 Task: Find a place to stay in Arrentela, Portugal, from June 8 to June 12 for 2 guests, with a price range of ₹8000 to ₹40000, 1 bedroom, 1 bed, and self check-in option.
Action: Mouse moved to (510, 66)
Screenshot: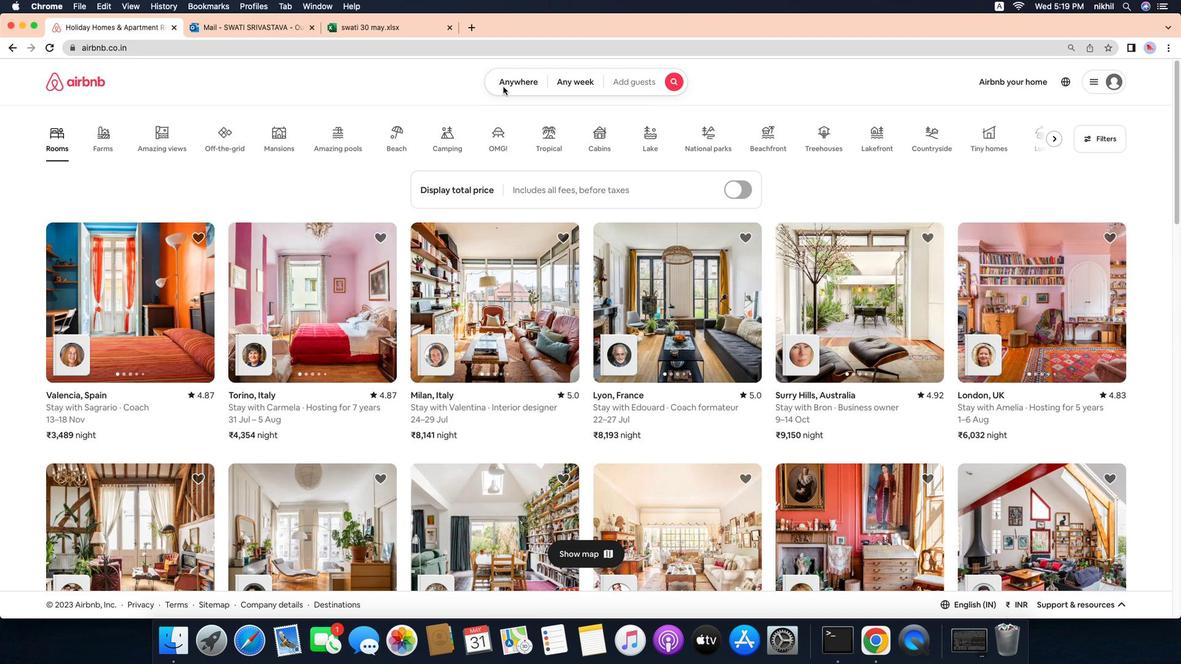 
Action: Mouse pressed left at (510, 66)
Screenshot: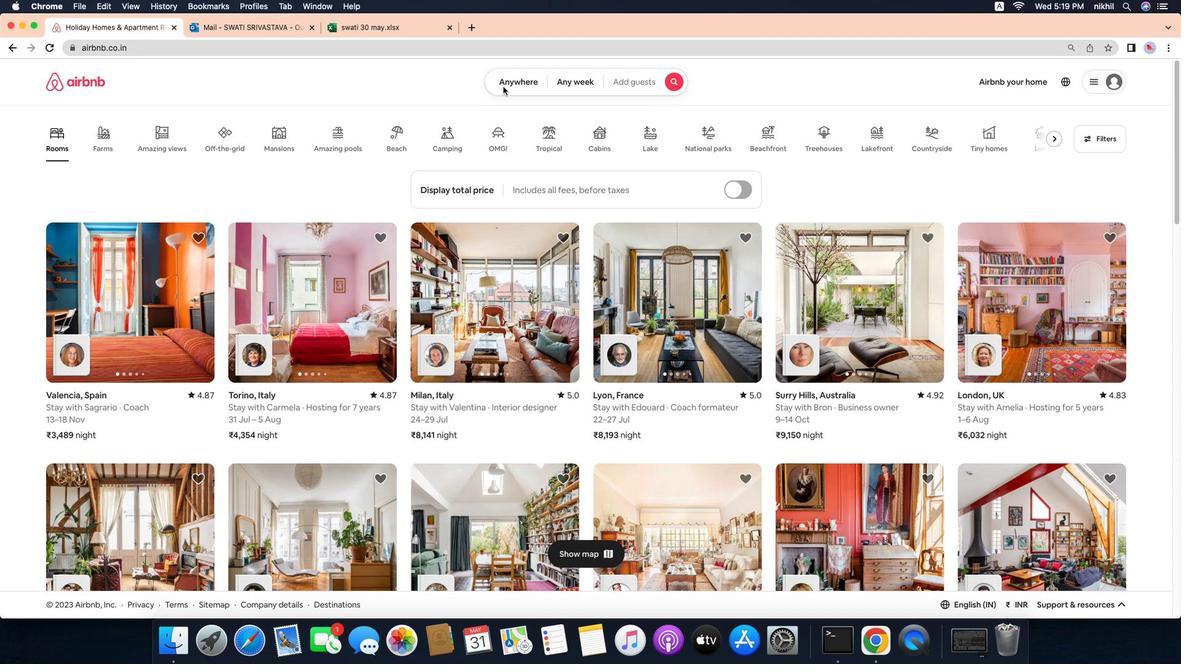 
Action: Mouse moved to (521, 62)
Screenshot: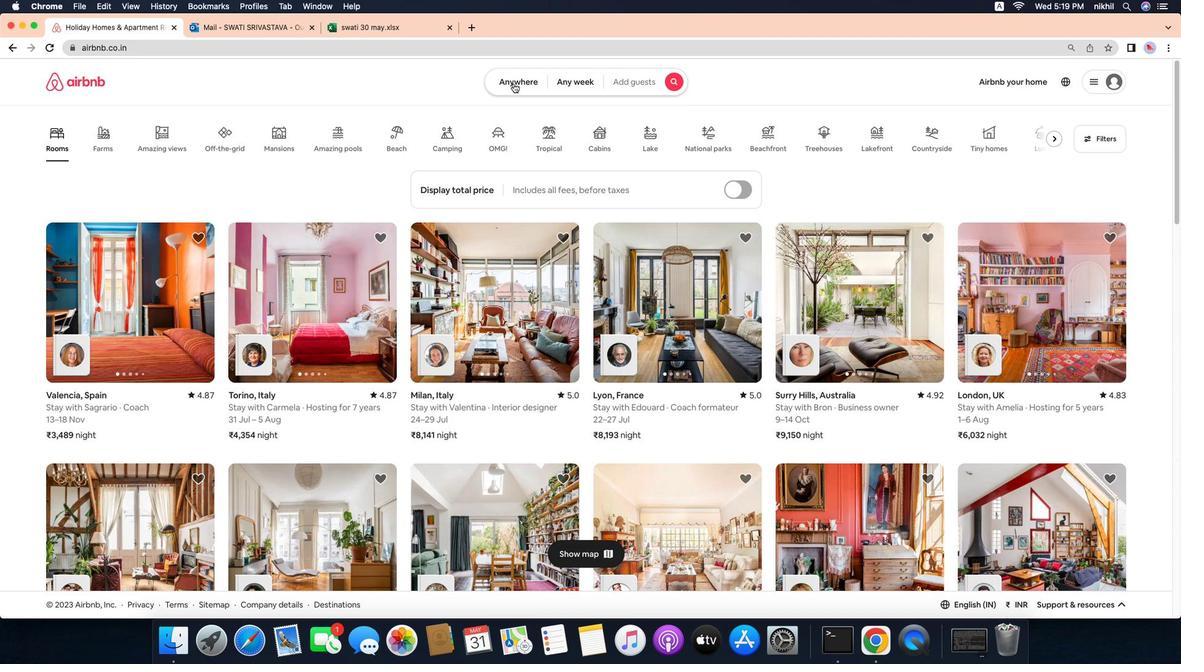 
Action: Mouse pressed left at (521, 62)
Screenshot: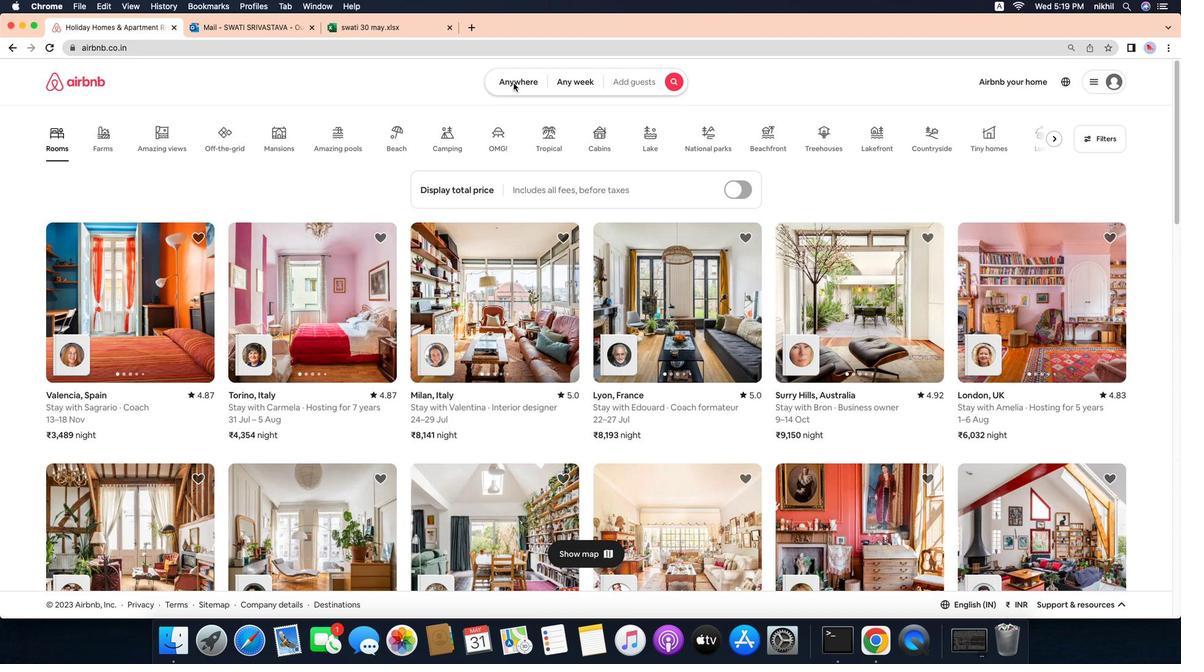 
Action: Mouse moved to (448, 105)
Screenshot: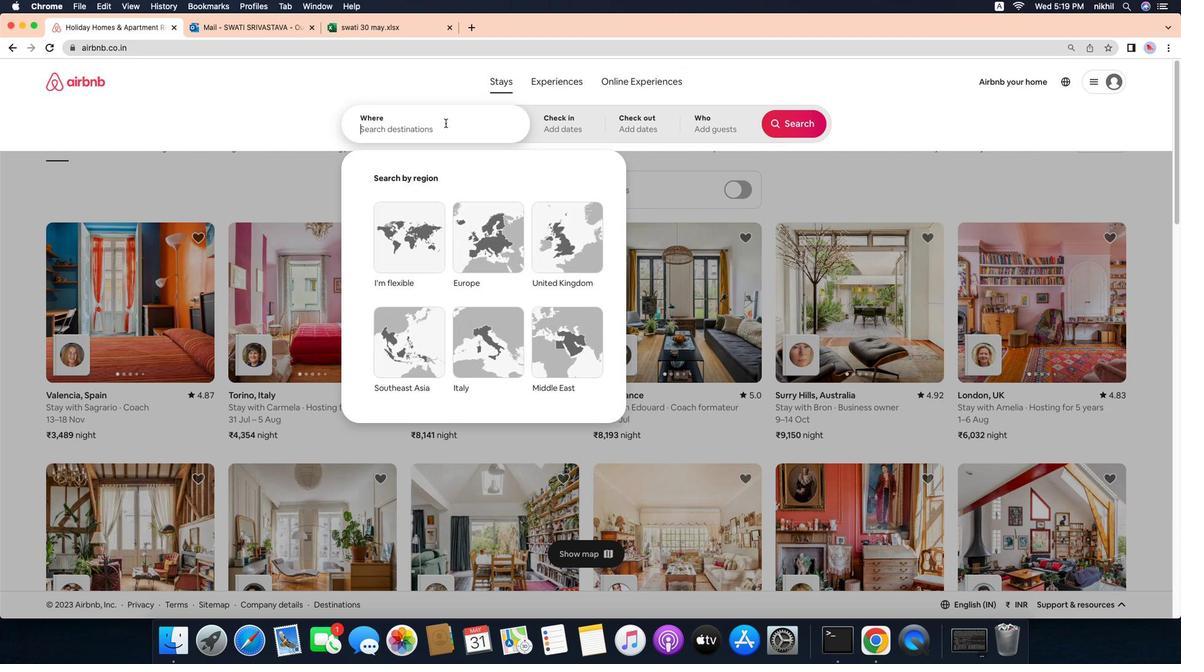 
Action: Mouse pressed left at (448, 105)
Screenshot: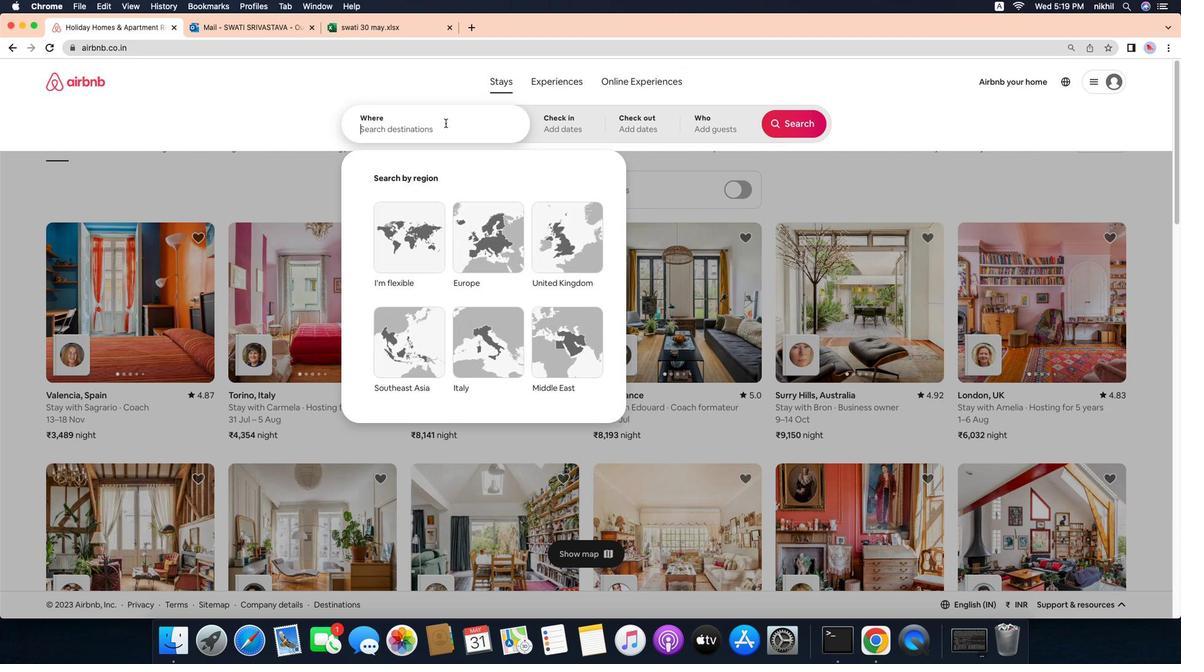 
Action: Key pressed Key.caps_lock'A'Key.caps_lock'r''r''e''n''t''e''l''a'
Screenshot: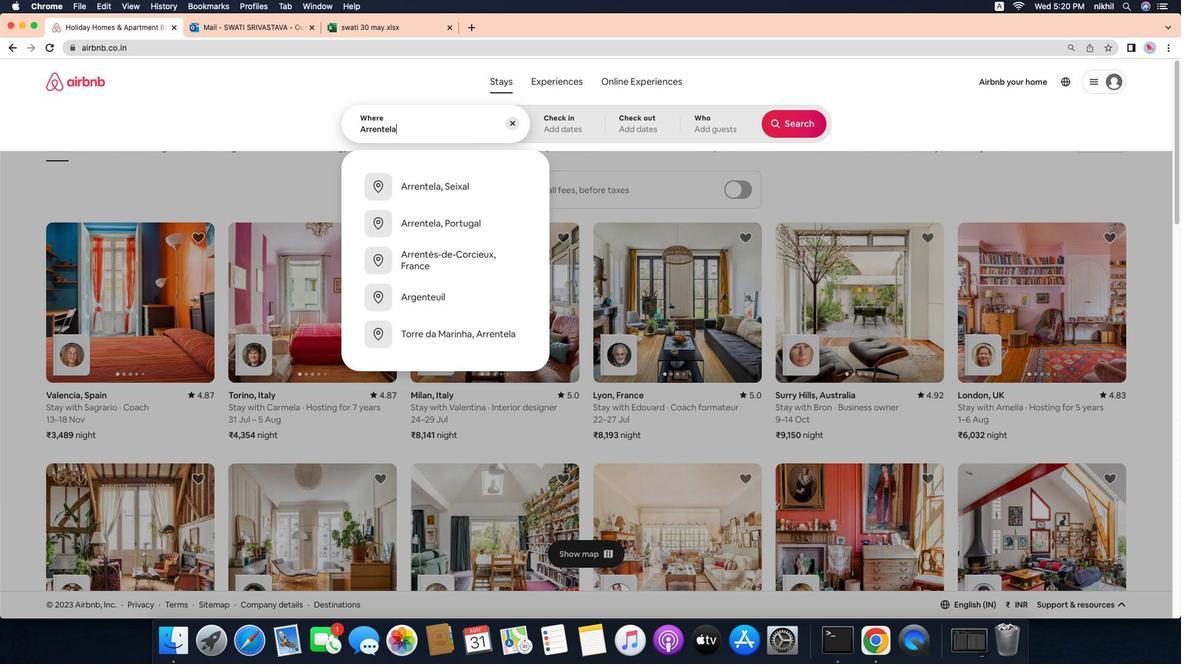 
Action: Mouse moved to (480, 207)
Screenshot: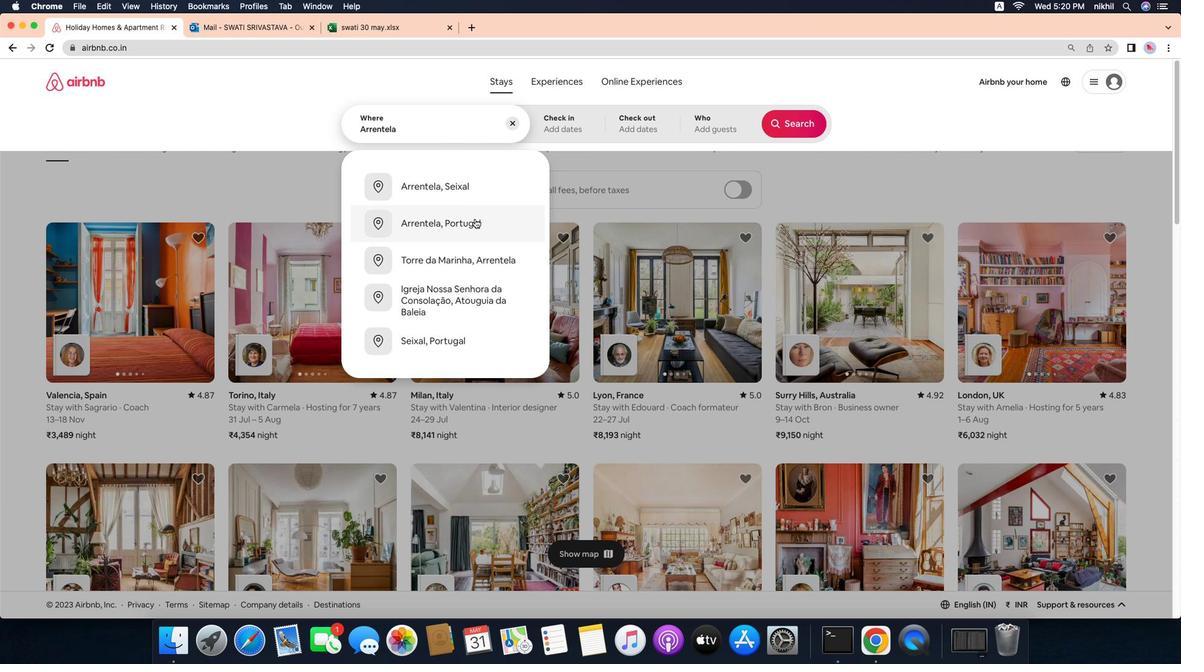 
Action: Mouse pressed left at (480, 207)
Screenshot: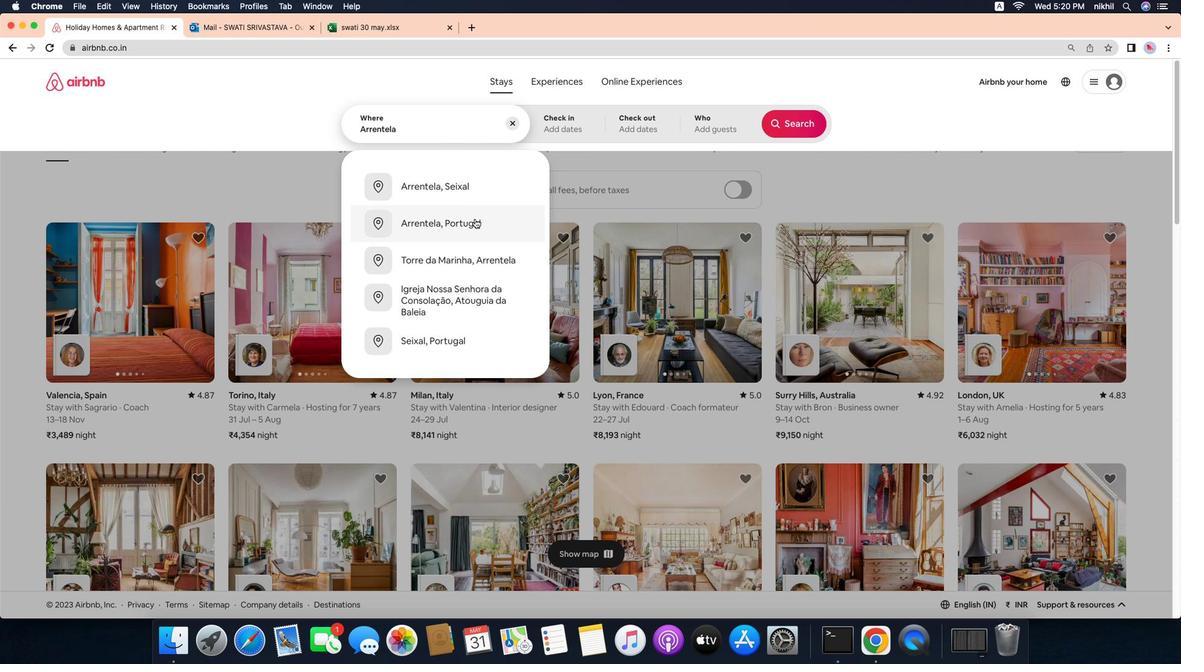 
Action: Mouse moved to (748, 292)
Screenshot: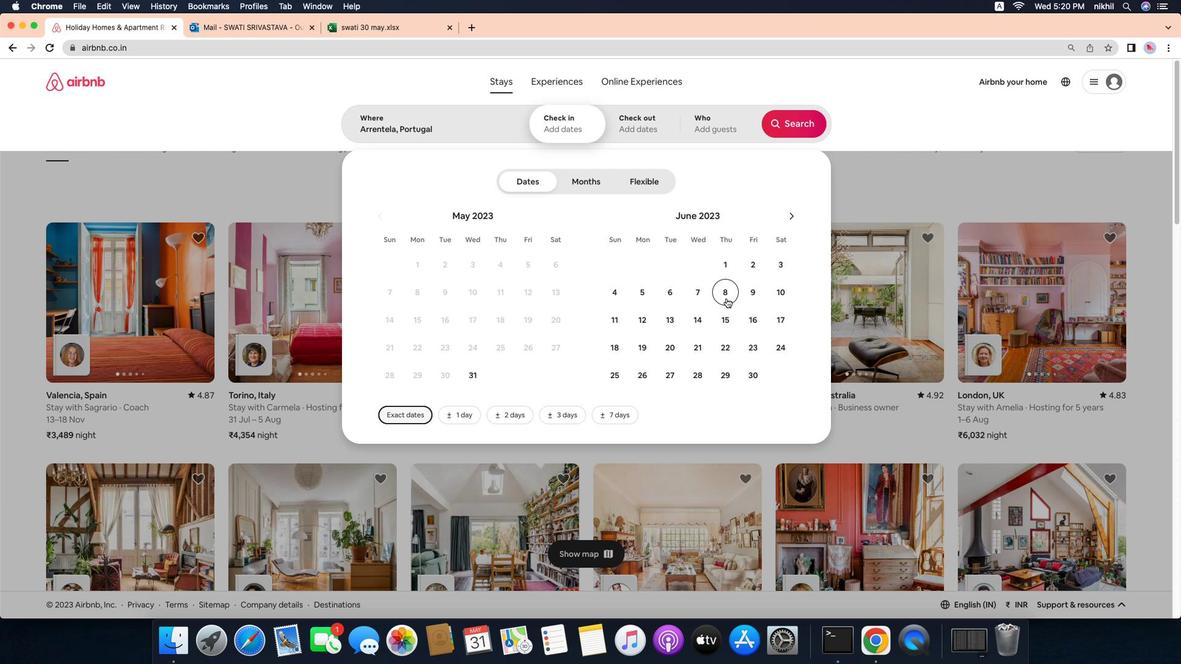 
Action: Mouse pressed left at (748, 292)
Screenshot: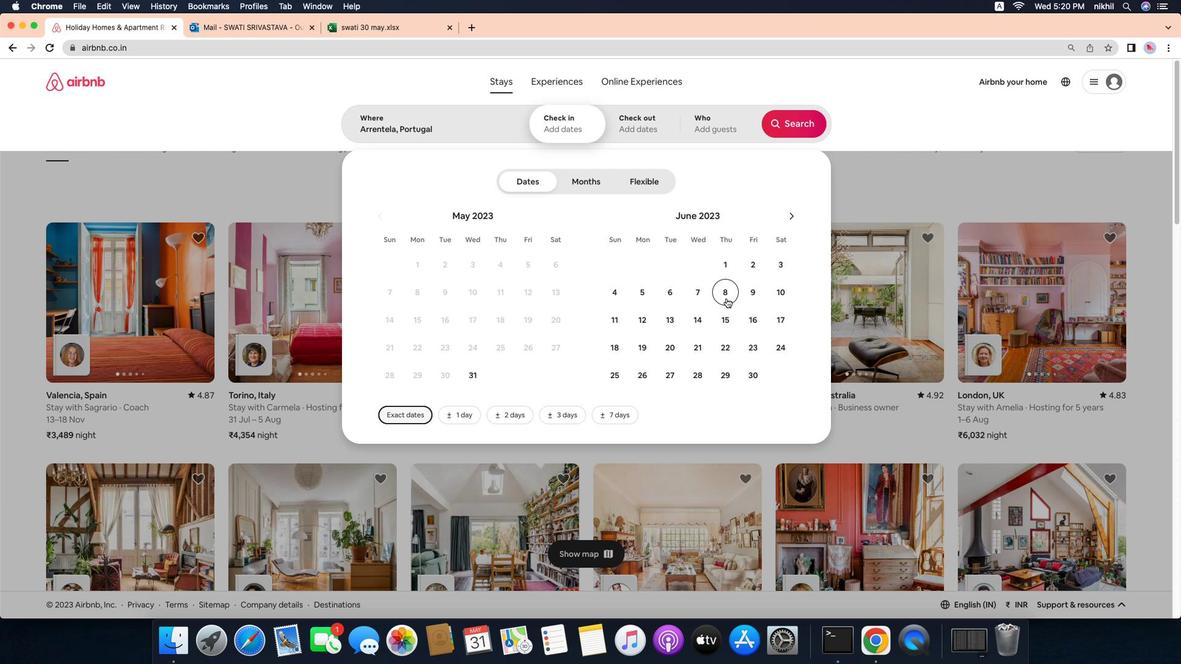
Action: Mouse moved to (655, 316)
Screenshot: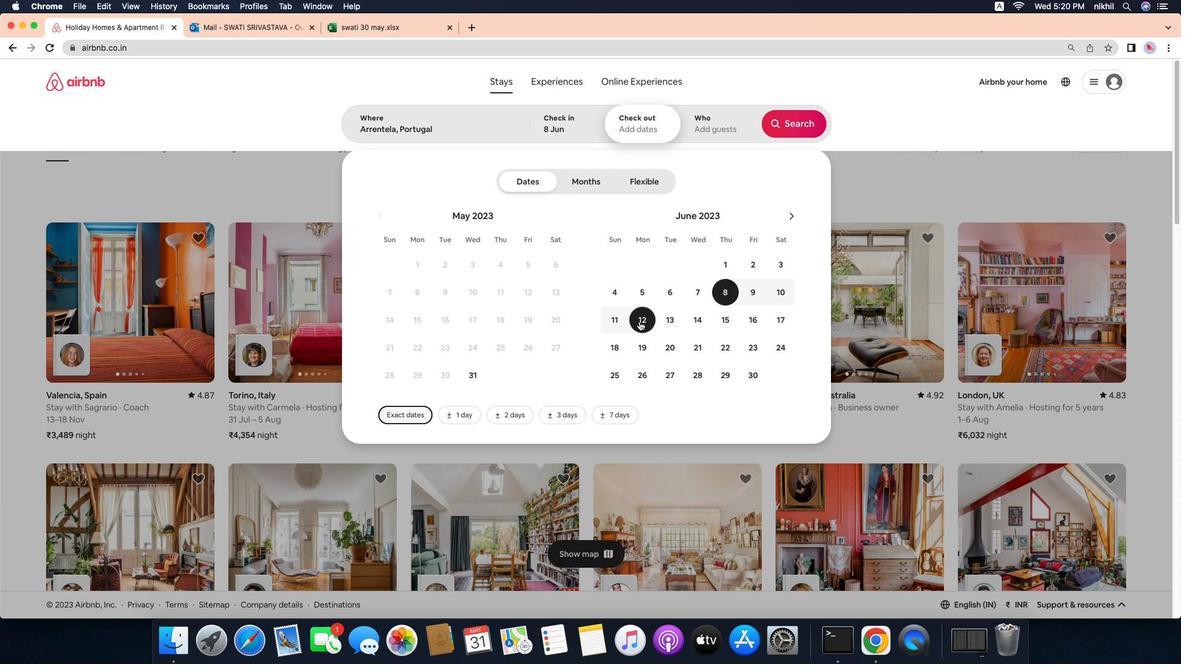 
Action: Mouse pressed left at (655, 316)
Screenshot: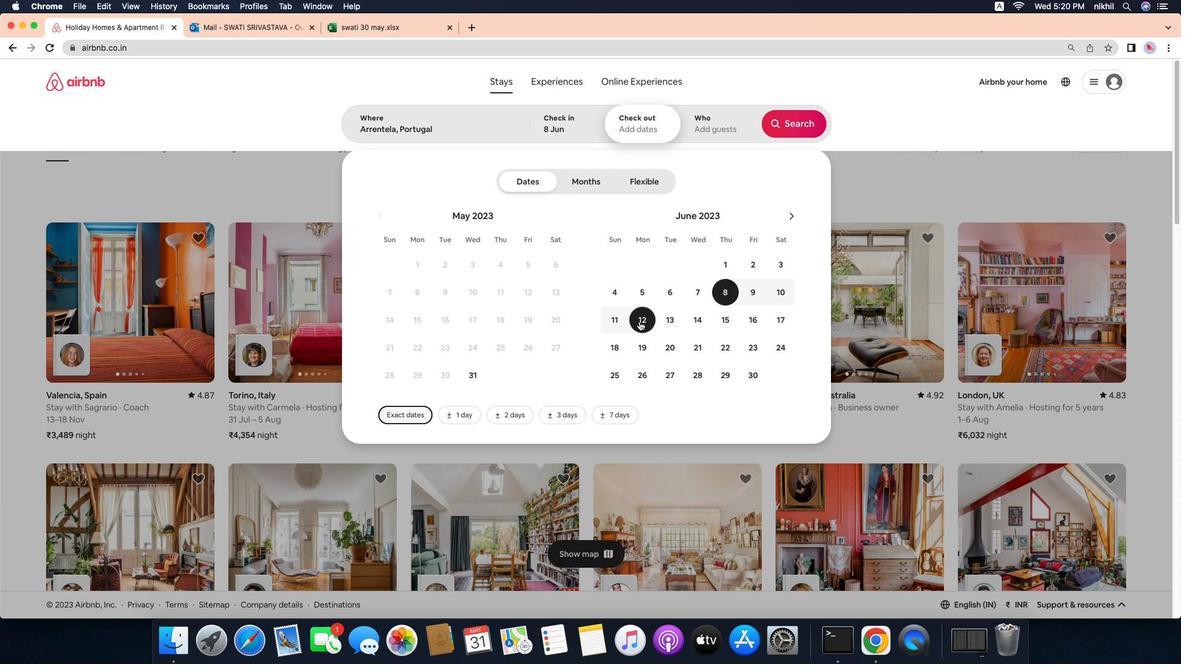
Action: Mouse moved to (733, 107)
Screenshot: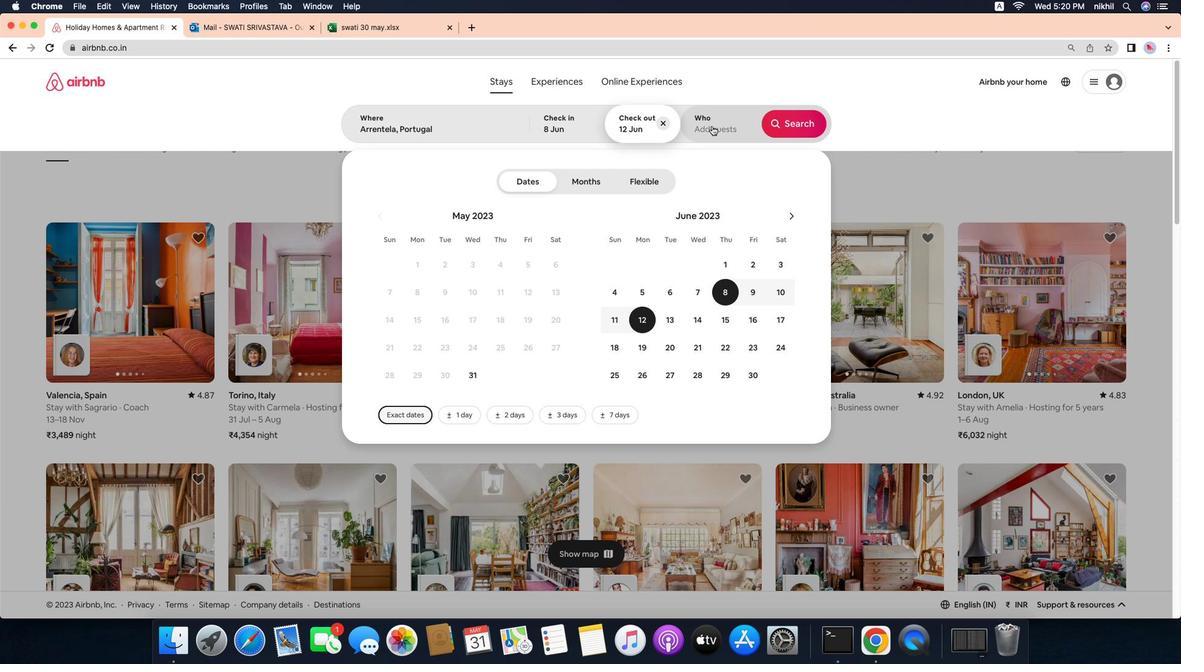 
Action: Mouse pressed left at (733, 107)
Screenshot: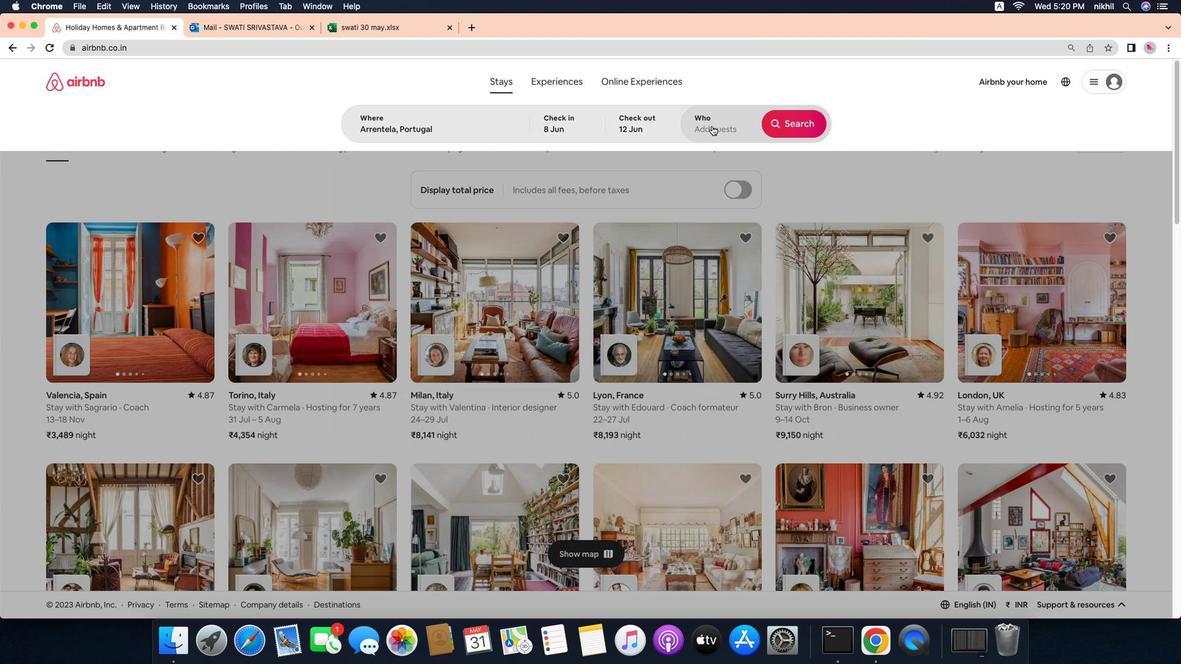 
Action: Mouse moved to (819, 168)
Screenshot: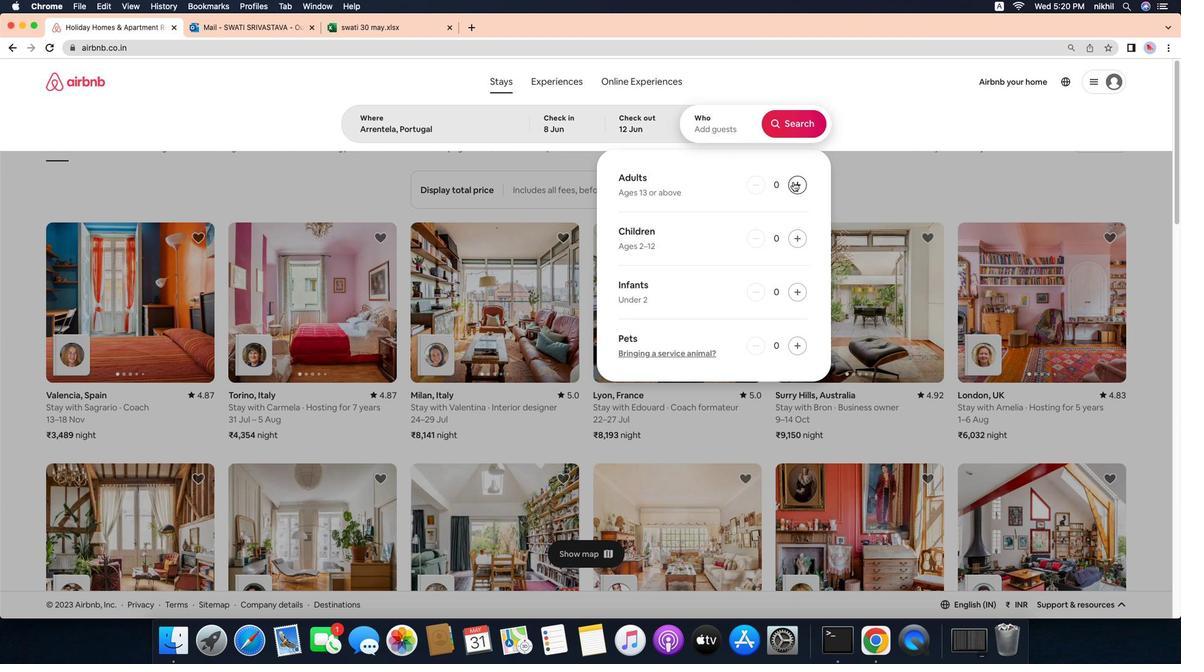 
Action: Mouse pressed left at (819, 168)
Screenshot: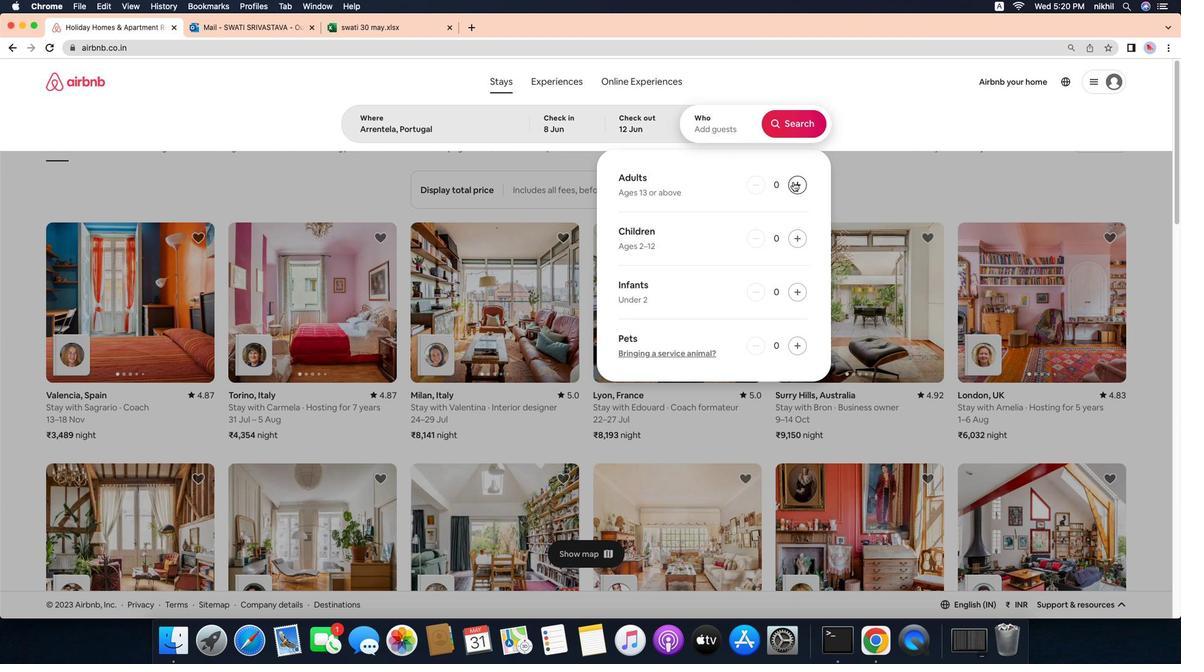 
Action: Mouse pressed left at (819, 168)
Screenshot: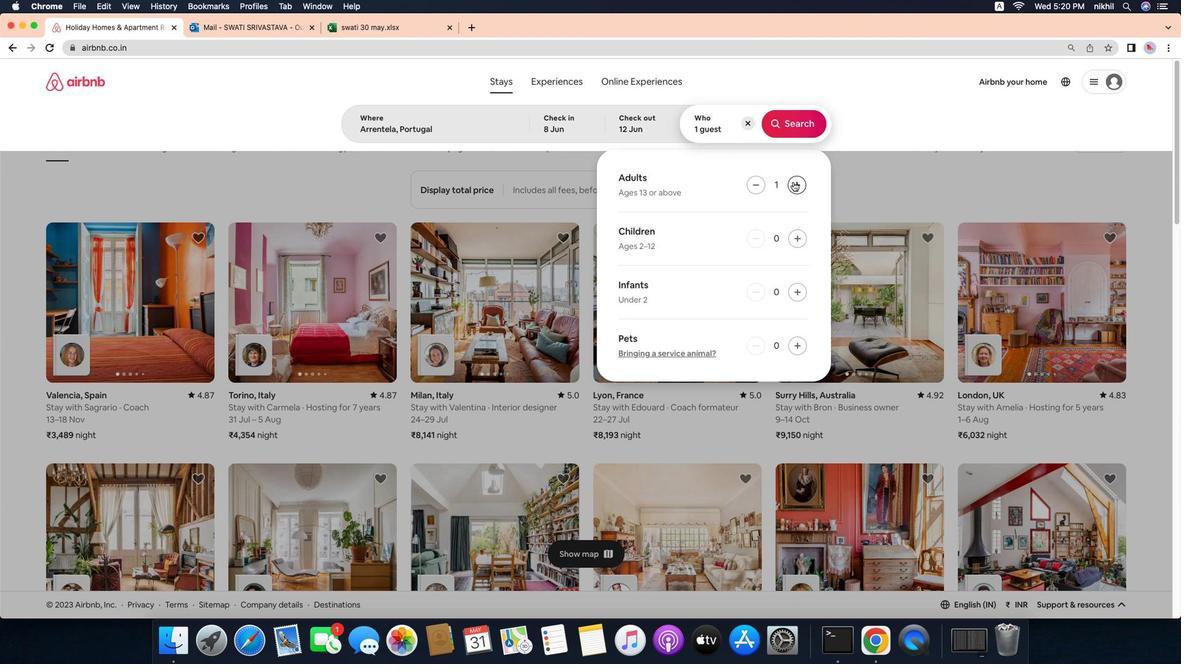 
Action: Mouse moved to (817, 107)
Screenshot: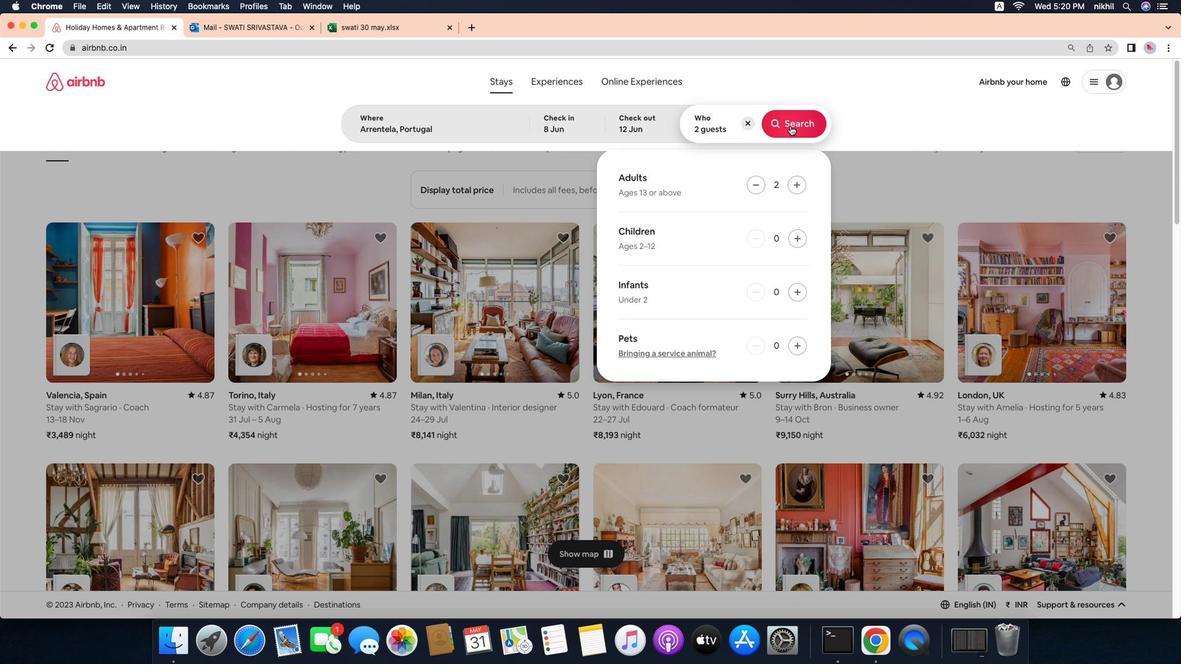 
Action: Mouse pressed left at (817, 107)
Screenshot: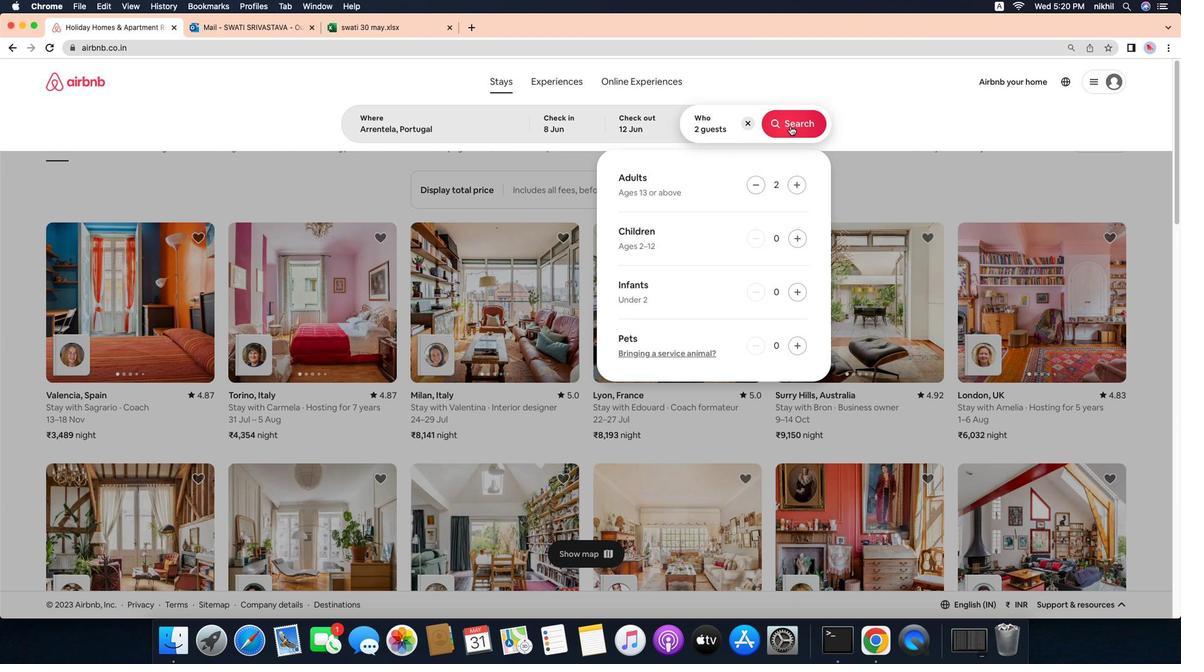 
Action: Mouse moved to (1175, 112)
Screenshot: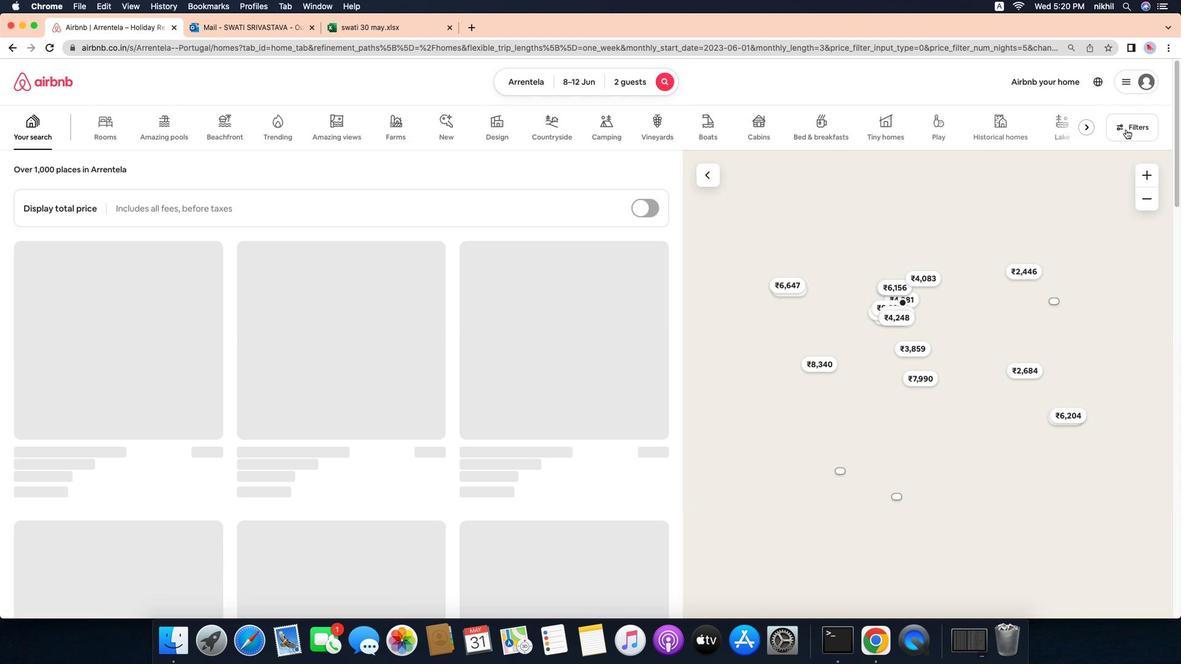 
Action: Mouse pressed left at (1175, 112)
Screenshot: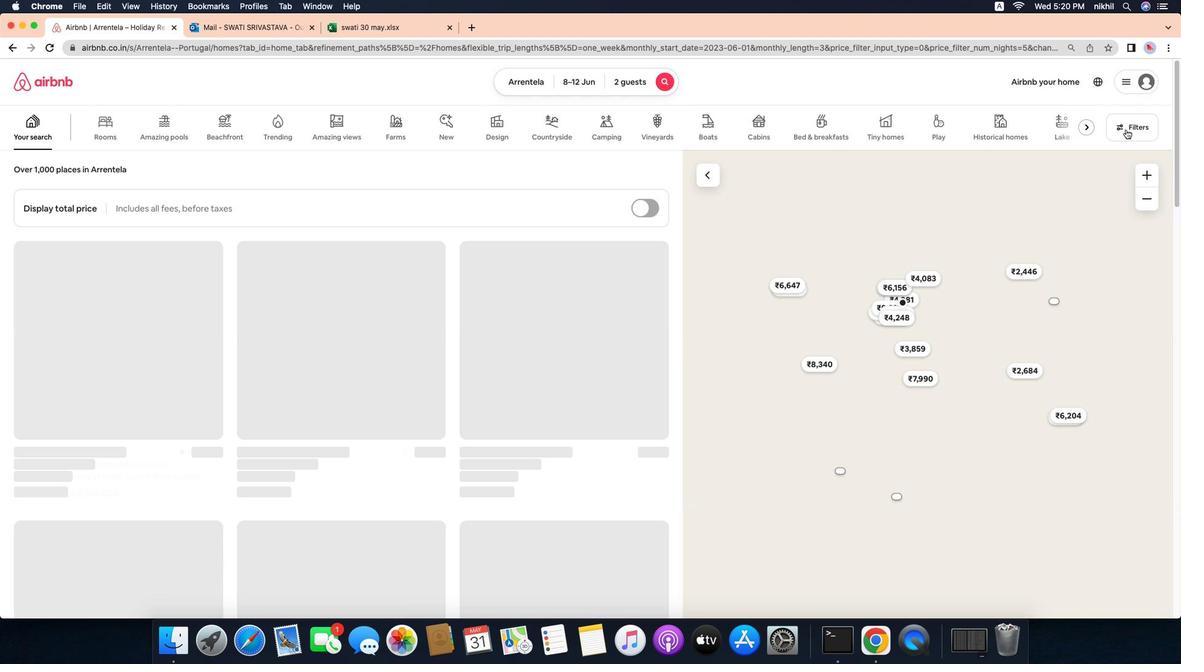 
Action: Mouse moved to (487, 411)
Screenshot: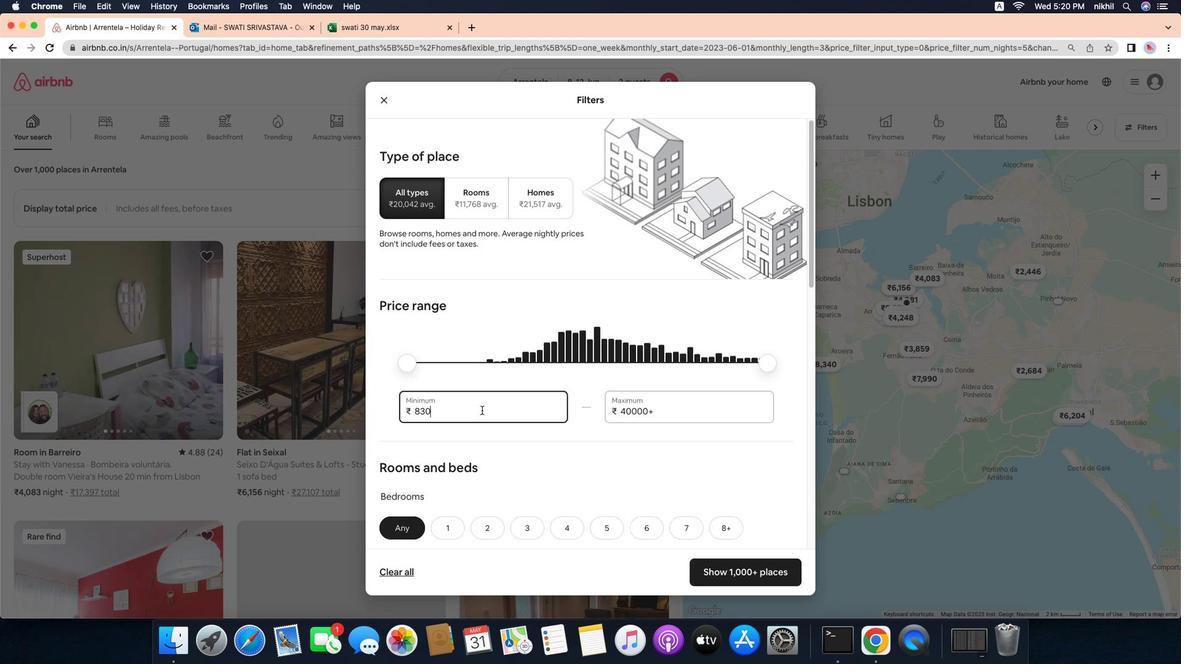 
Action: Mouse pressed left at (487, 411)
Screenshot: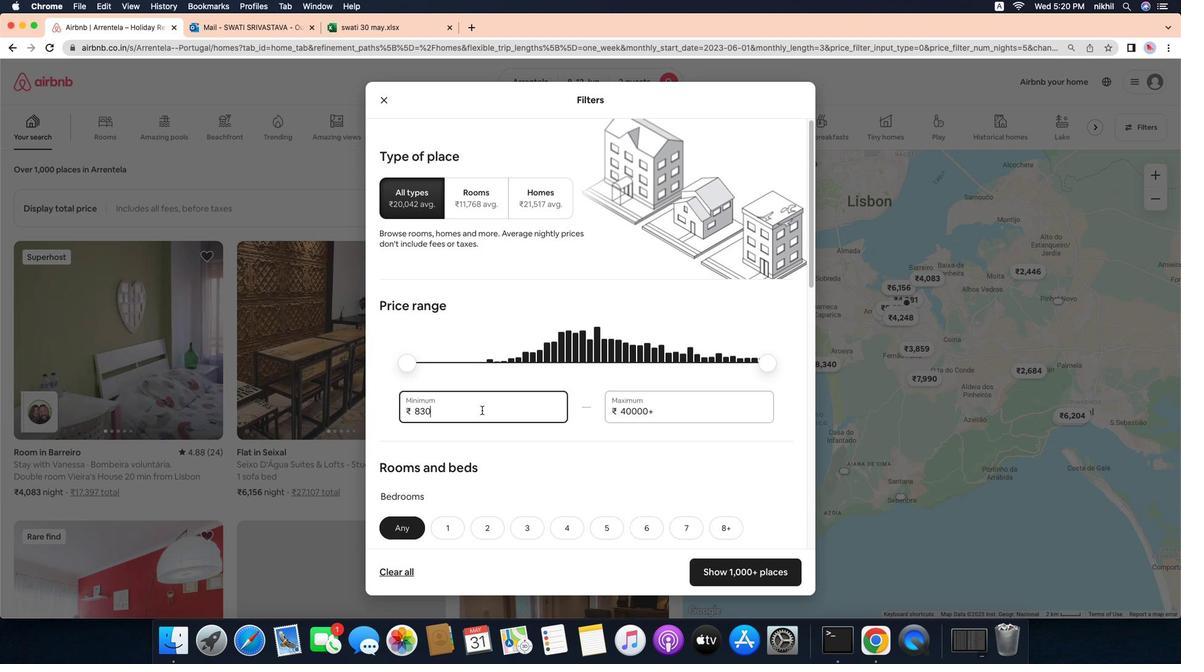 
Action: Mouse moved to (475, 405)
Screenshot: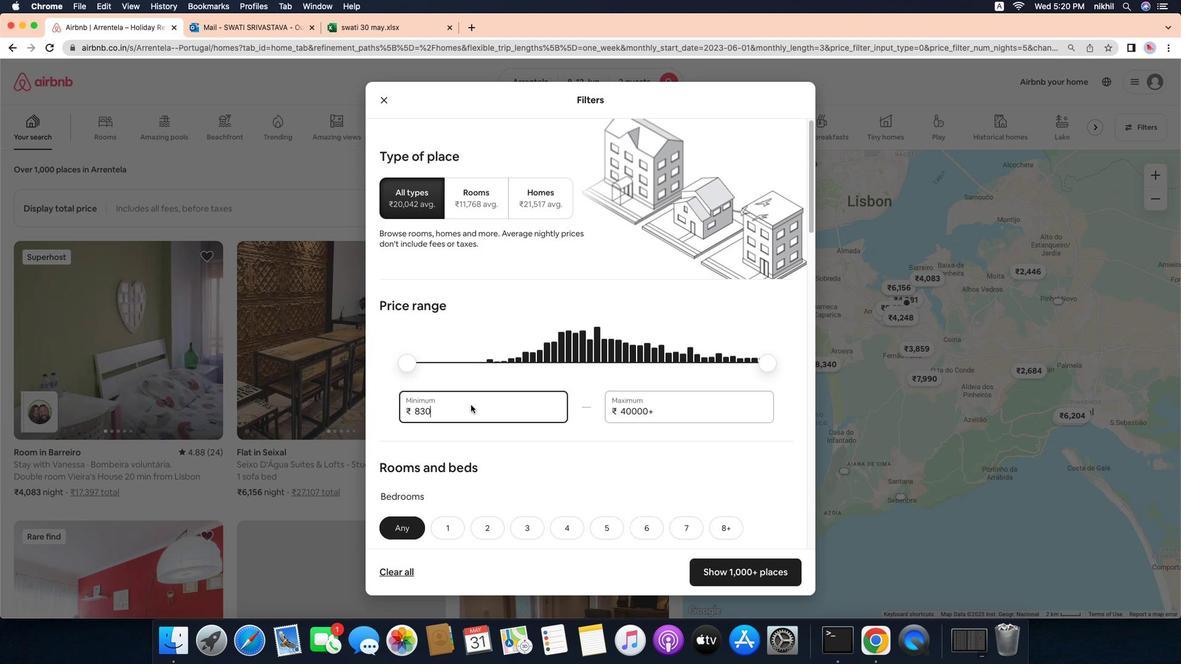 
Action: Key pressed Key.backspaceKey.backspaceKey.backspaceKey.backspace'8''0''0''0'
Screenshot: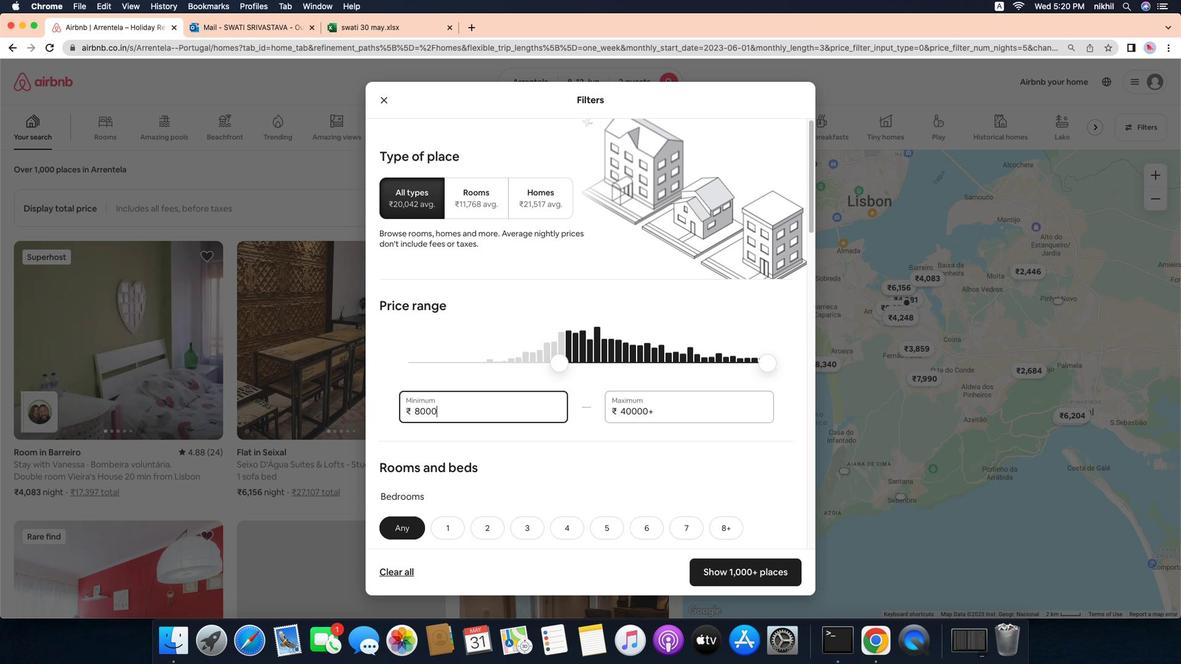 
Action: Mouse moved to (670, 411)
Screenshot: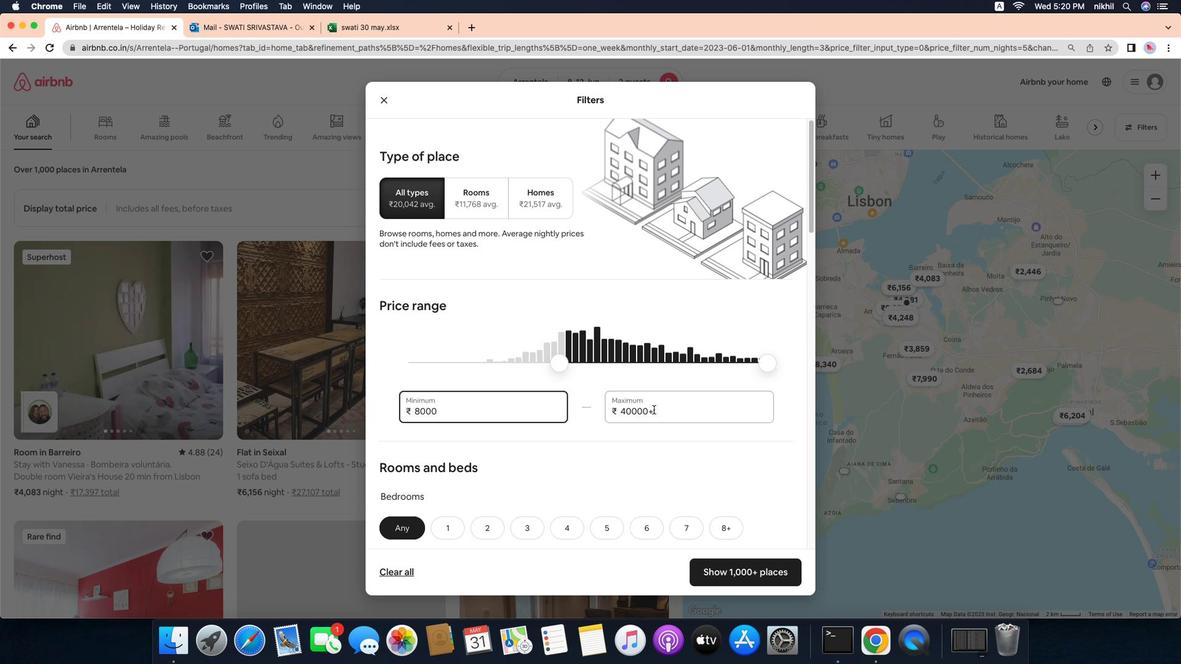 
Action: Mouse pressed left at (670, 411)
Screenshot: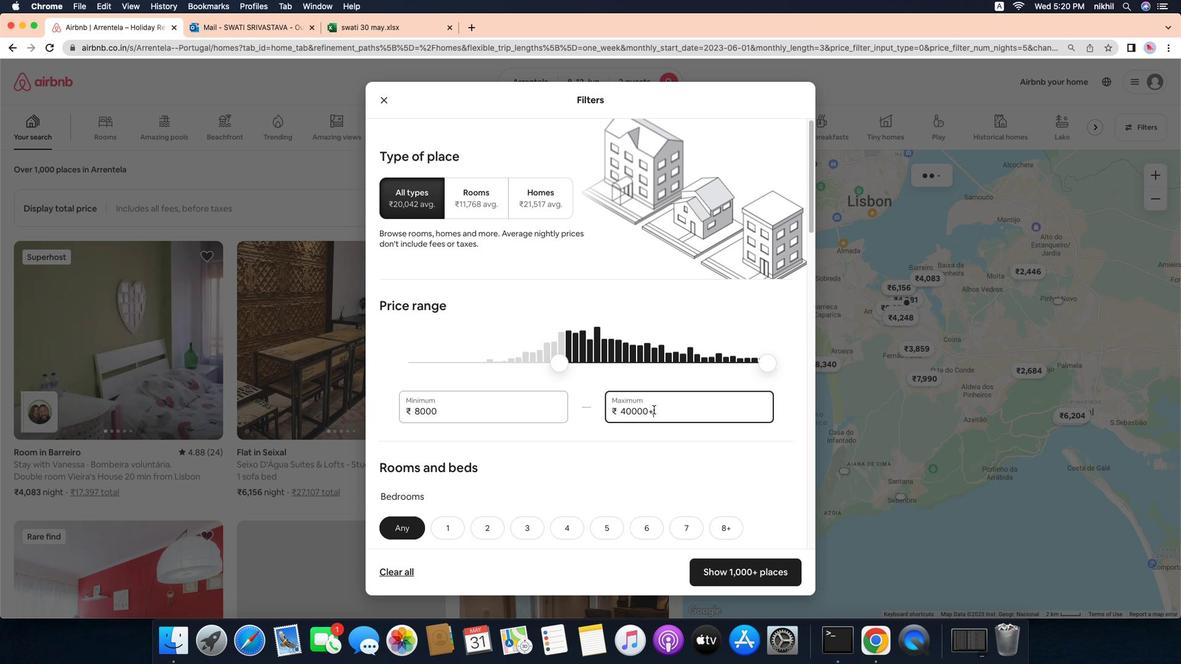 
Action: Key pressed Key.backspaceKey.backspaceKey.backspaceKey.backspaceKey.backspaceKey.backspace'1''6''0''0''0'
Screenshot: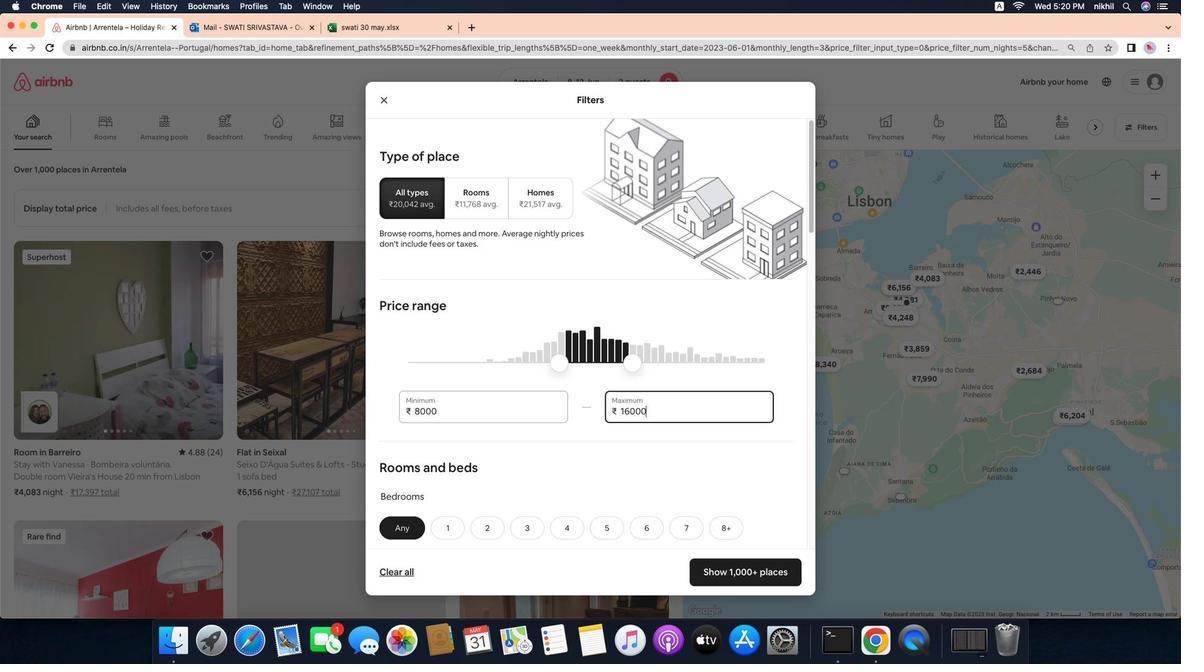
Action: Mouse moved to (614, 416)
Screenshot: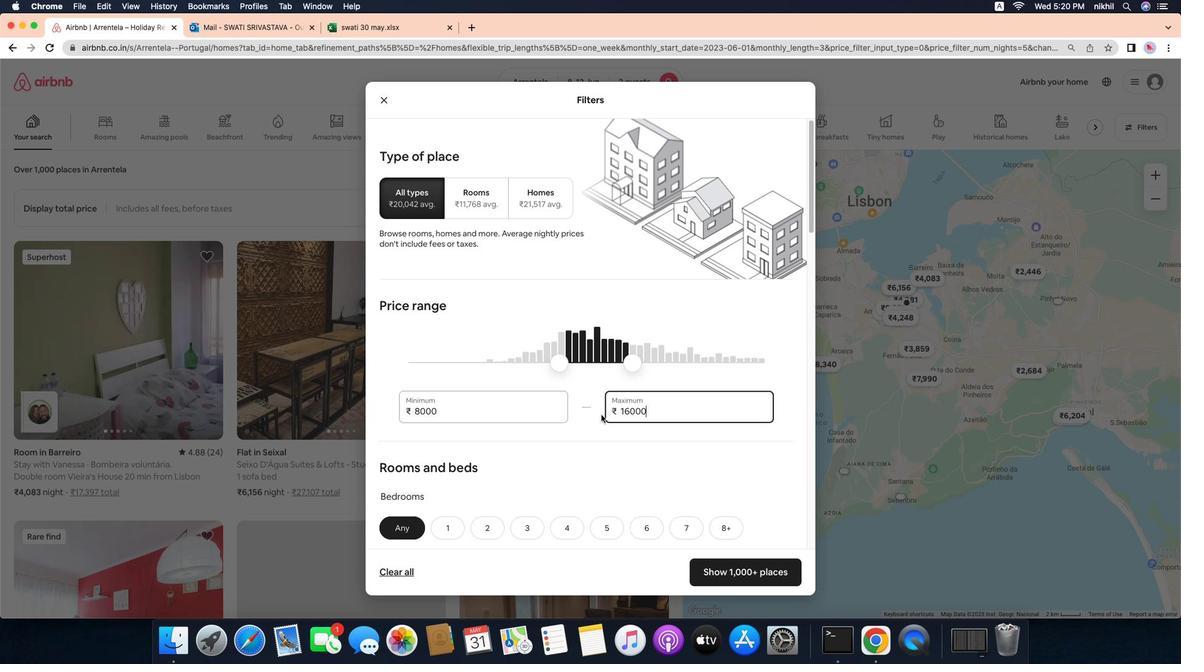 
Action: Mouse scrolled (614, 416) with delta (-25, -26)
Screenshot: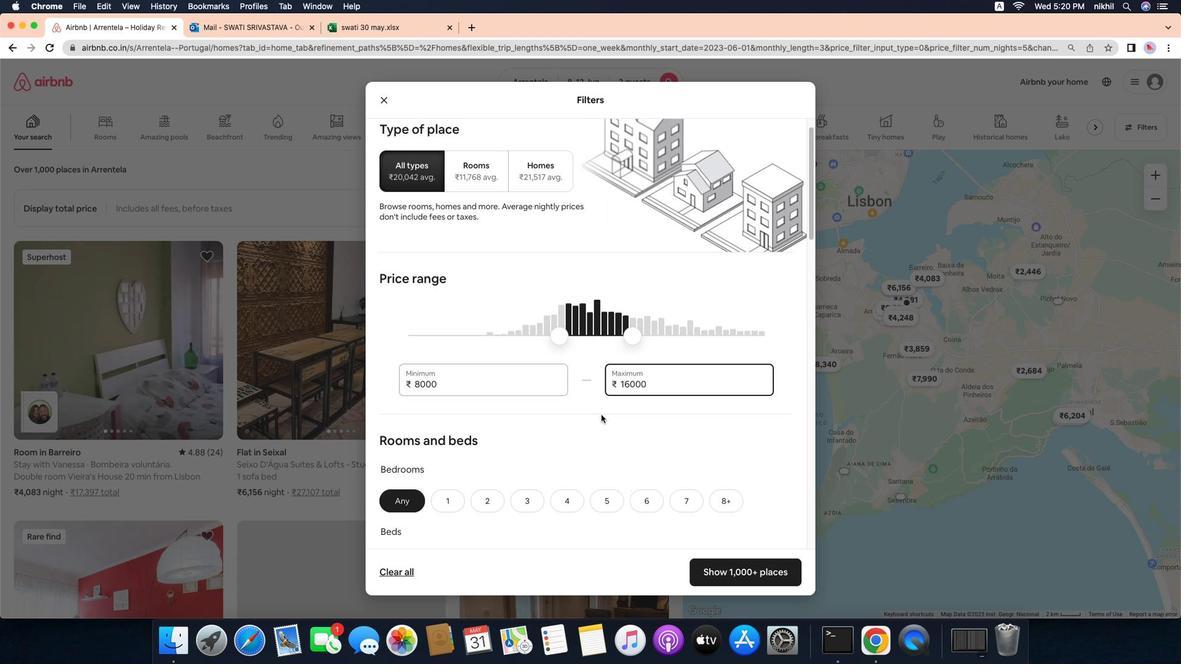 
Action: Mouse scrolled (614, 416) with delta (-25, -26)
Screenshot: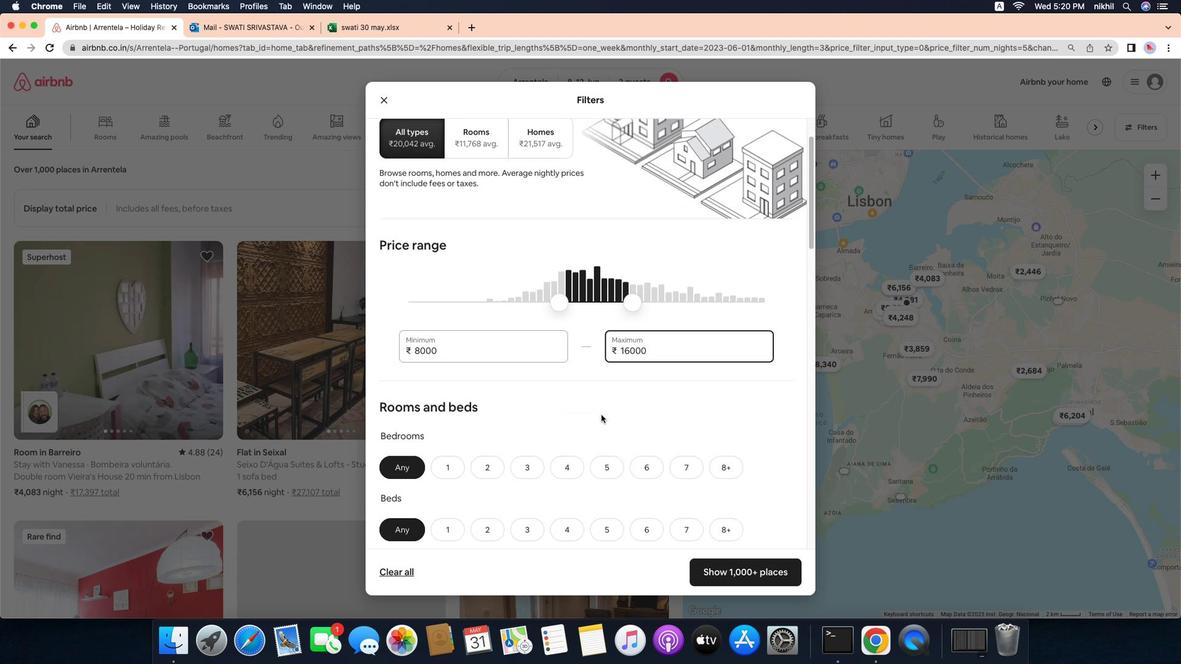 
Action: Mouse scrolled (614, 416) with delta (-25, -27)
Screenshot: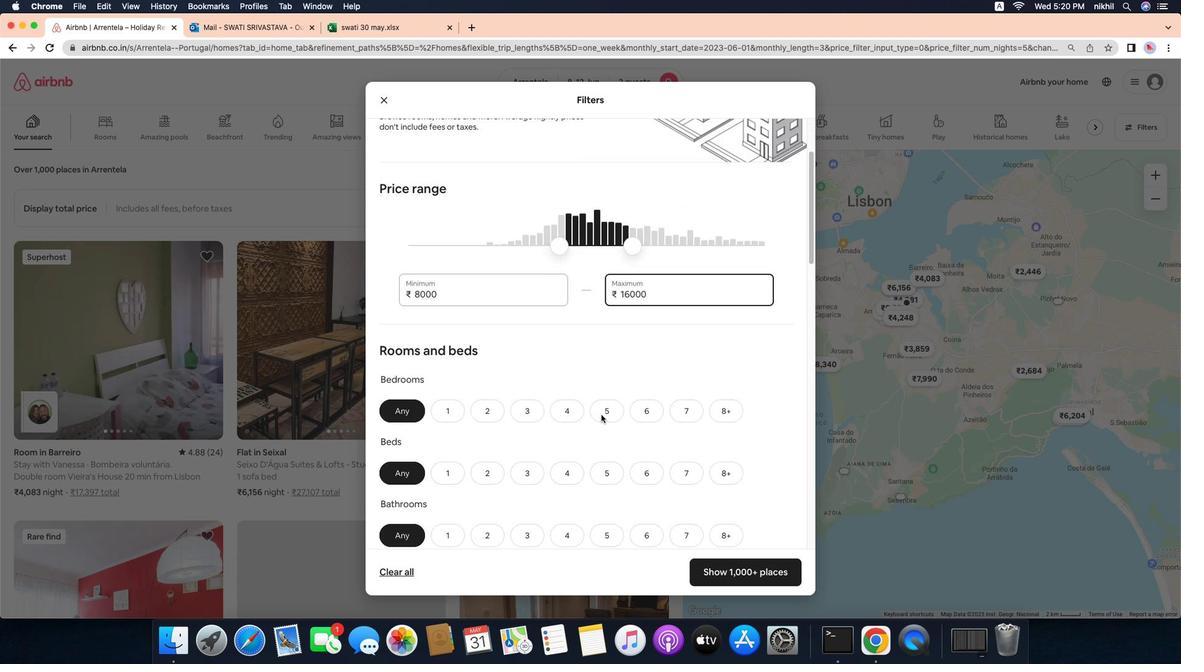 
Action: Mouse scrolled (614, 416) with delta (-25, -28)
Screenshot: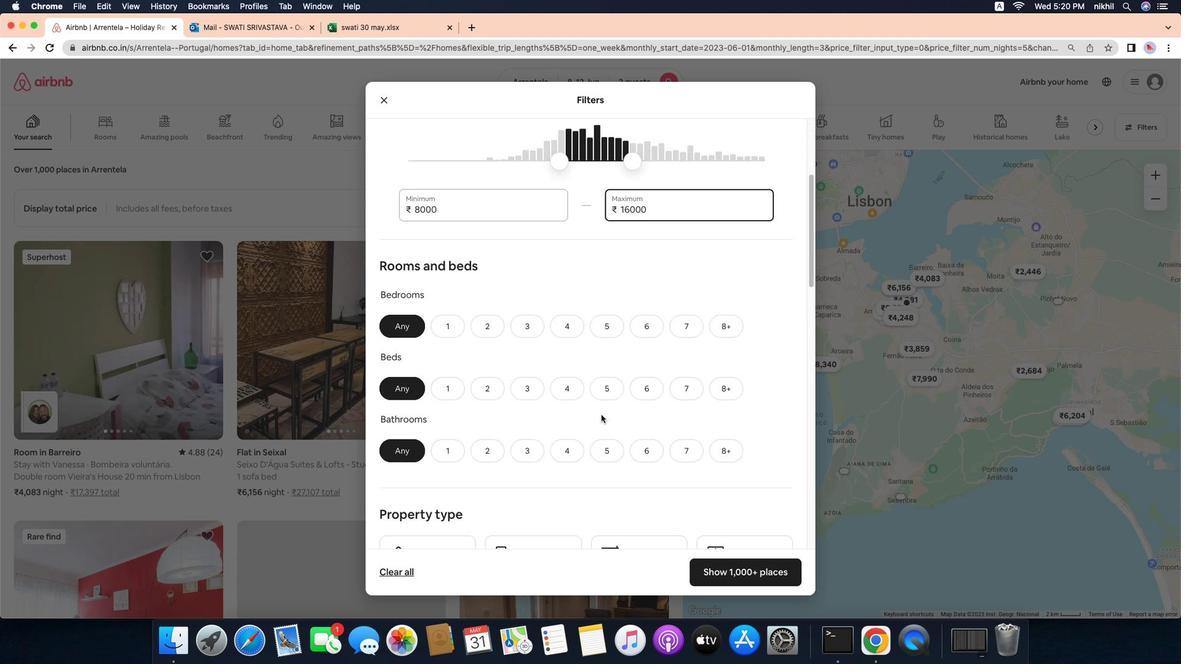 
Action: Mouse moved to (438, 302)
Screenshot: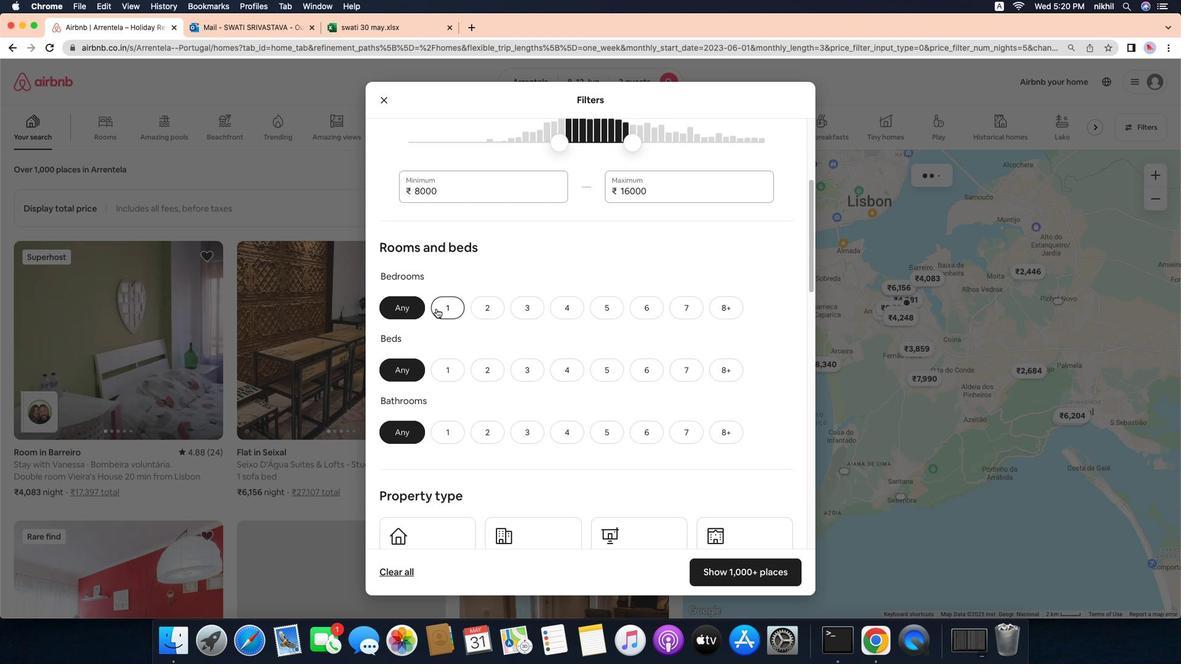 
Action: Mouse pressed left at (438, 302)
Screenshot: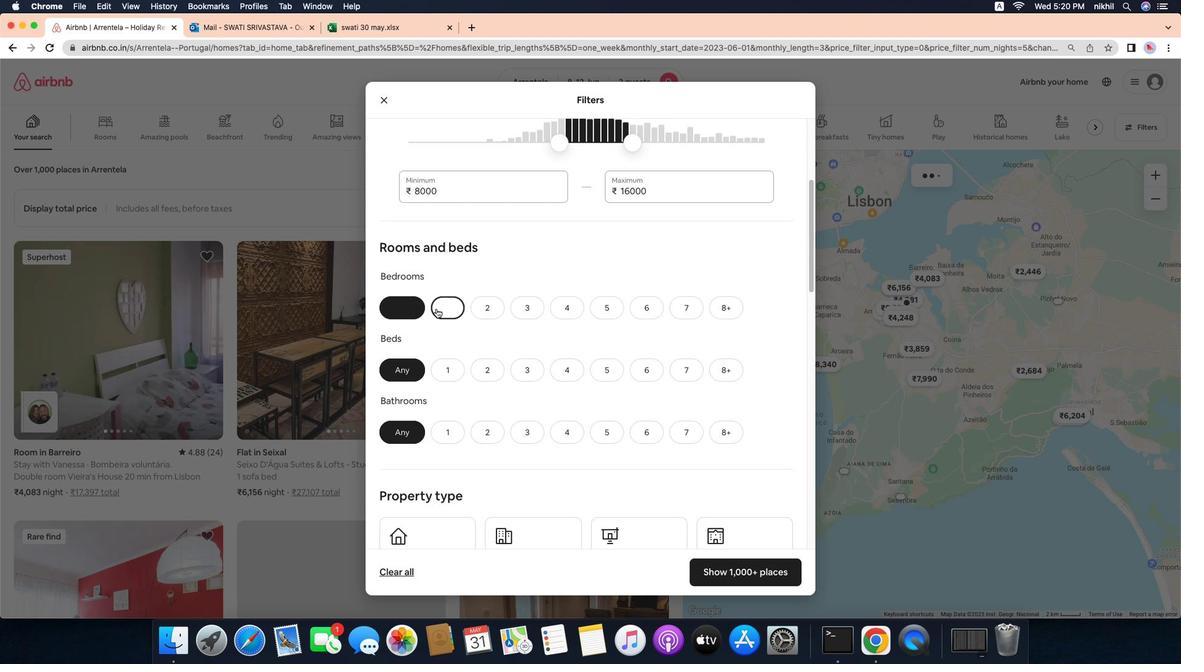 
Action: Mouse moved to (462, 366)
Screenshot: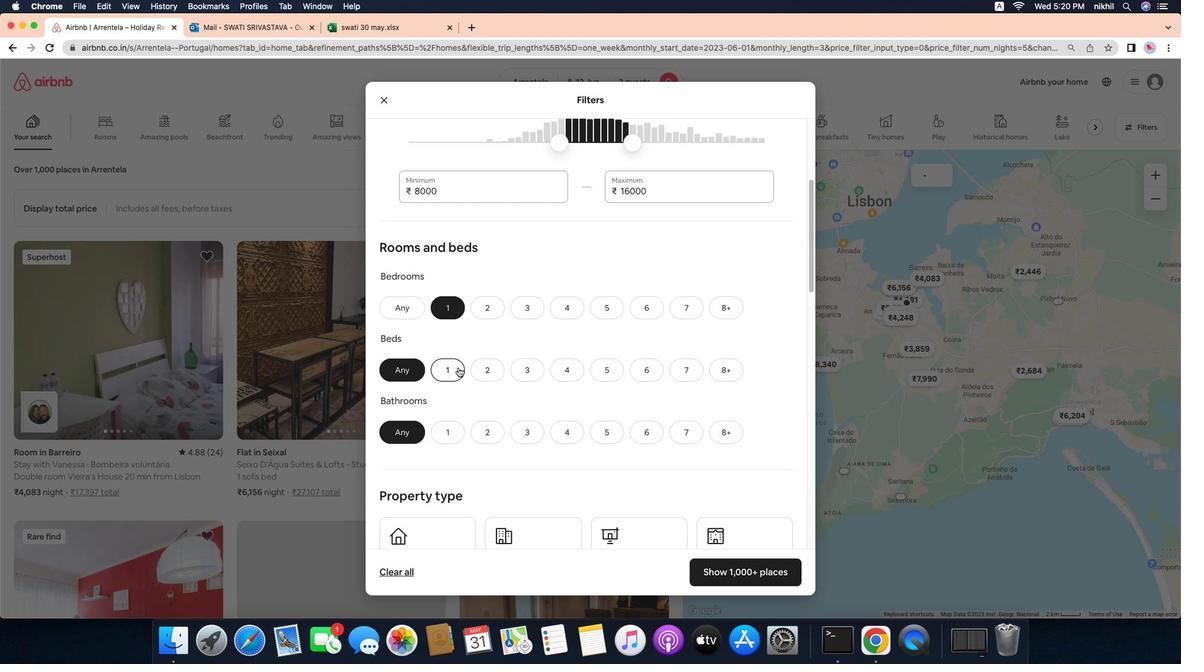 
Action: Mouse pressed left at (462, 366)
Screenshot: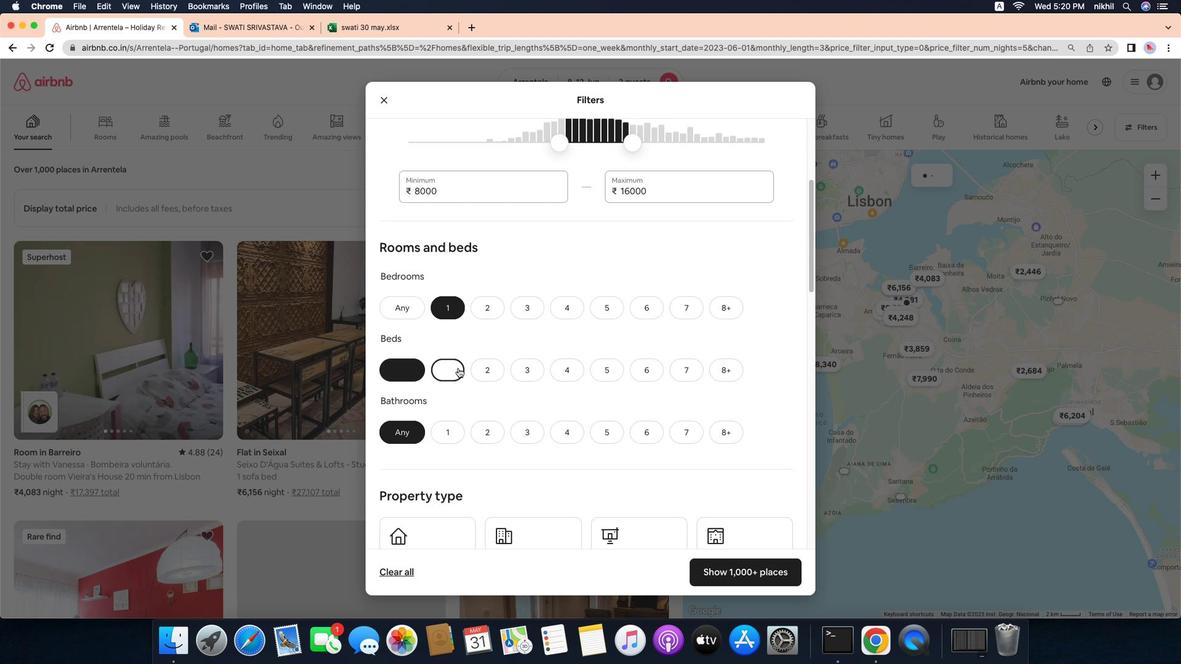 
Action: Mouse moved to (457, 437)
Screenshot: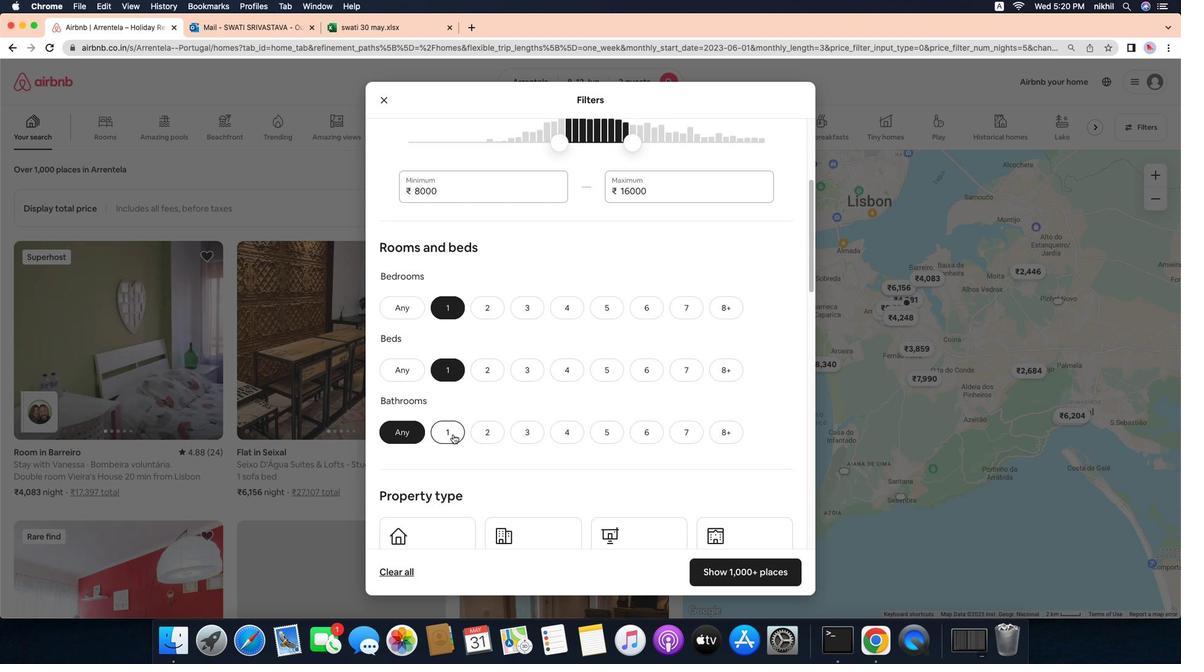 
Action: Mouse pressed left at (457, 437)
Screenshot: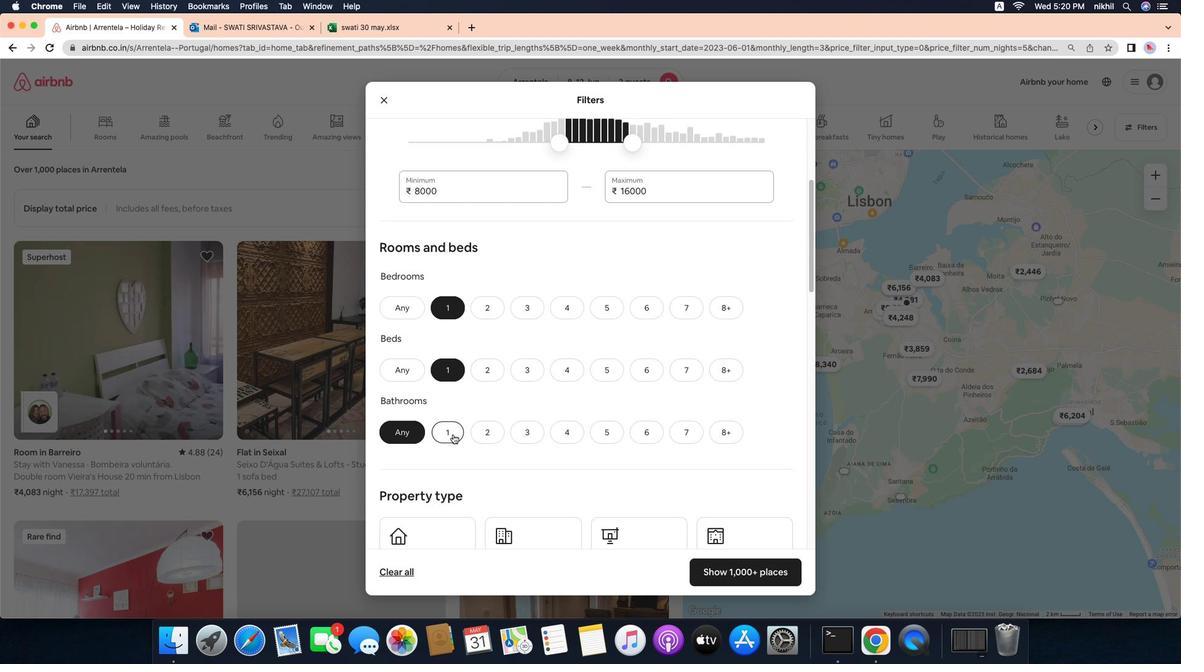 
Action: Mouse moved to (596, 436)
Screenshot: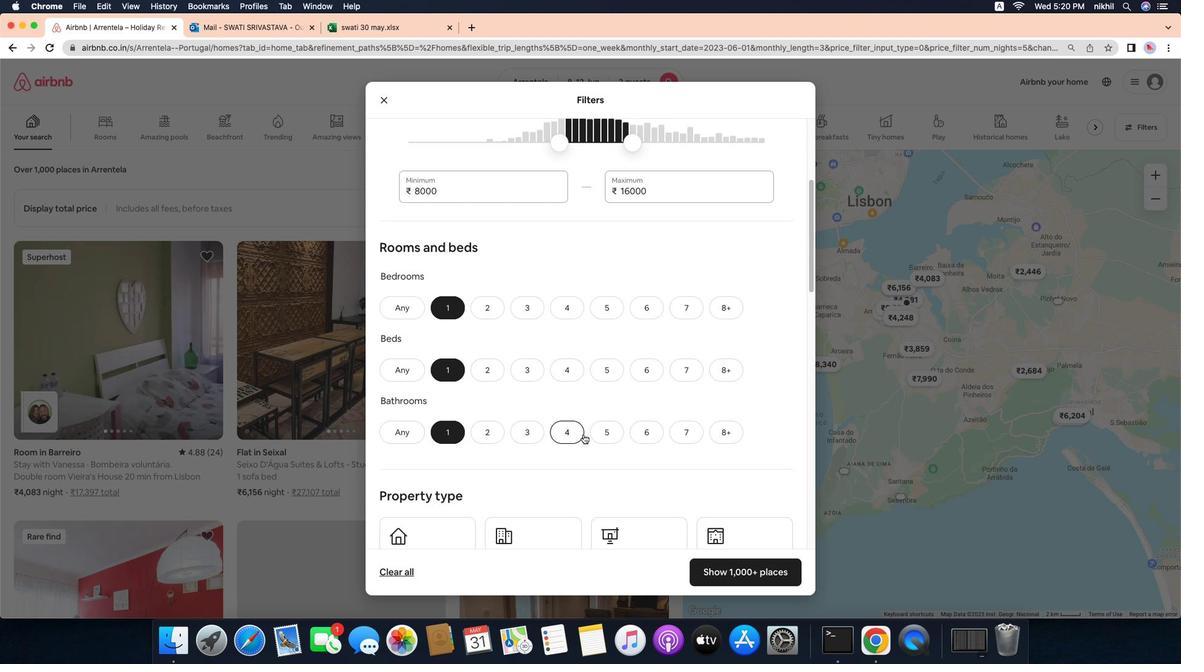 
Action: Mouse scrolled (596, 436) with delta (-25, -26)
Screenshot: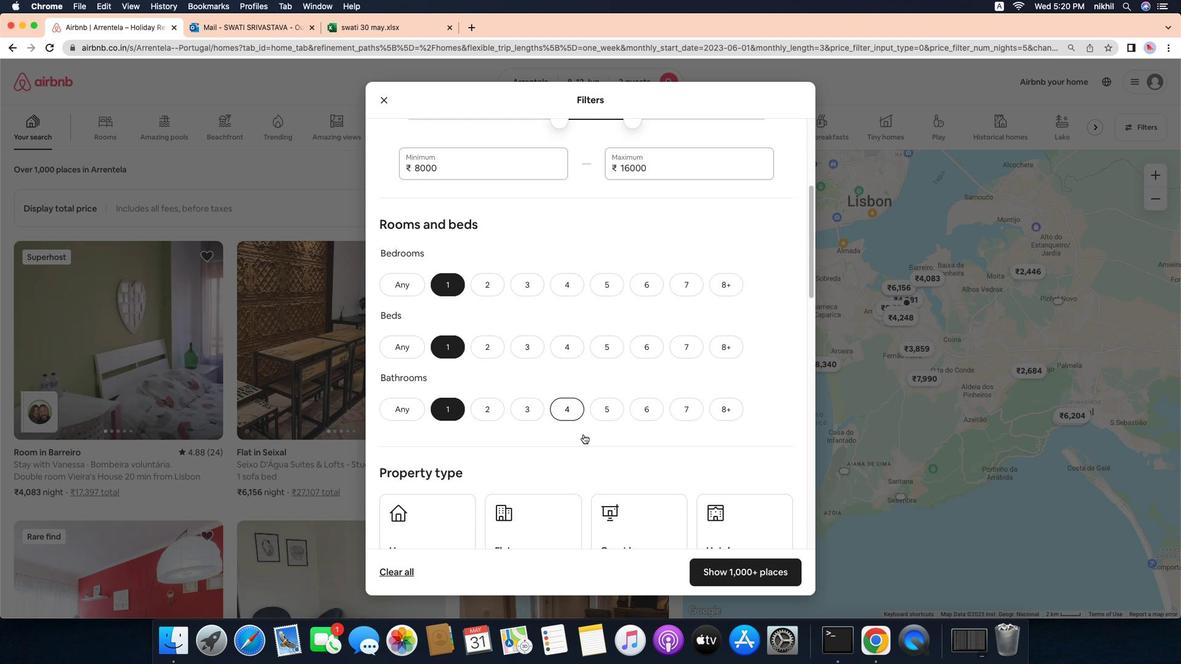 
Action: Mouse scrolled (596, 436) with delta (-25, -26)
Screenshot: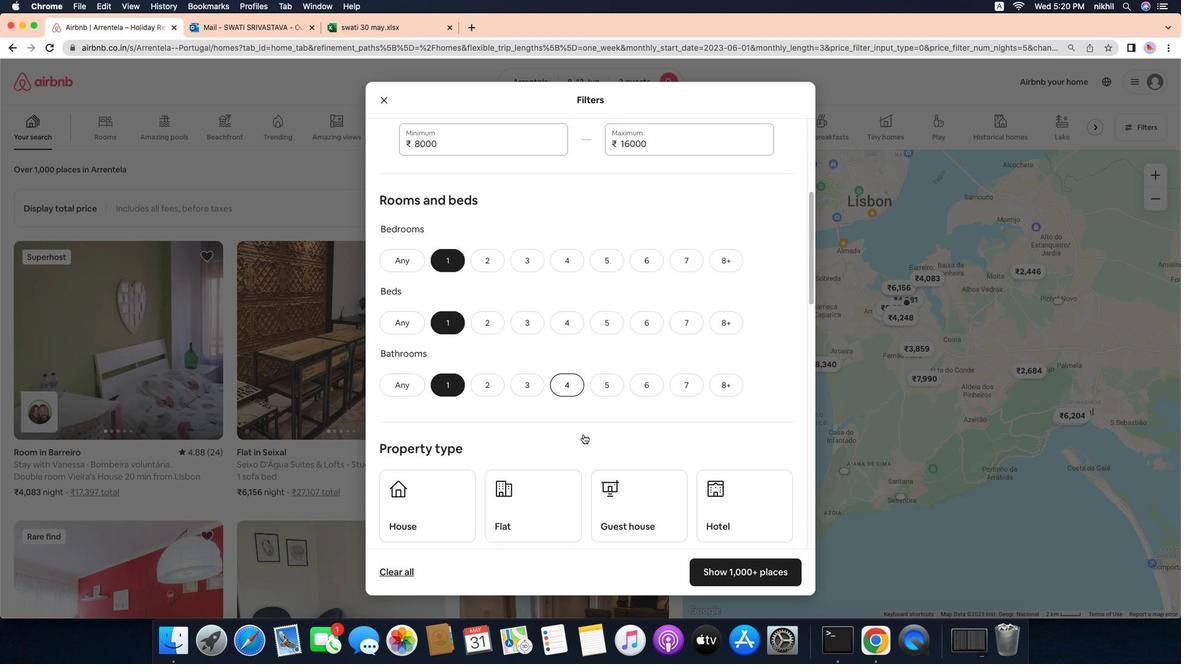 
Action: Mouse scrolled (596, 436) with delta (-25, -27)
Screenshot: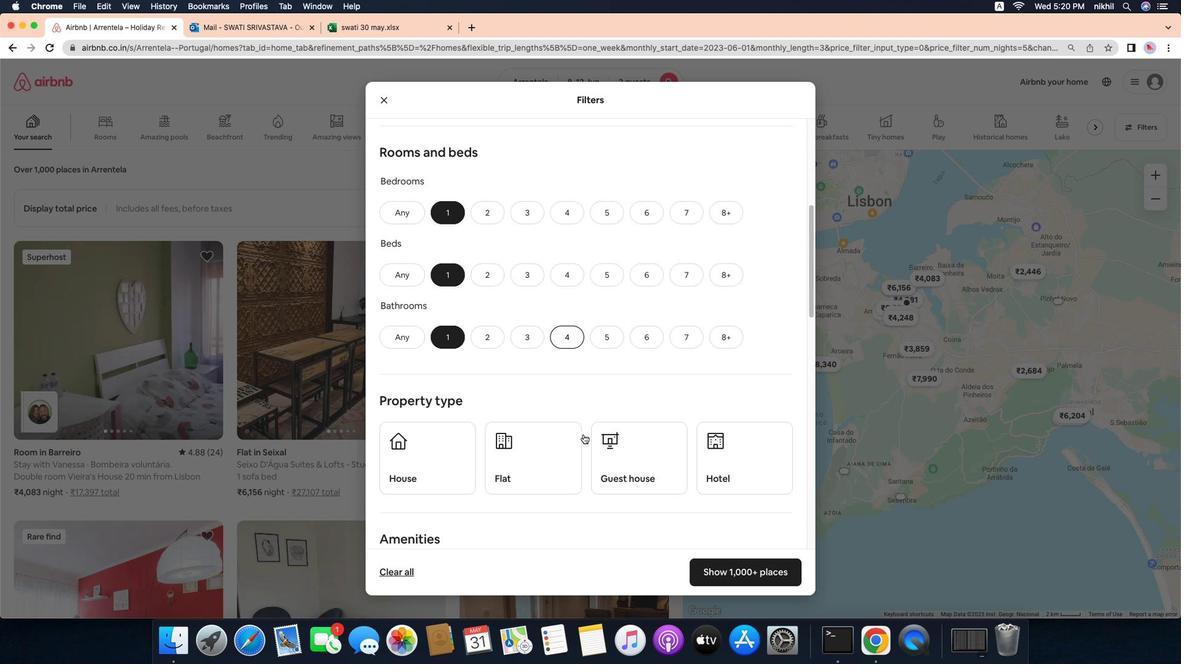 
Action: Mouse moved to (446, 453)
Screenshot: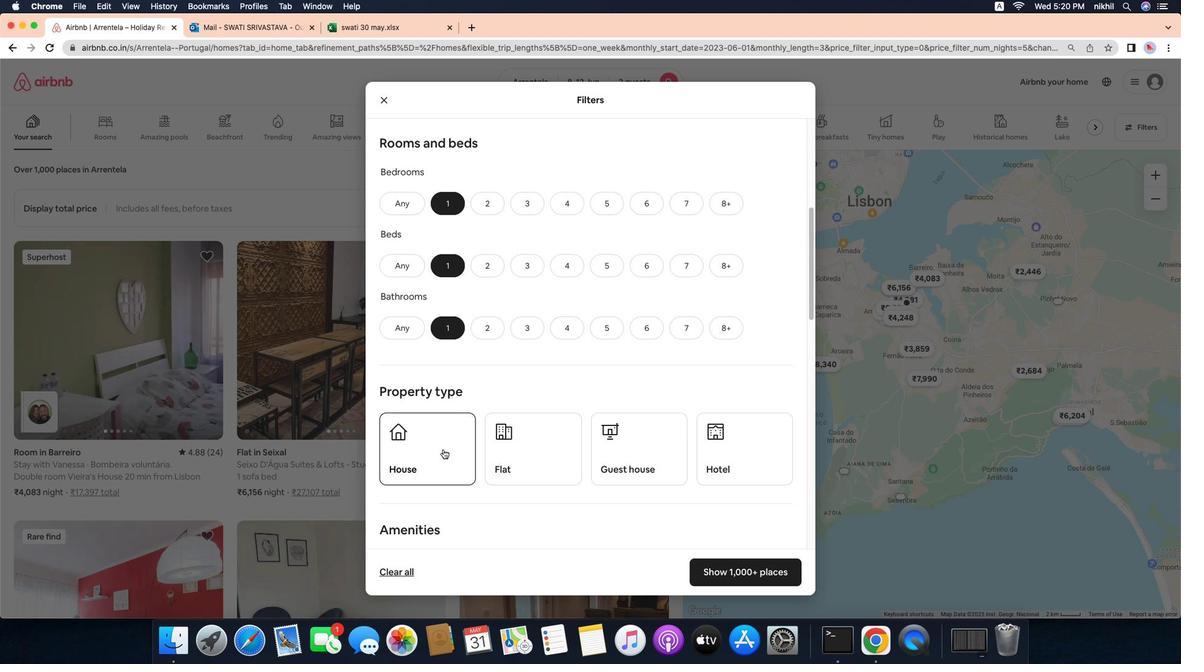 
Action: Mouse pressed left at (446, 453)
Screenshot: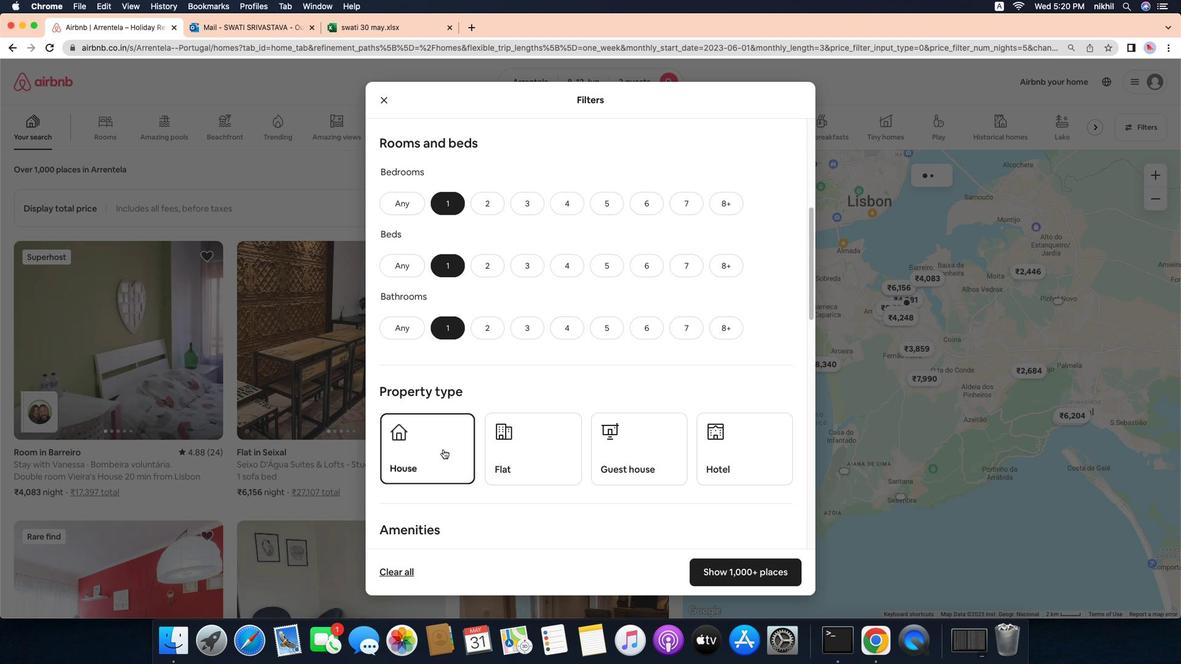 
Action: Mouse moved to (554, 459)
Screenshot: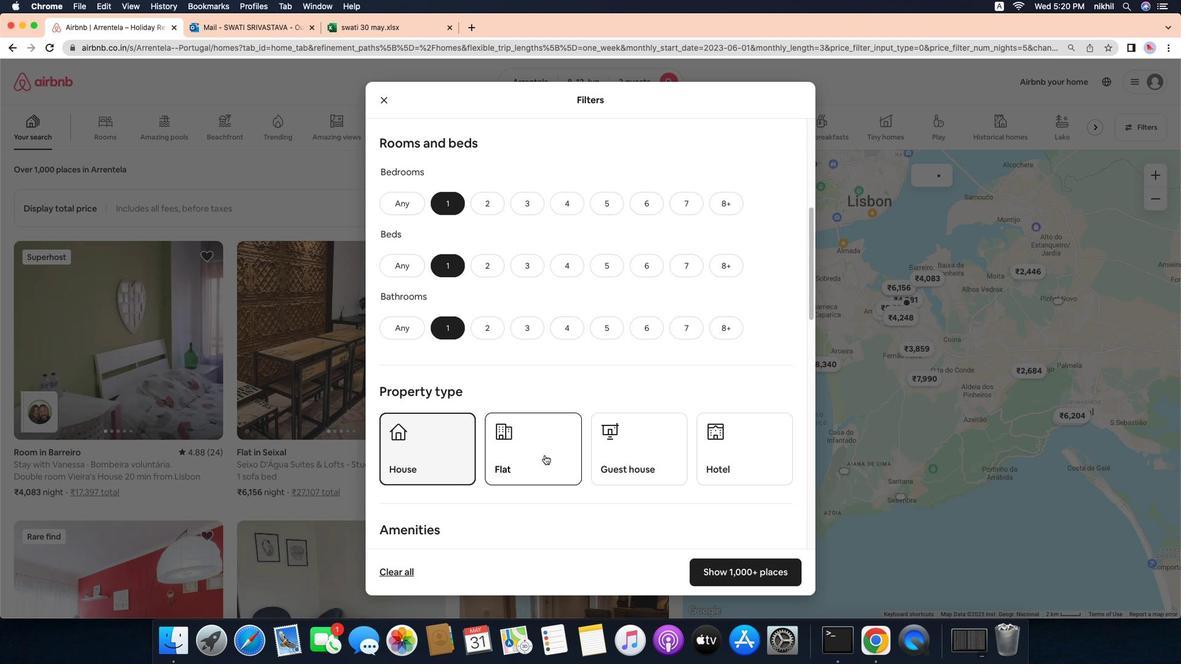 
Action: Mouse pressed left at (554, 459)
Screenshot: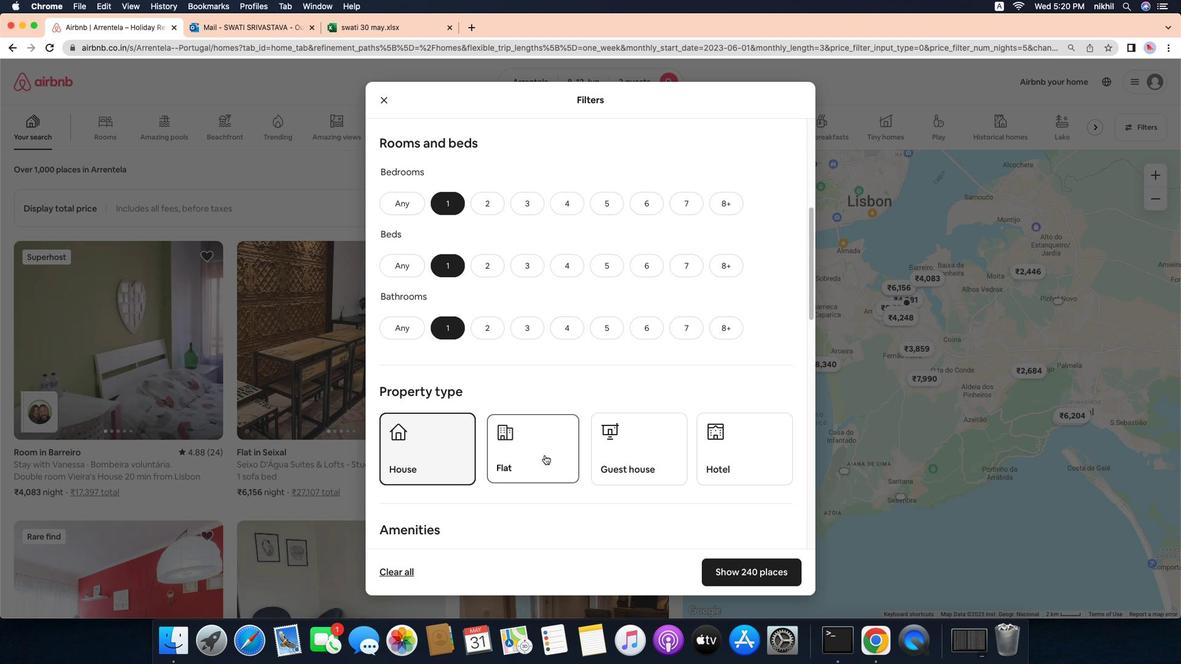 
Action: Mouse moved to (648, 462)
Screenshot: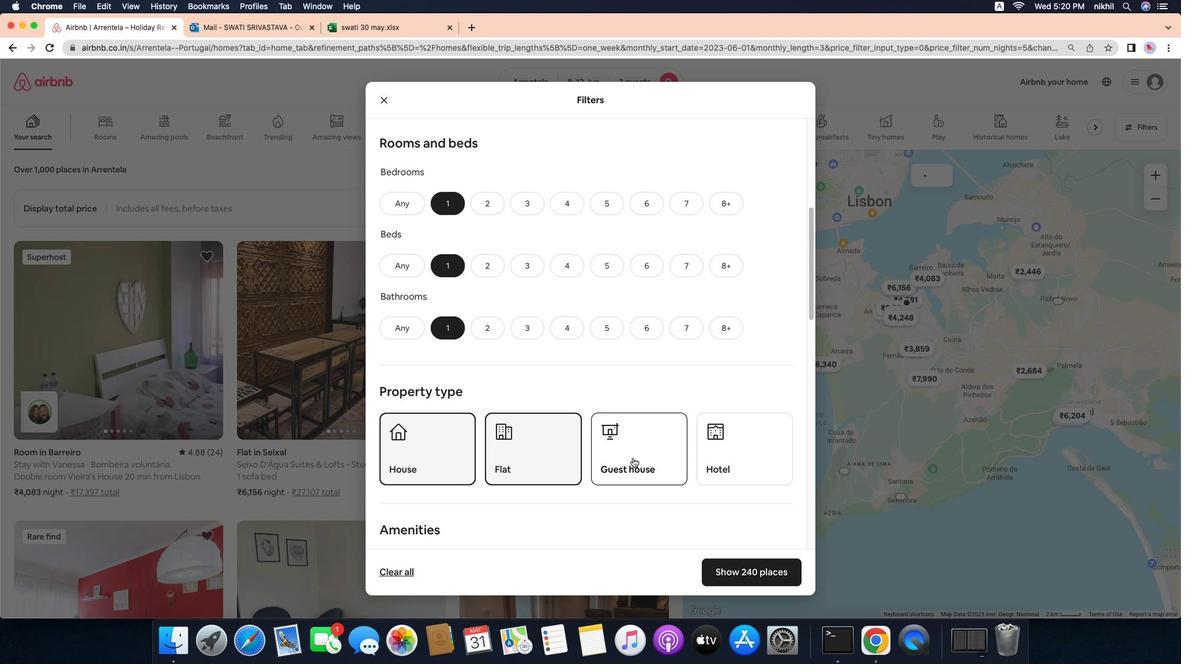 
Action: Mouse pressed left at (648, 462)
Screenshot: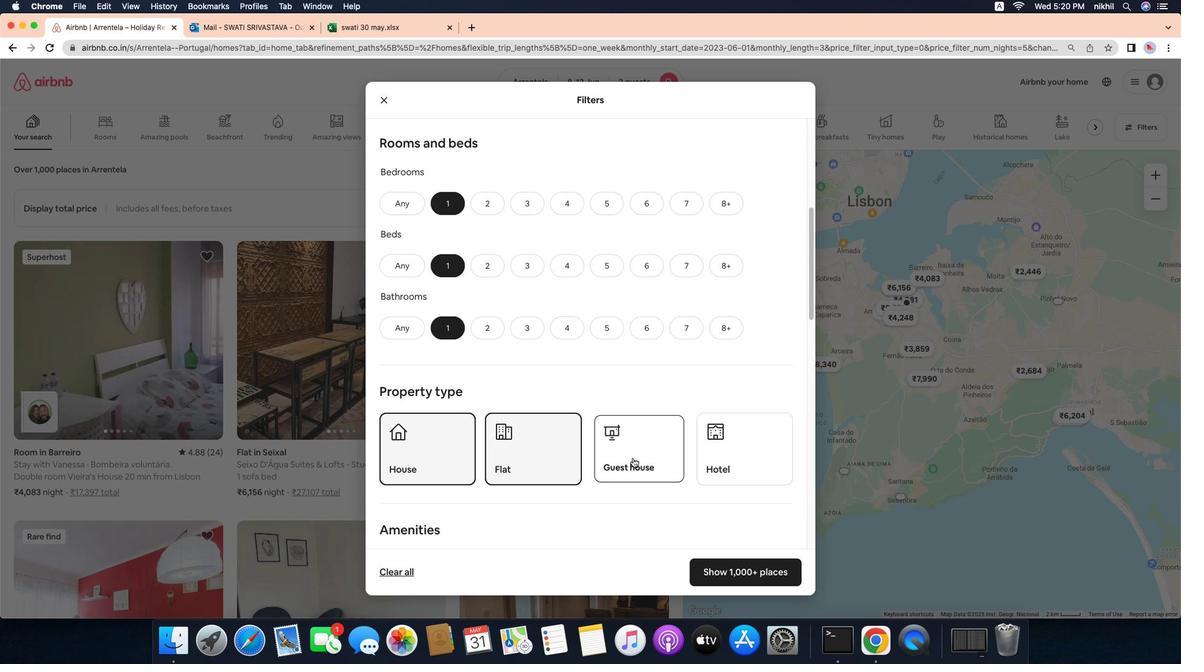 
Action: Mouse moved to (774, 458)
Screenshot: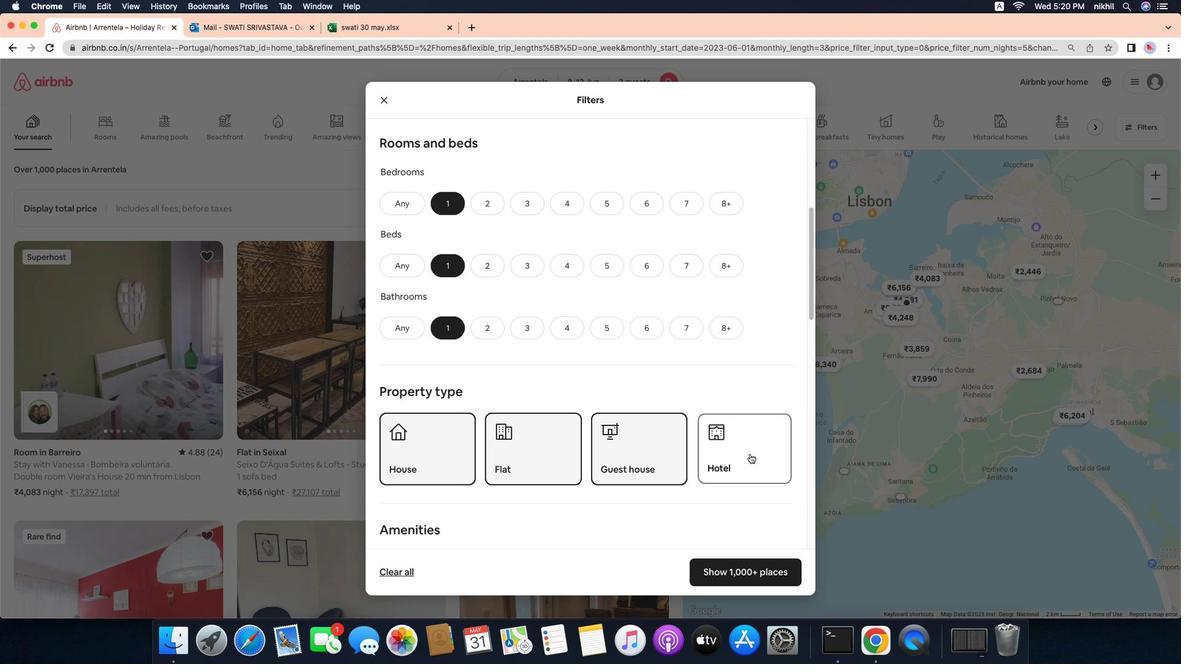 
Action: Mouse pressed left at (774, 458)
Screenshot: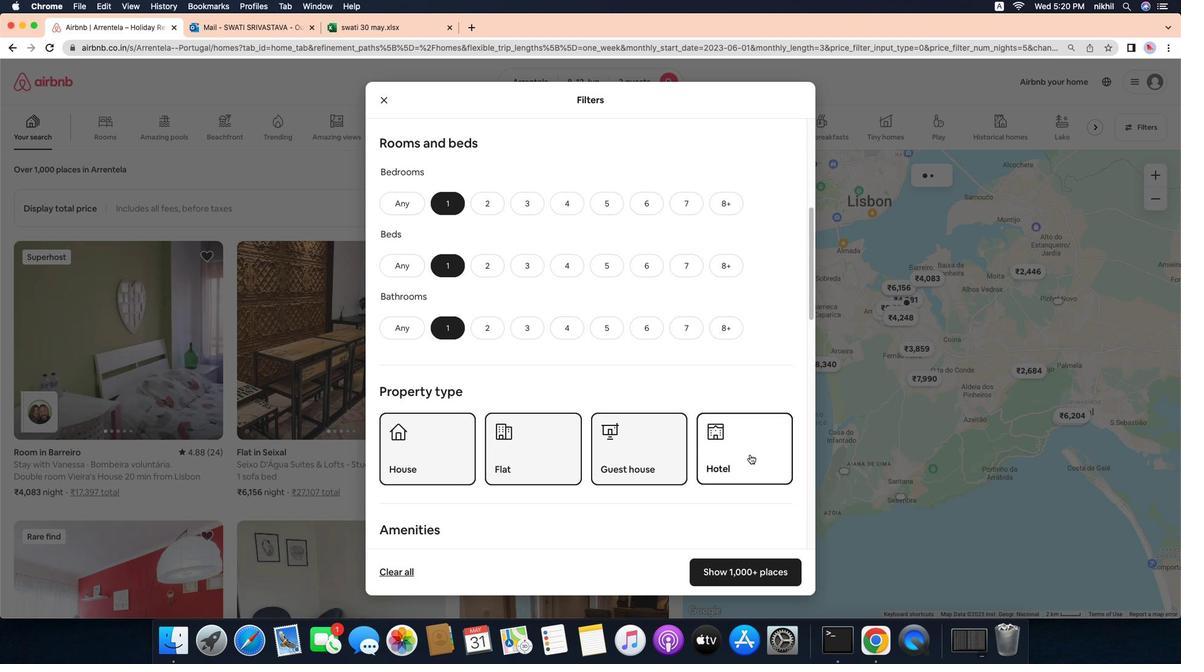 
Action: Mouse moved to (652, 463)
Screenshot: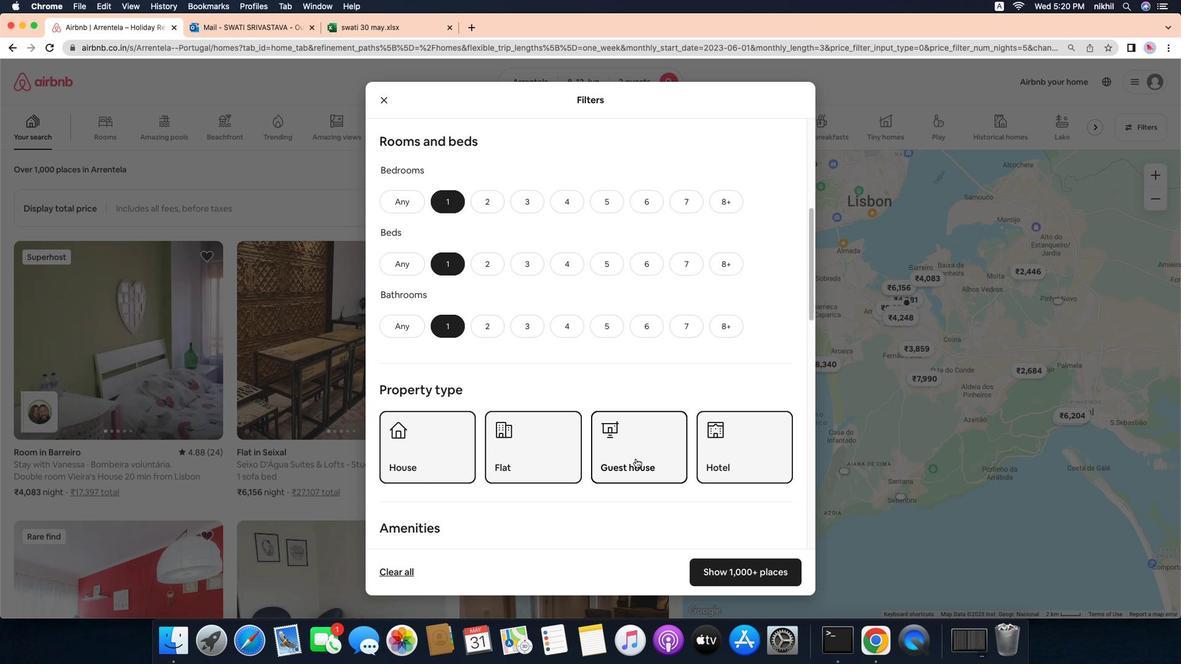 
Action: Mouse scrolled (652, 463) with delta (-25, -26)
Screenshot: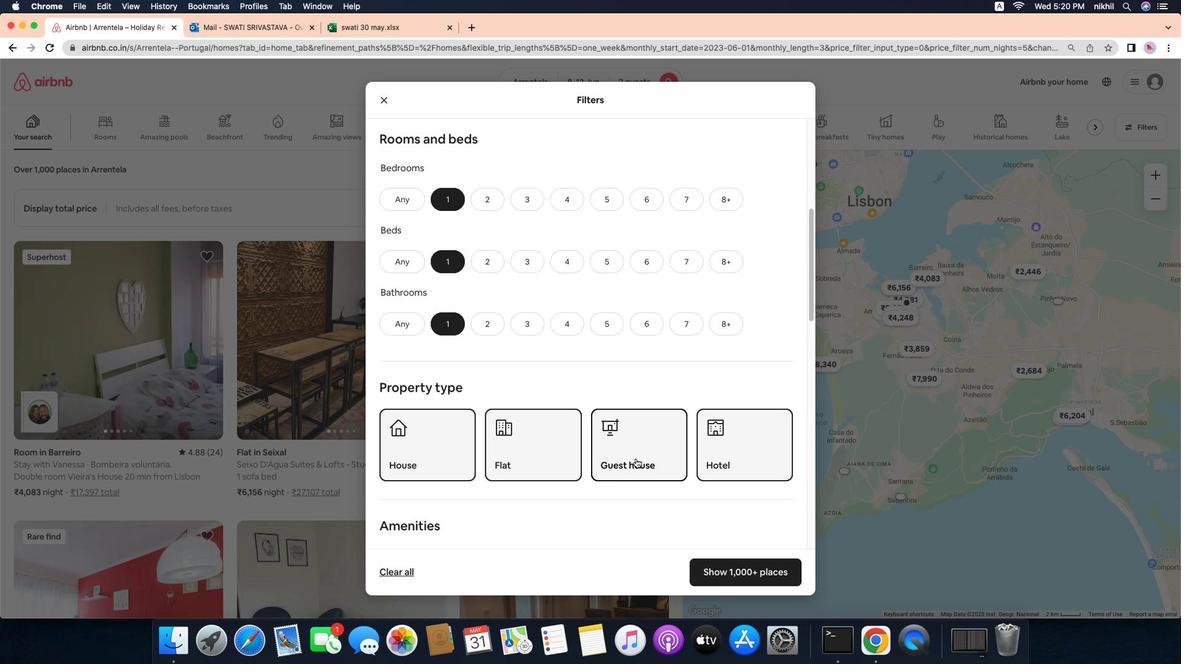 
Action: Mouse moved to (652, 462)
Screenshot: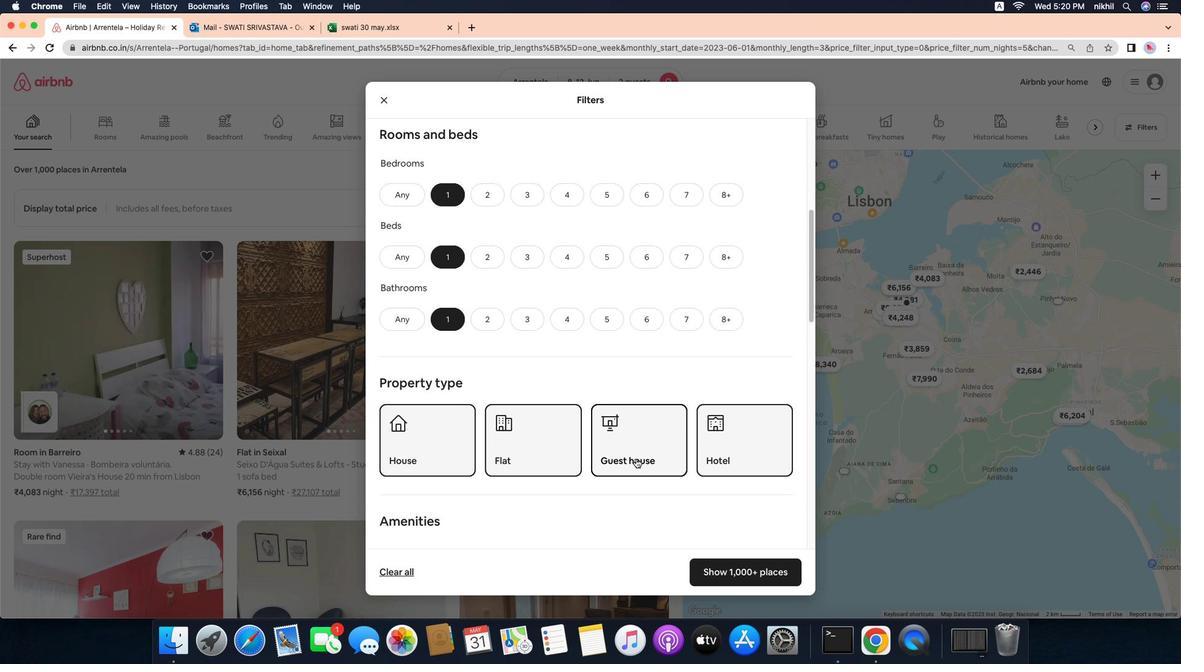 
Action: Mouse scrolled (652, 462) with delta (-25, -26)
Screenshot: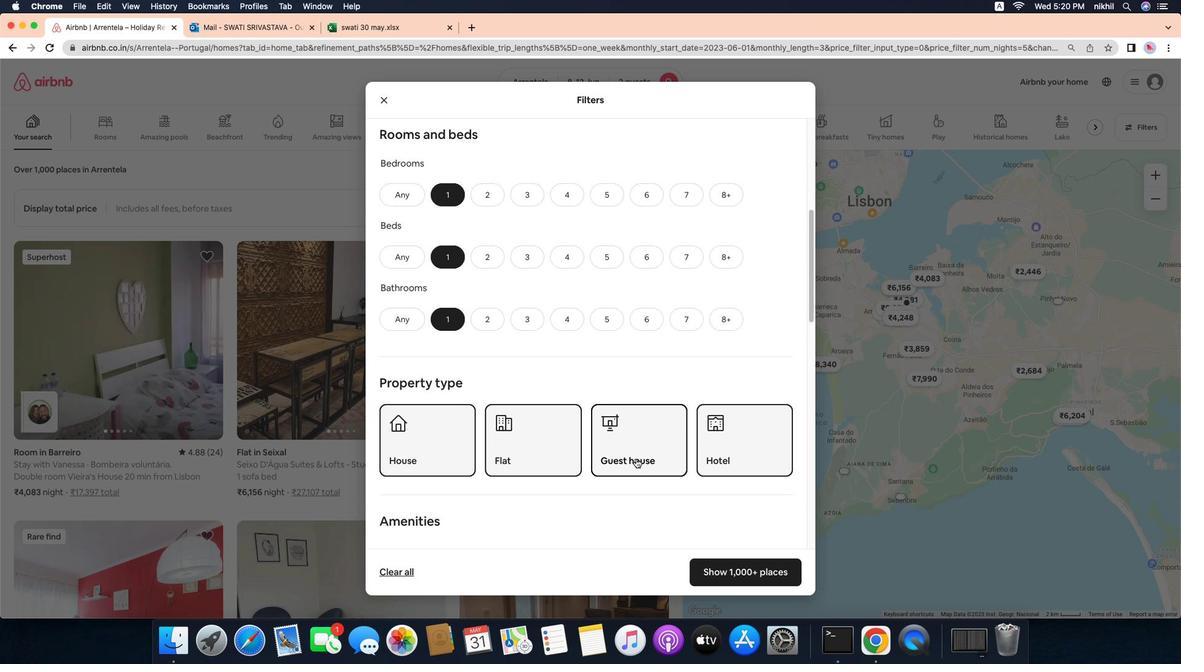 
Action: Mouse scrolled (652, 462) with delta (-25, -26)
Screenshot: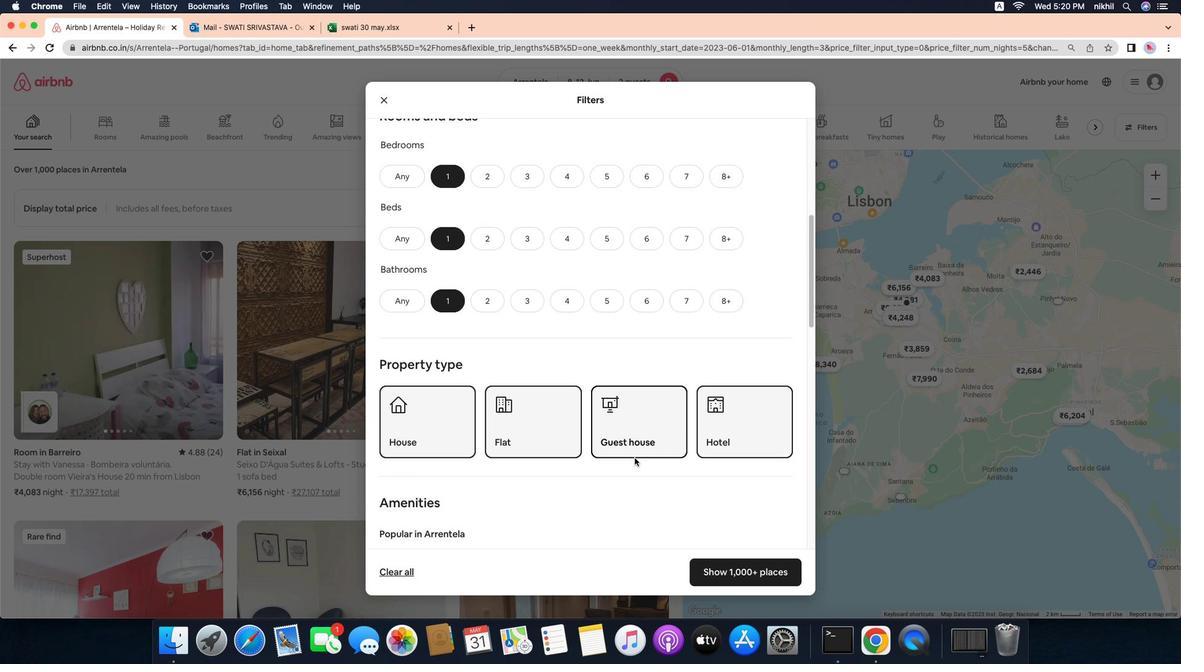 
Action: Mouse moved to (651, 462)
Screenshot: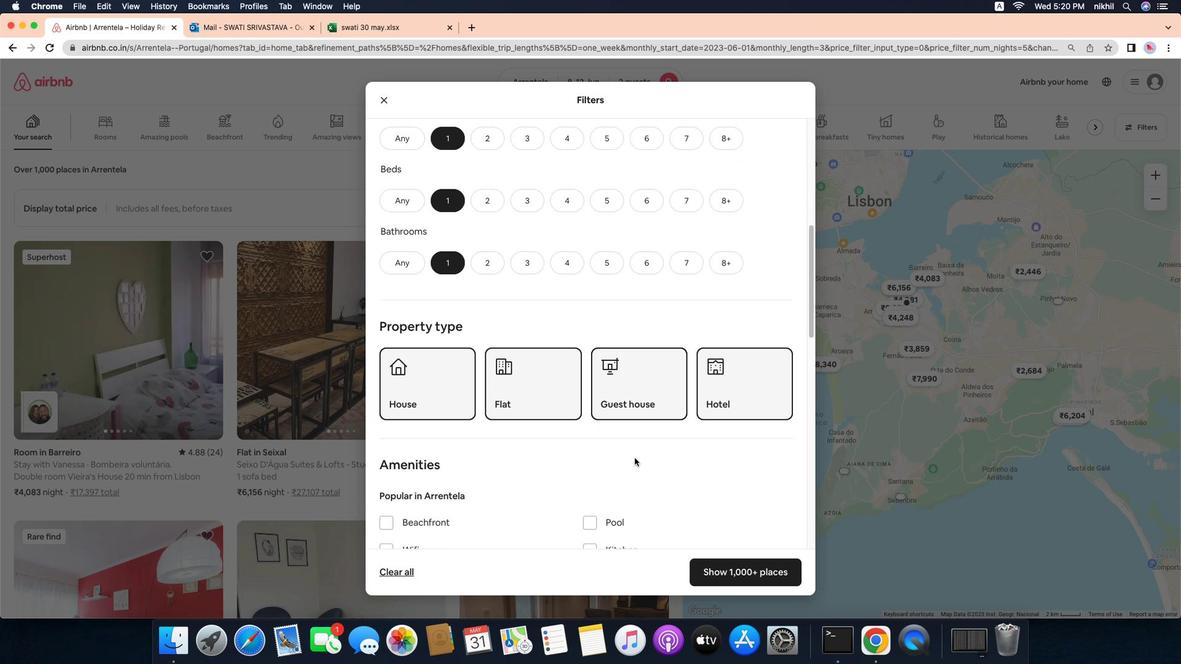 
Action: Mouse scrolled (651, 462) with delta (-25, -26)
Screenshot: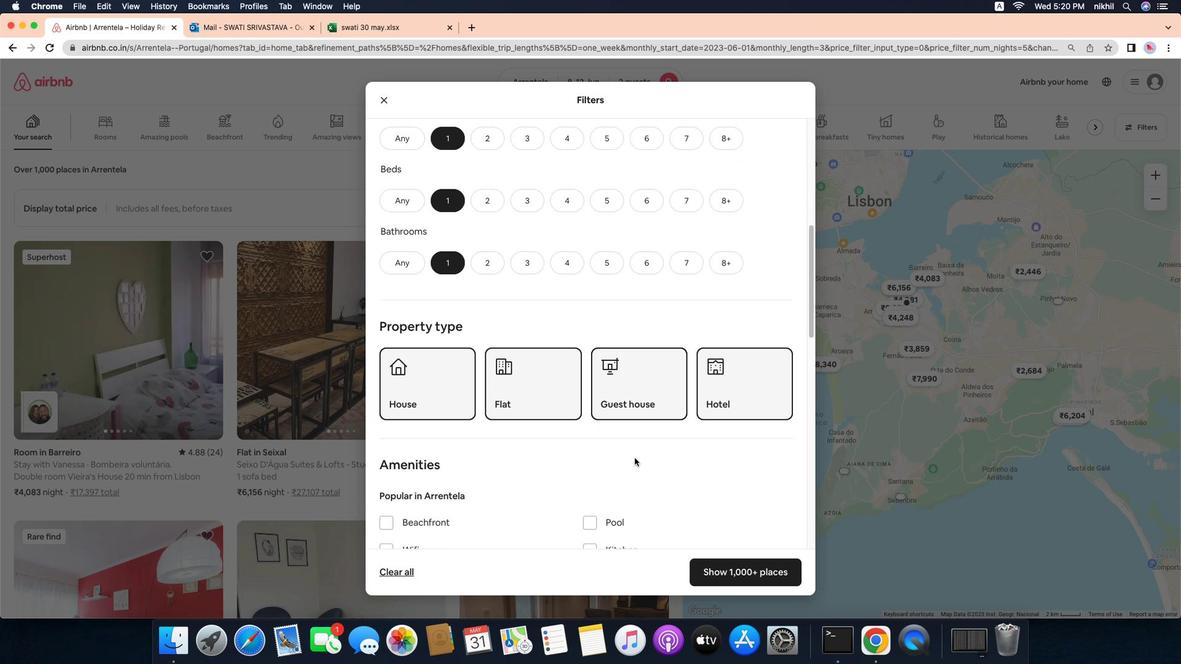 
Action: Mouse moved to (650, 462)
Screenshot: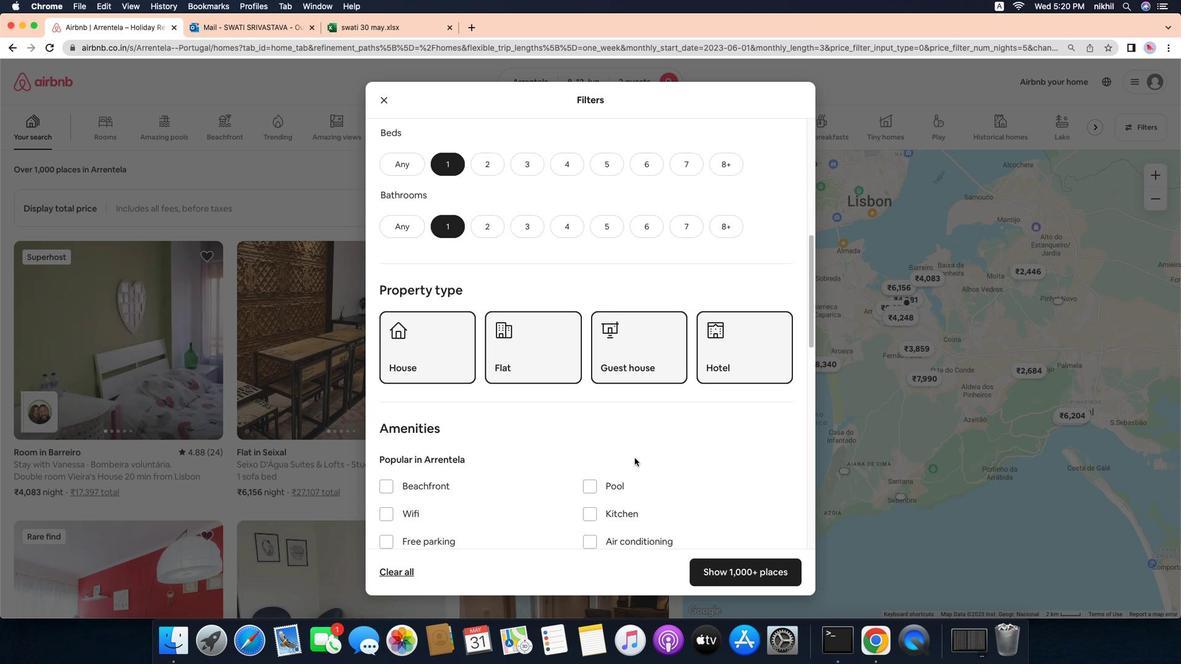 
Action: Mouse scrolled (650, 462) with delta (-25, -26)
Screenshot: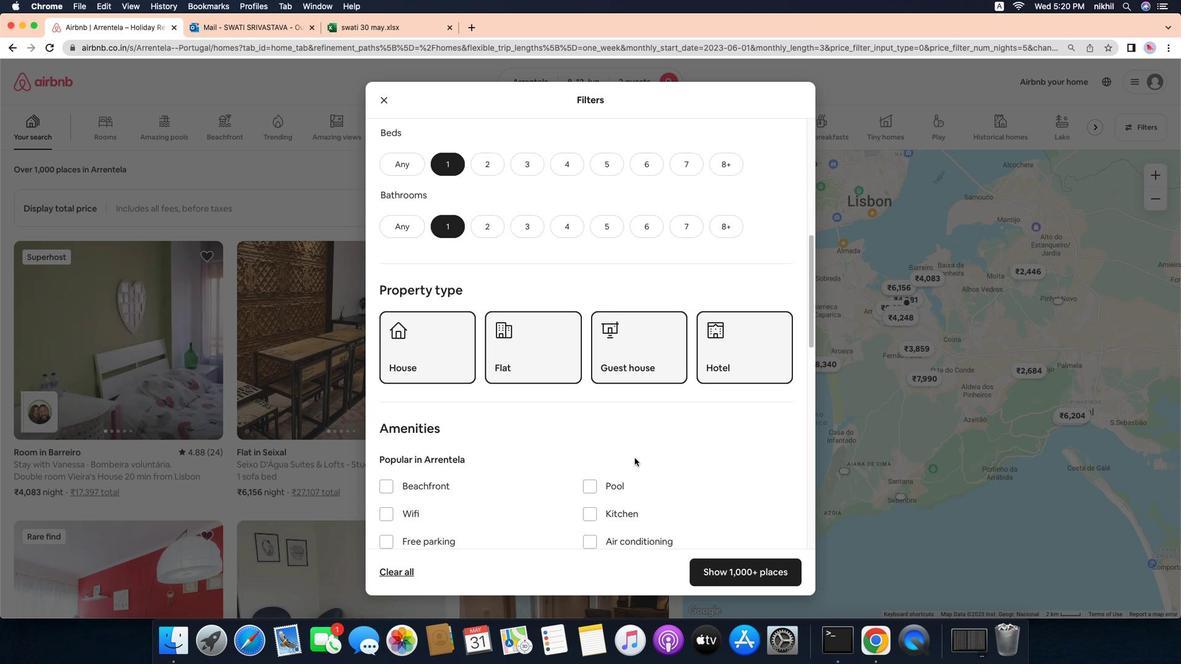 
Action: Mouse scrolled (650, 462) with delta (-25, -26)
Screenshot: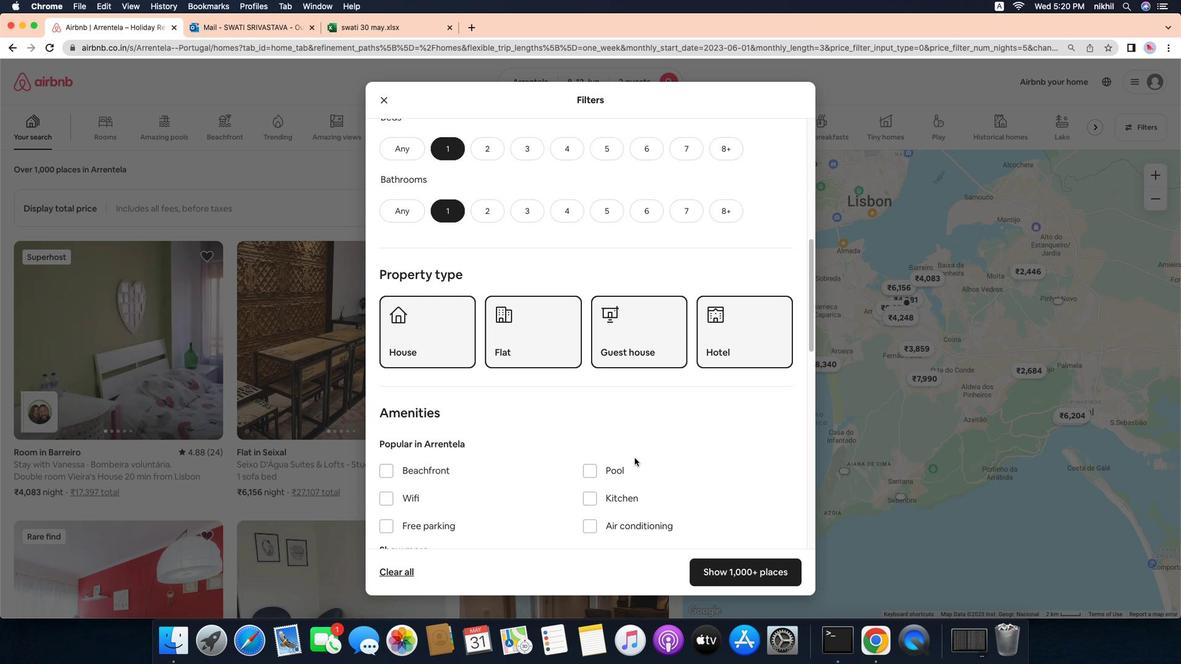 
Action: Mouse scrolled (650, 462) with delta (-25, -26)
Screenshot: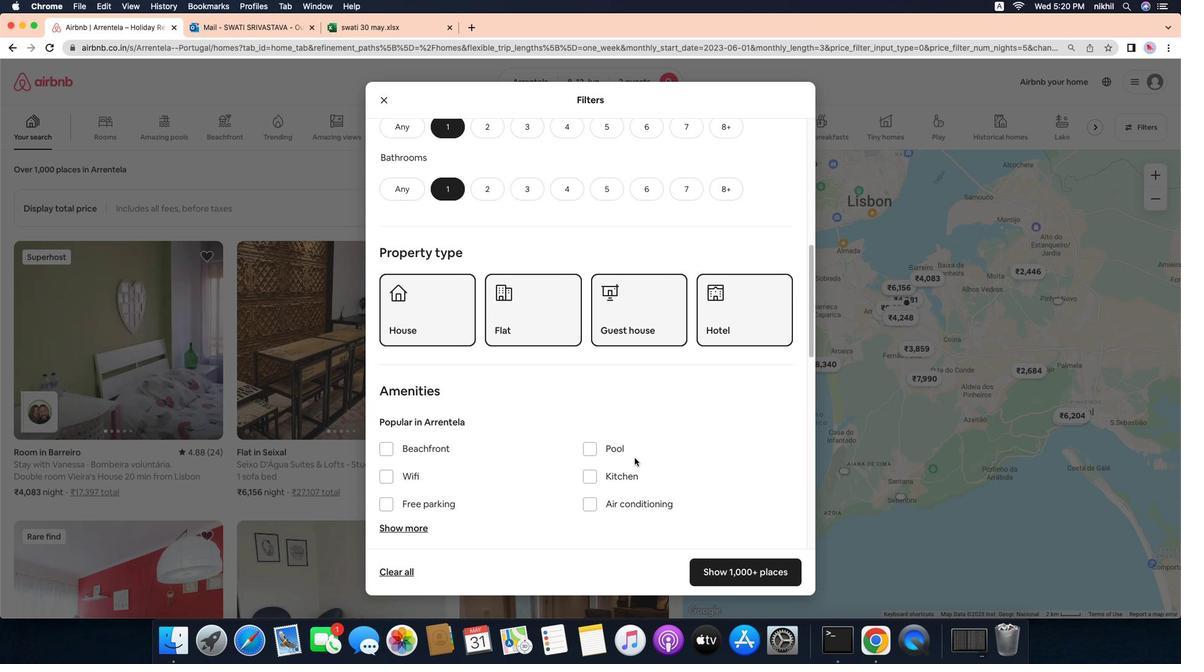 
Action: Mouse scrolled (650, 462) with delta (-25, -27)
Screenshot: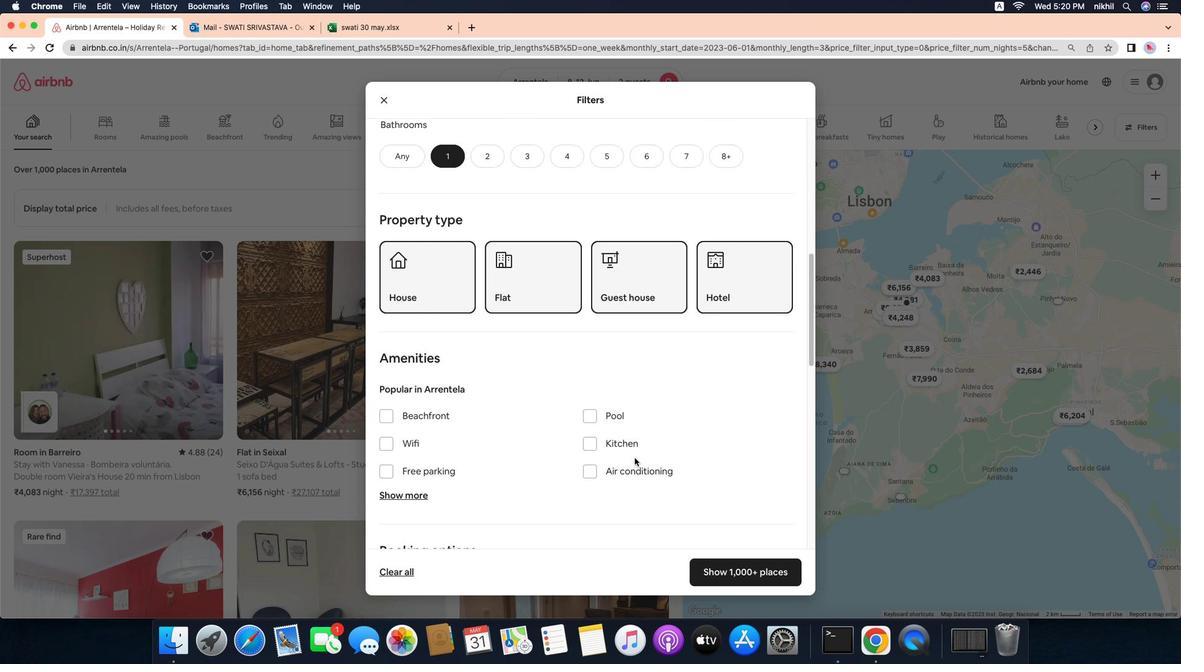 
Action: Mouse moved to (650, 462)
Screenshot: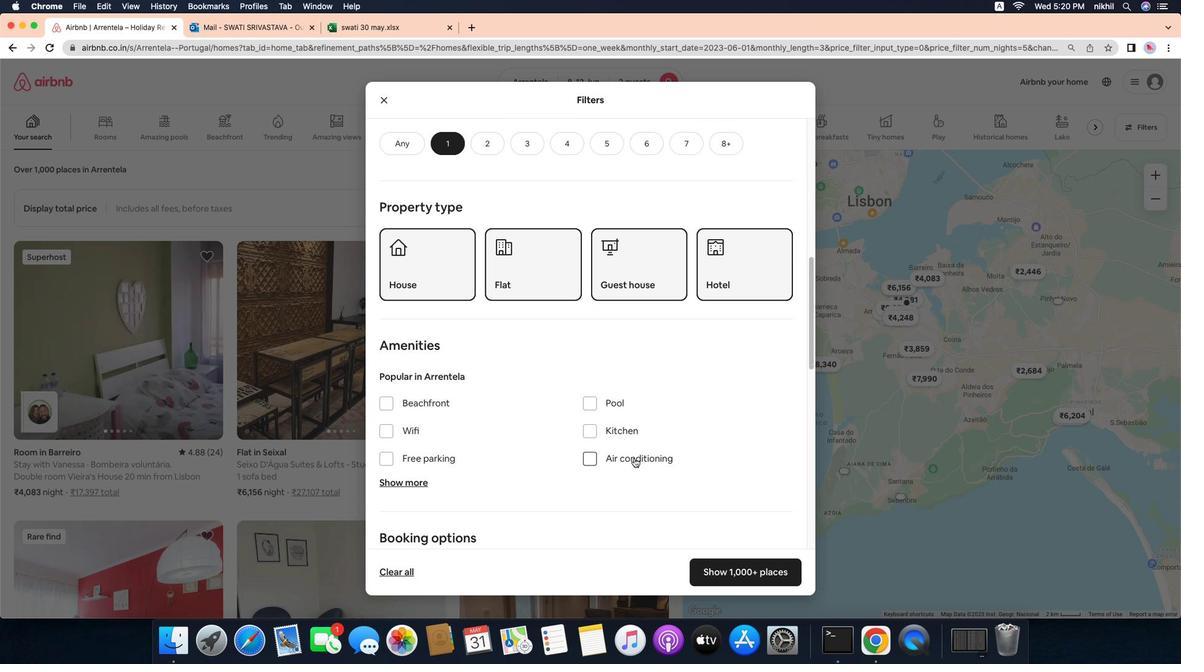 
Action: Mouse scrolled (650, 462) with delta (-25, -26)
Screenshot: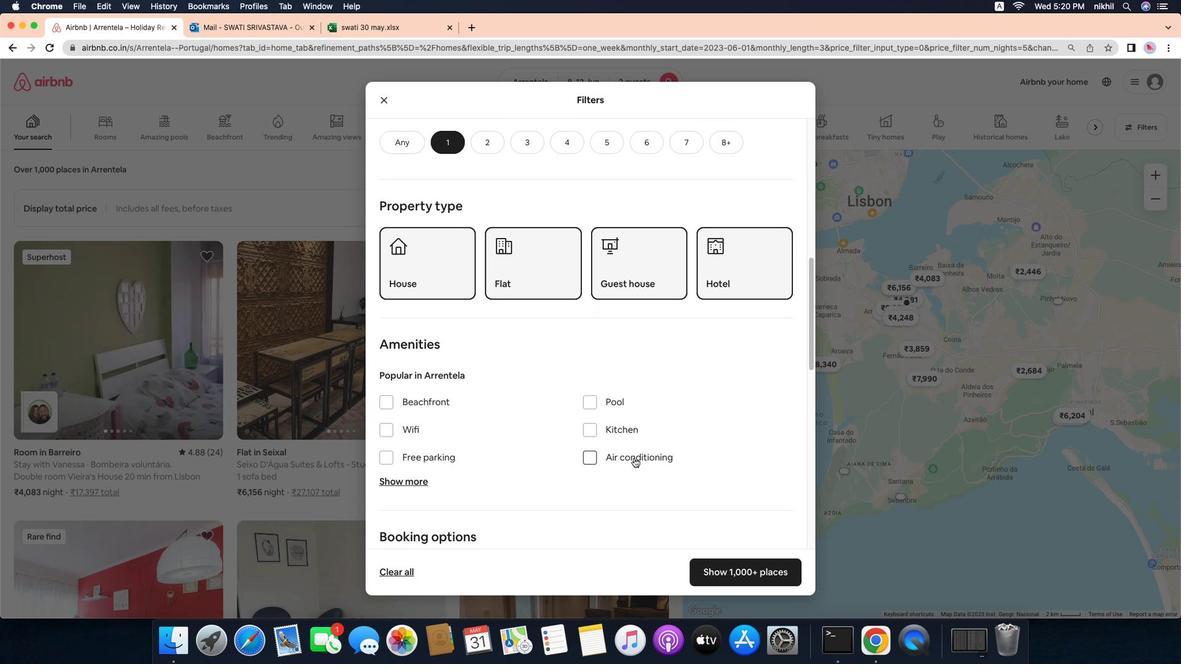 
Action: Mouse moved to (650, 462)
Screenshot: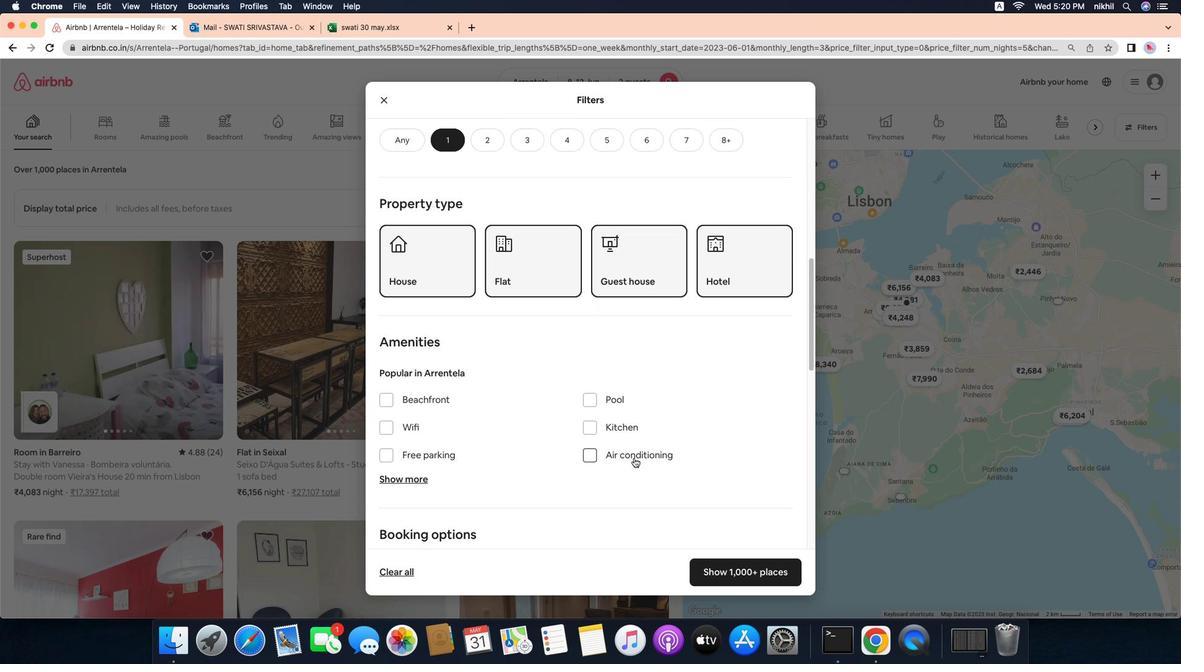 
Action: Mouse scrolled (650, 462) with delta (-25, -26)
Screenshot: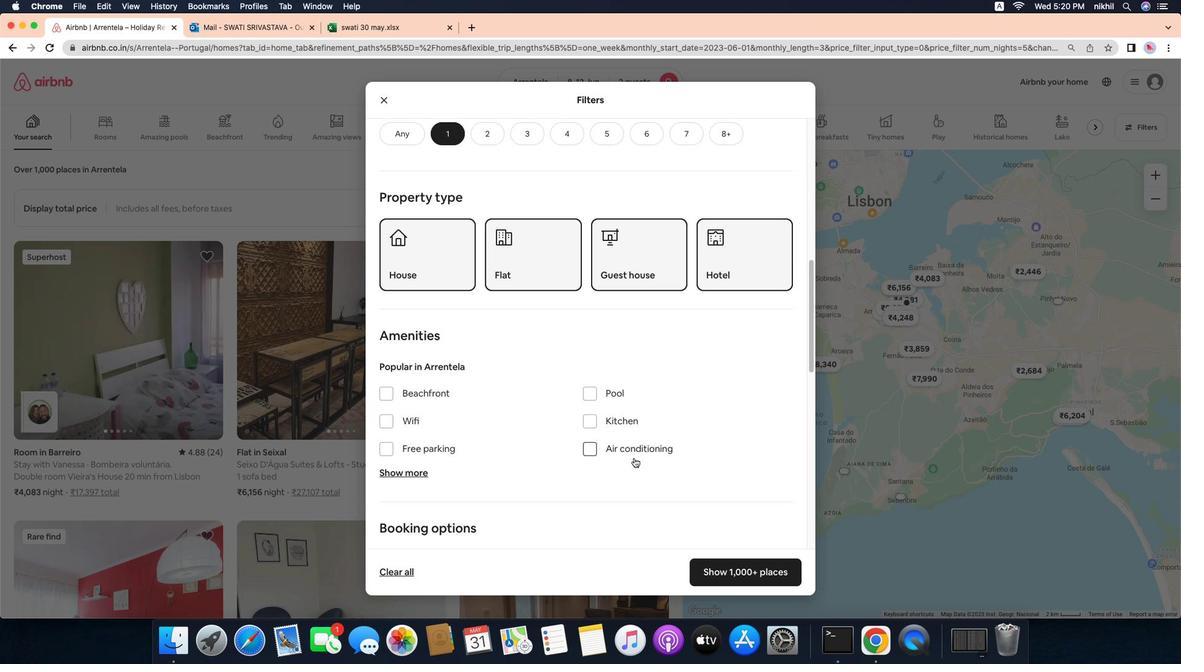 
Action: Mouse scrolled (650, 462) with delta (-25, -26)
Screenshot: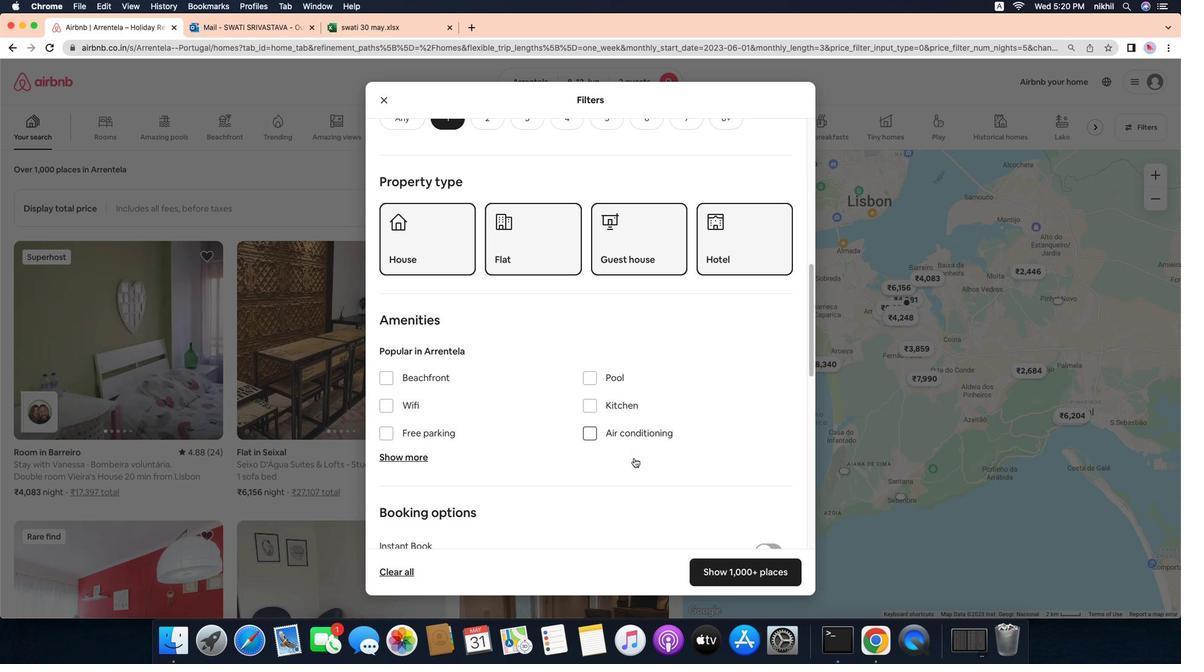 
Action: Mouse scrolled (650, 462) with delta (-25, -26)
Screenshot: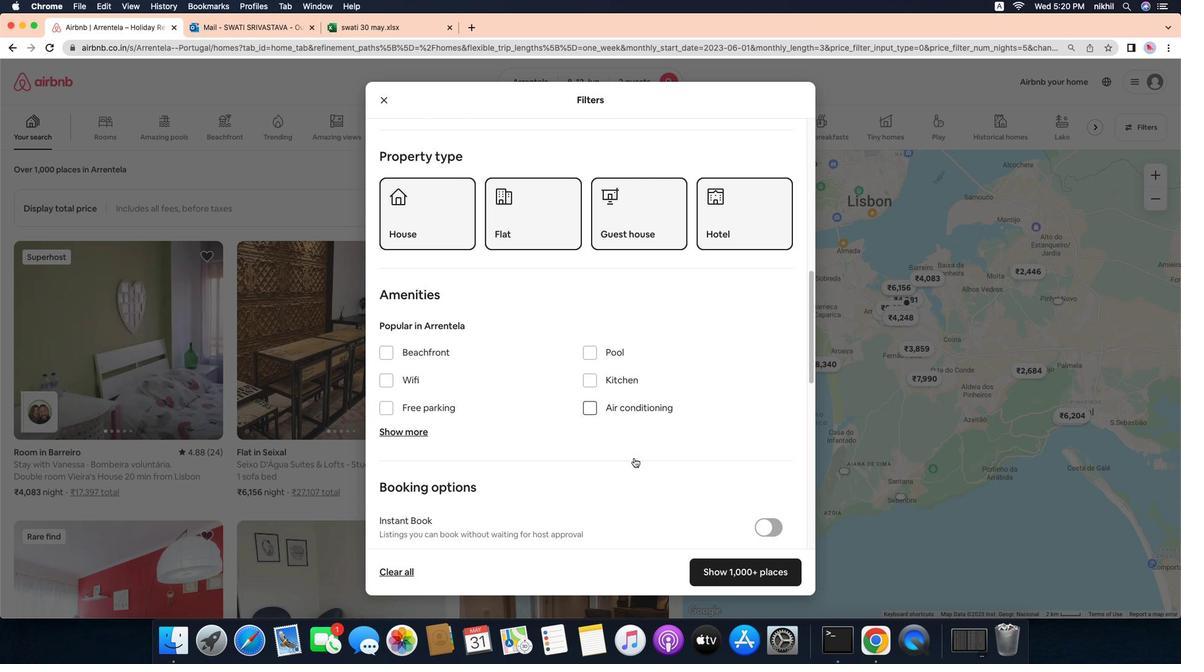 
Action: Mouse scrolled (650, 462) with delta (-25, -26)
Screenshot: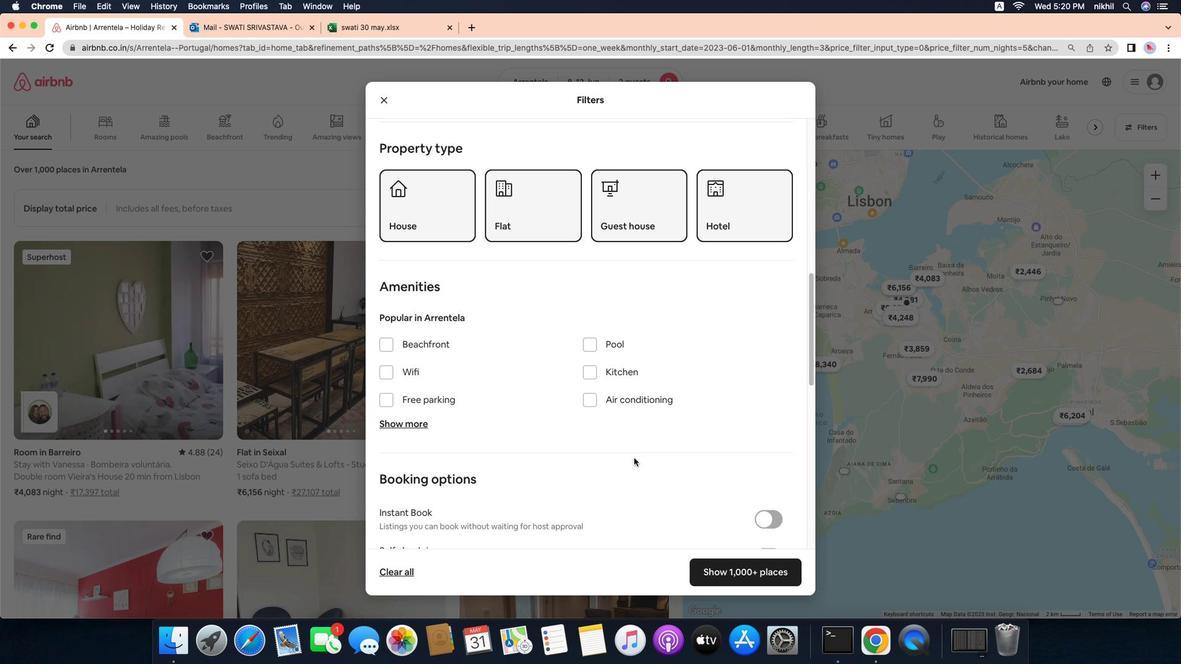 
Action: Mouse scrolled (650, 462) with delta (-25, -26)
Screenshot: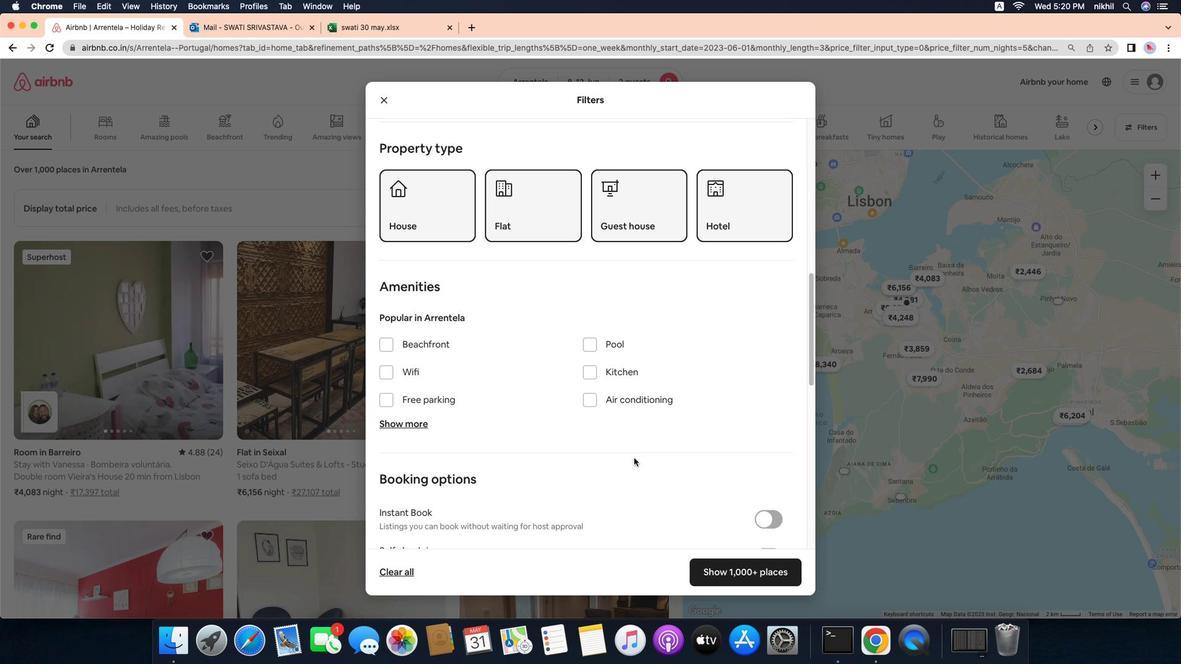 
Action: Mouse scrolled (650, 462) with delta (-25, -27)
Screenshot: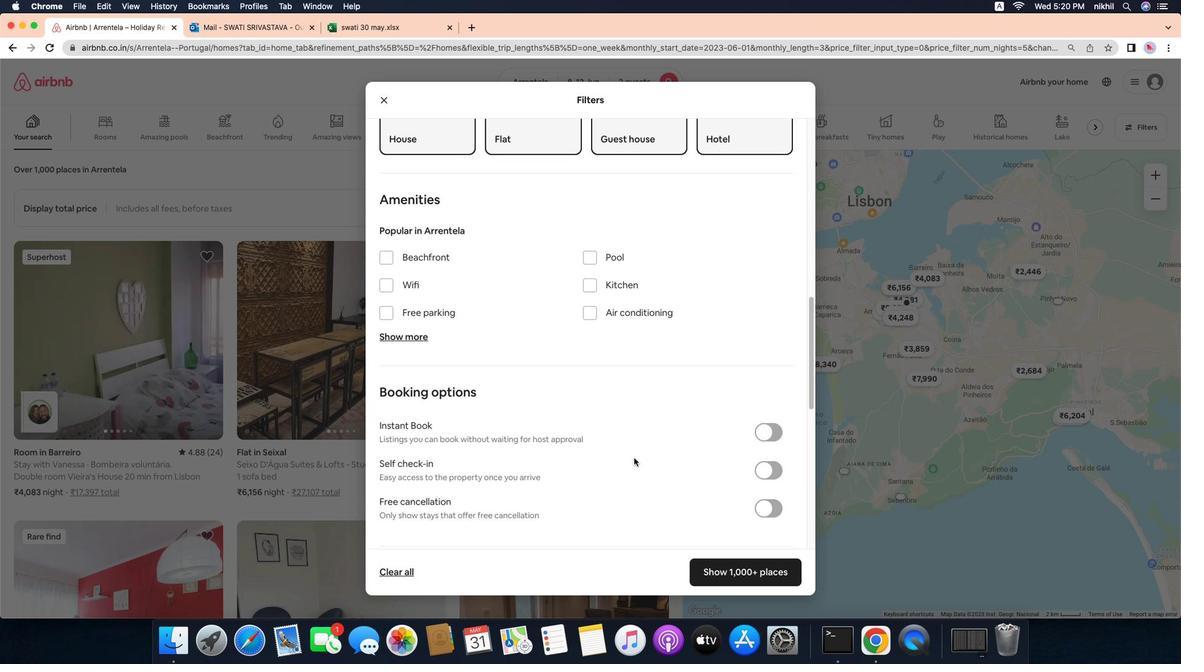 
Action: Mouse moved to (786, 465)
Screenshot: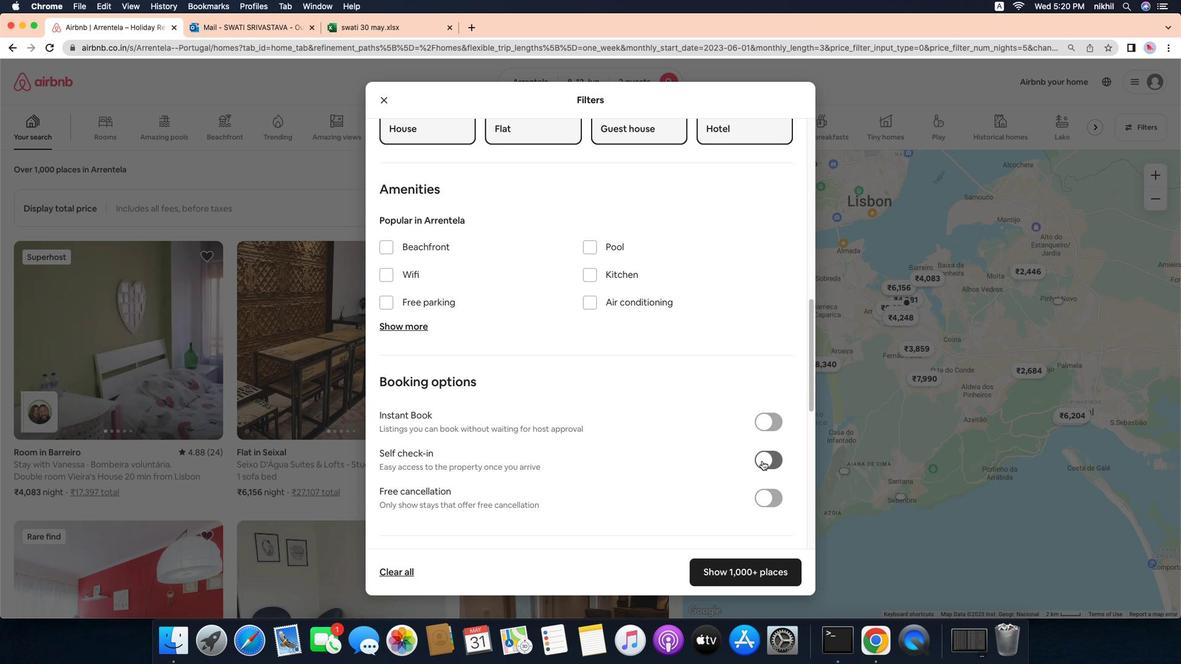 
Action: Mouse pressed left at (786, 465)
Screenshot: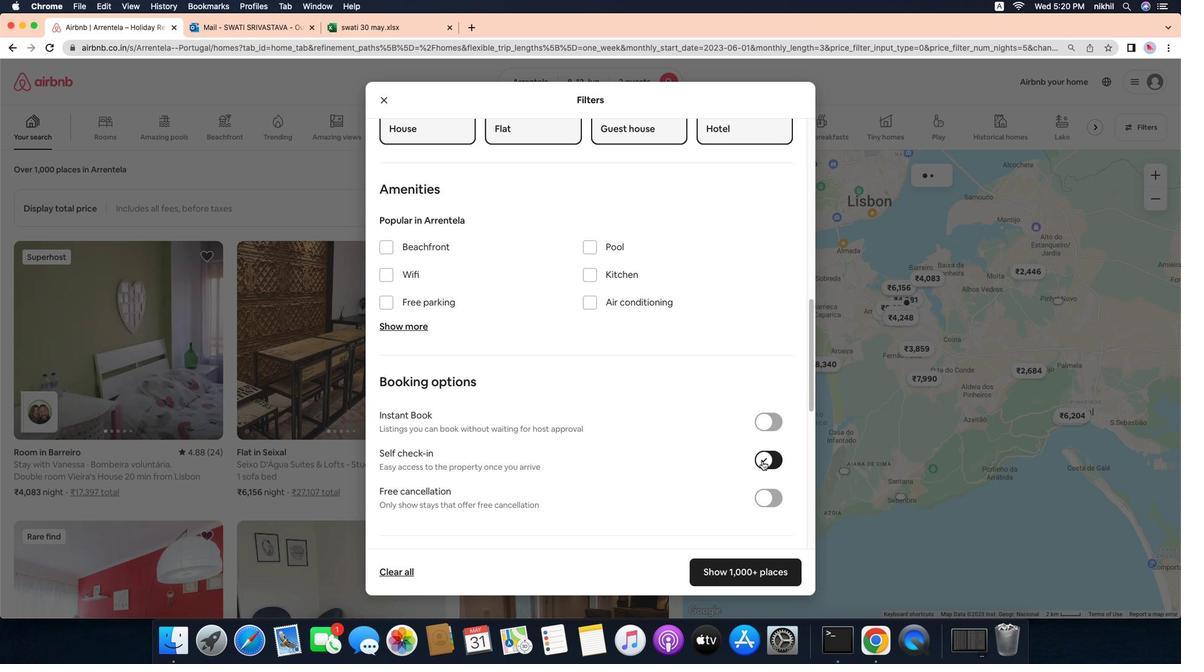 
Action: Mouse moved to (635, 472)
Screenshot: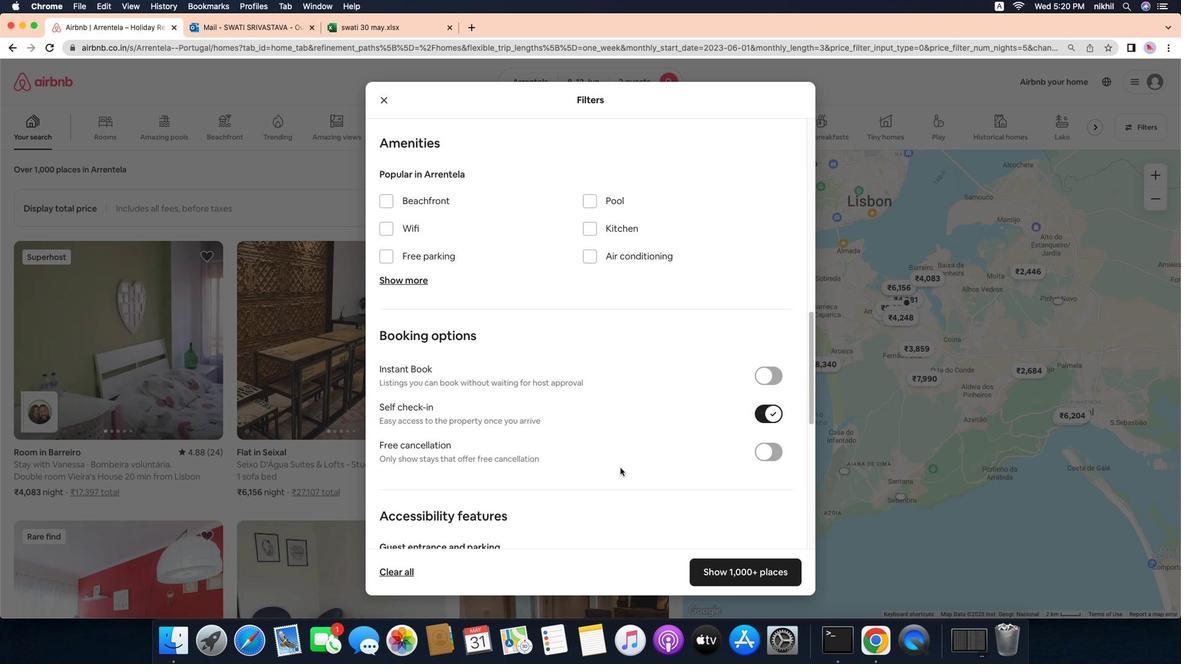
Action: Mouse scrolled (635, 472) with delta (-25, -26)
Screenshot: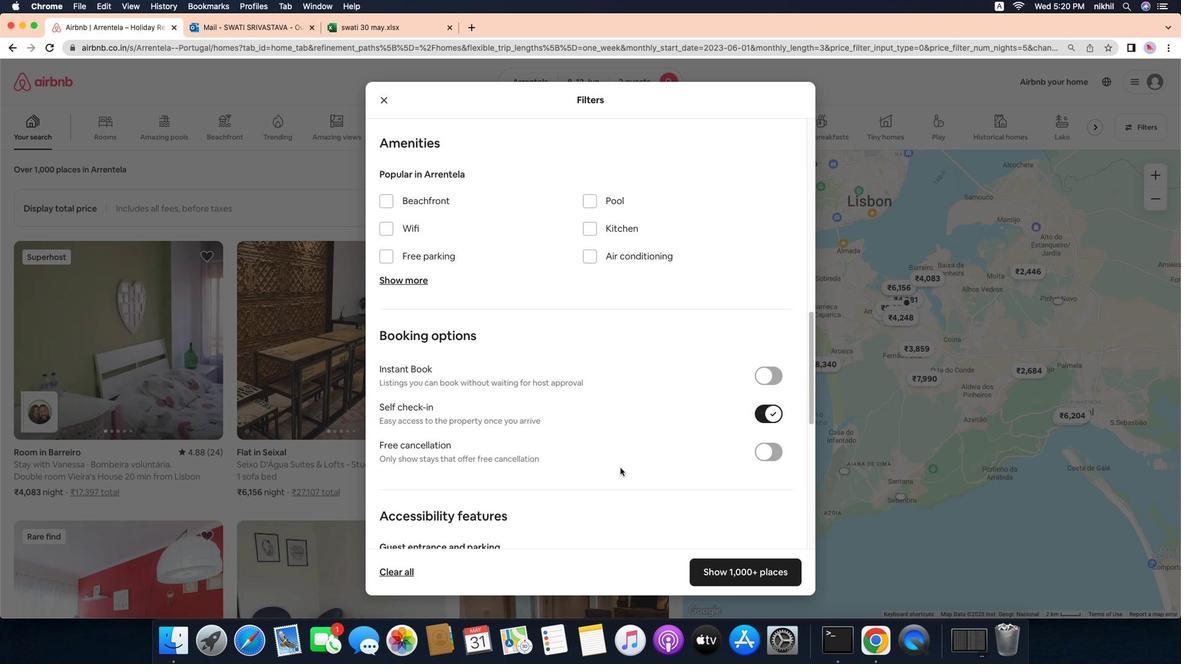 
Action: Mouse moved to (635, 472)
Screenshot: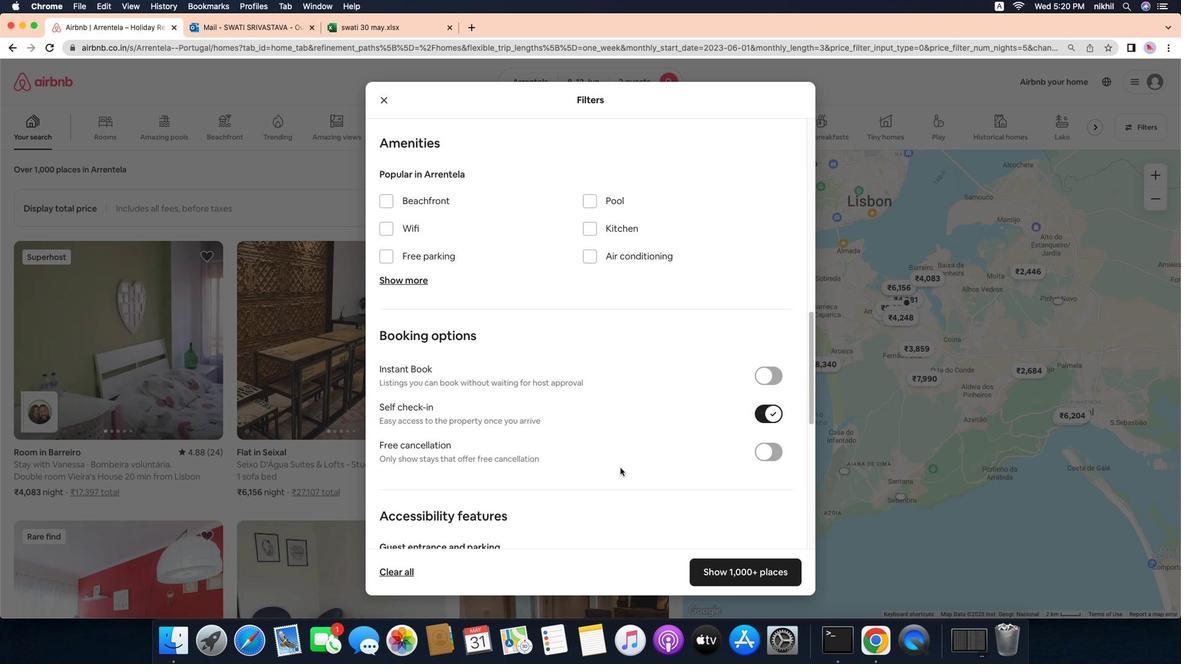
Action: Mouse scrolled (635, 472) with delta (-25, -26)
Screenshot: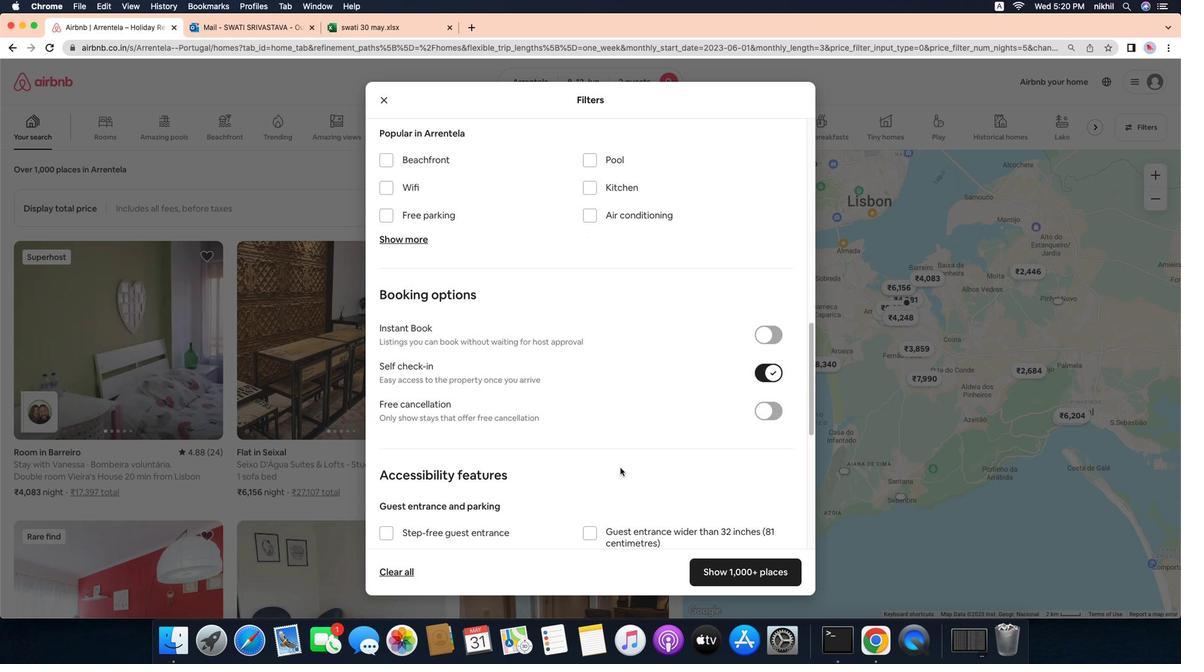 
Action: Mouse moved to (635, 472)
Screenshot: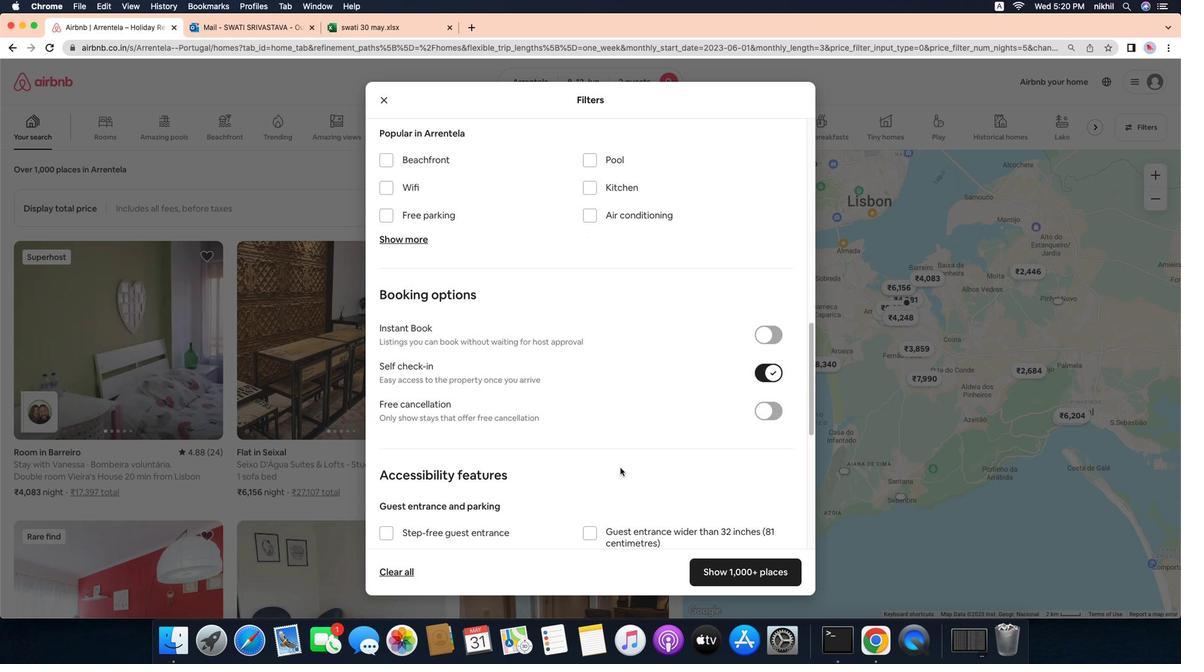 
Action: Mouse scrolled (635, 472) with delta (-25, -28)
Screenshot: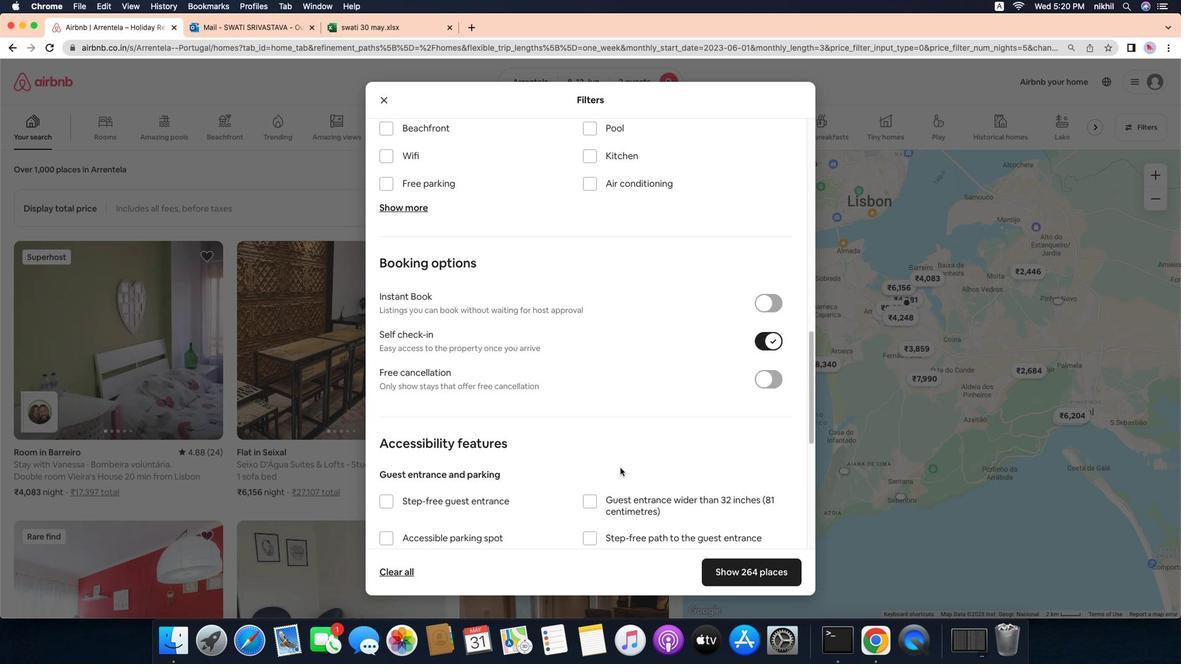 
Action: Mouse moved to (635, 472)
Screenshot: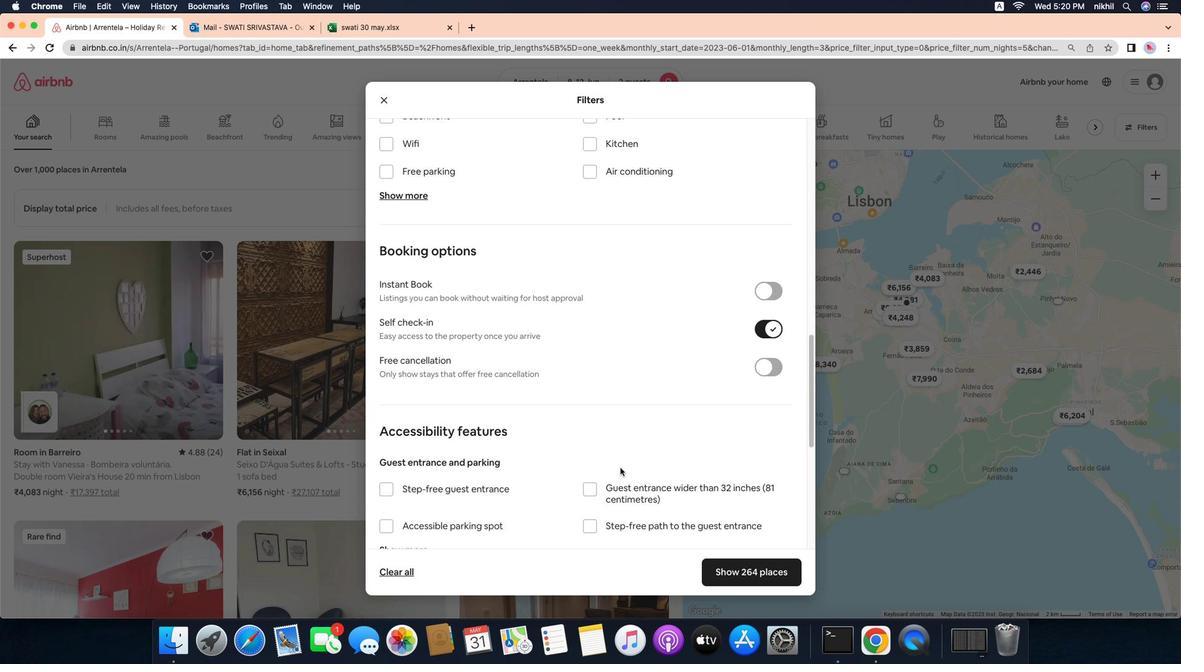 
Action: Mouse scrolled (635, 472) with delta (-25, -26)
Screenshot: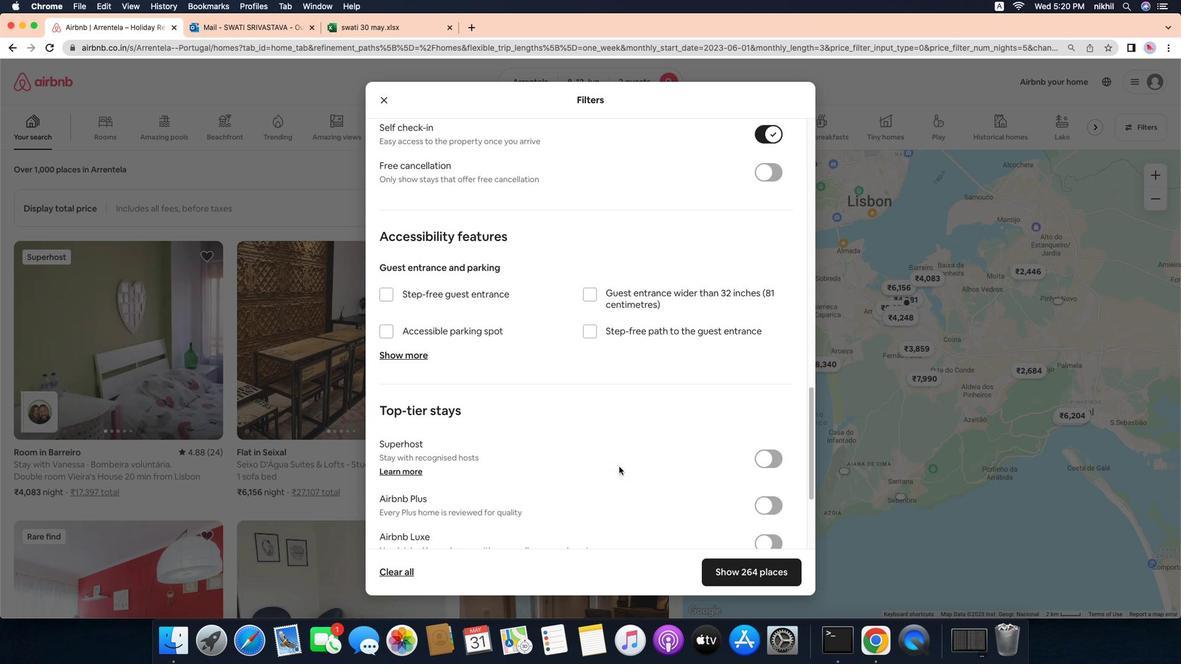 
Action: Mouse scrolled (635, 472) with delta (-25, -26)
Screenshot: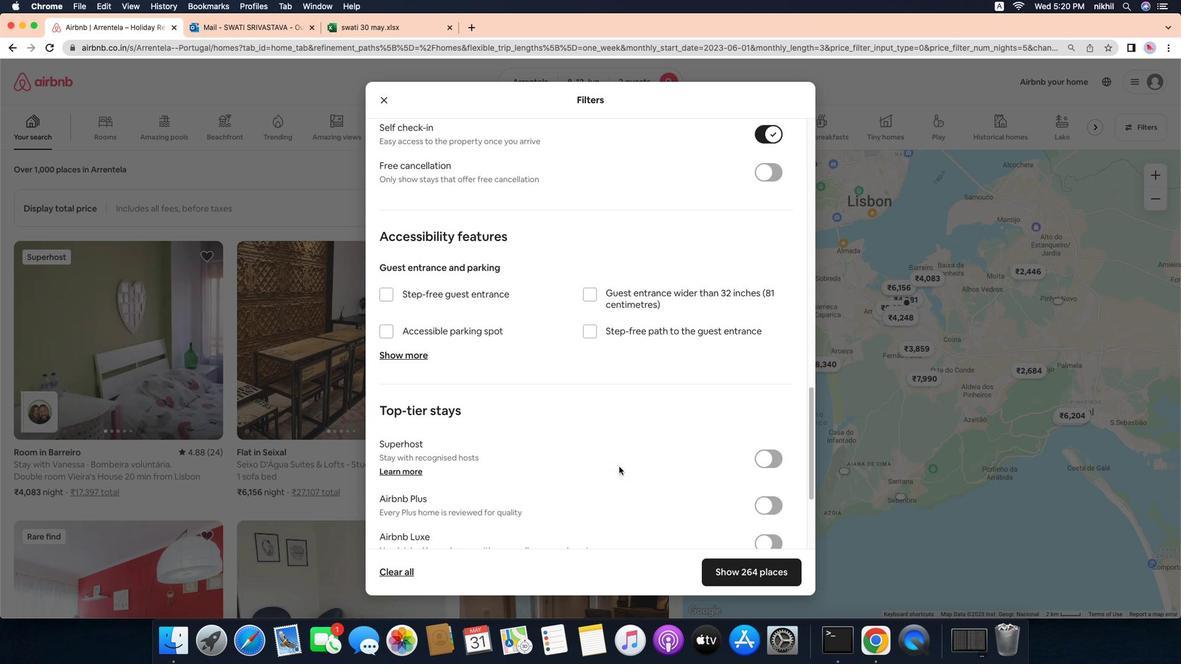 
Action: Mouse scrolled (635, 472) with delta (-25, -28)
Screenshot: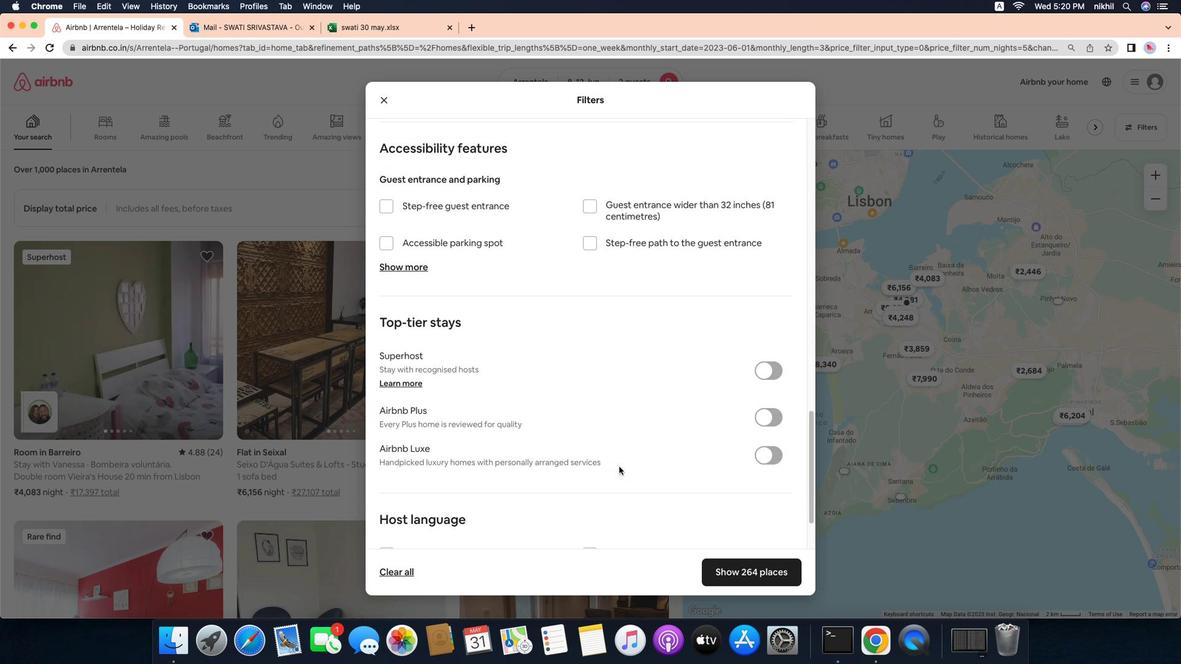 
Action: Mouse moved to (634, 472)
Screenshot: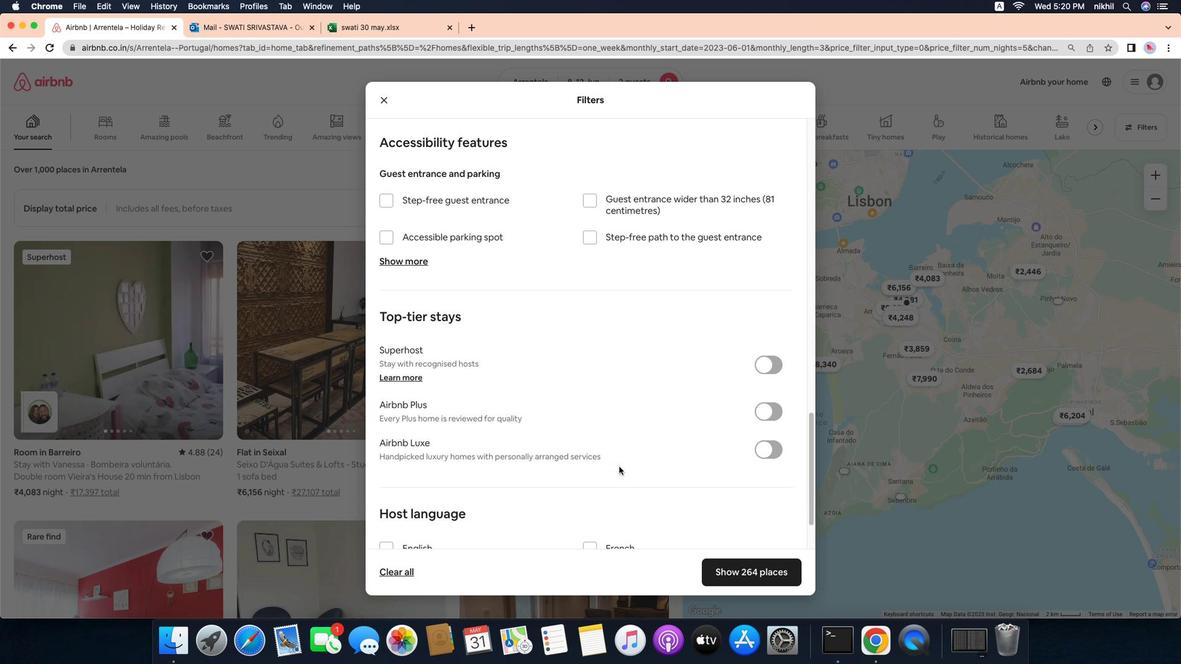 
Action: Mouse scrolled (634, 472) with delta (-25, -29)
Screenshot: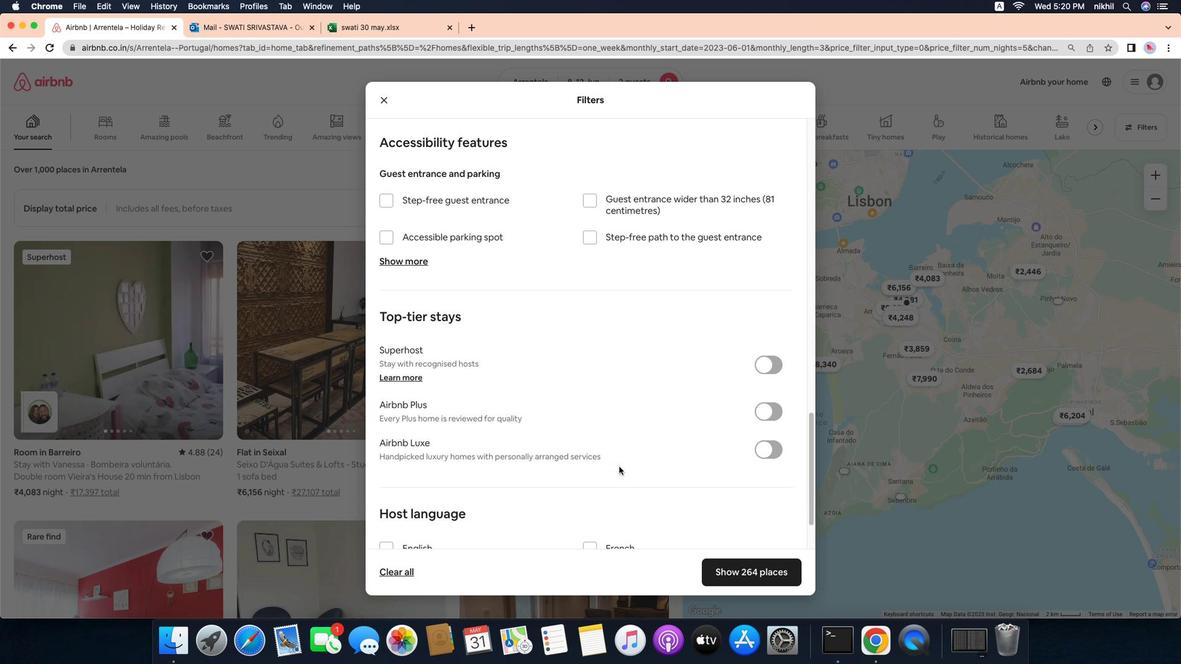 
Action: Mouse moved to (474, 502)
Screenshot: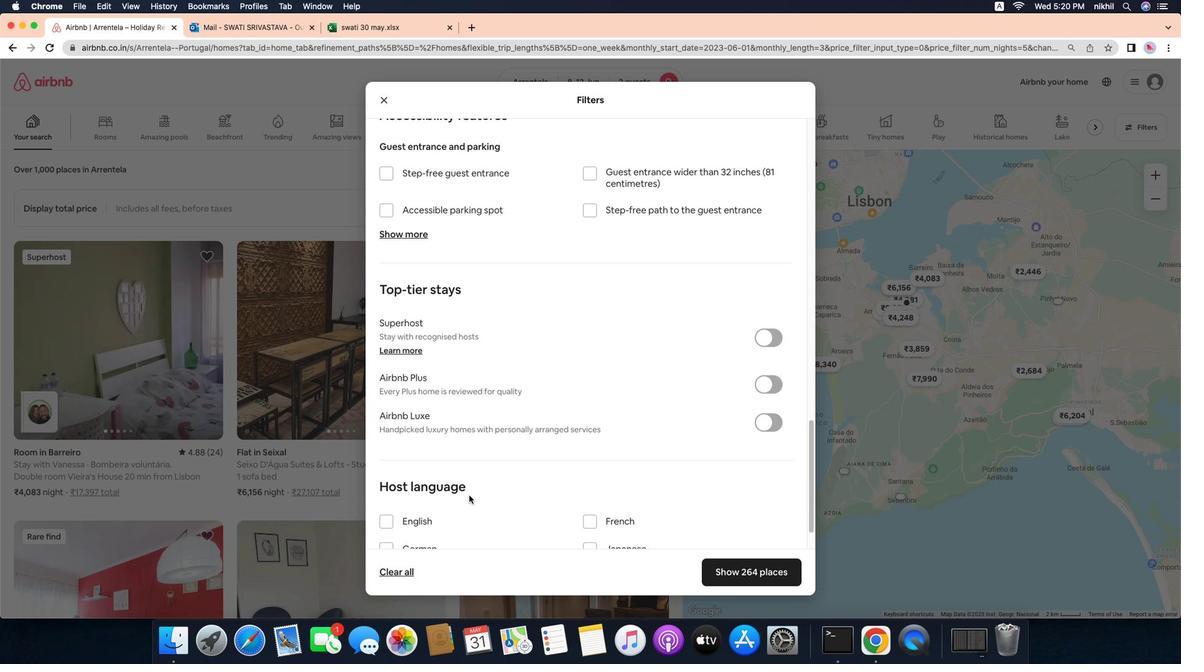 
Action: Mouse scrolled (474, 502) with delta (-25, -26)
Screenshot: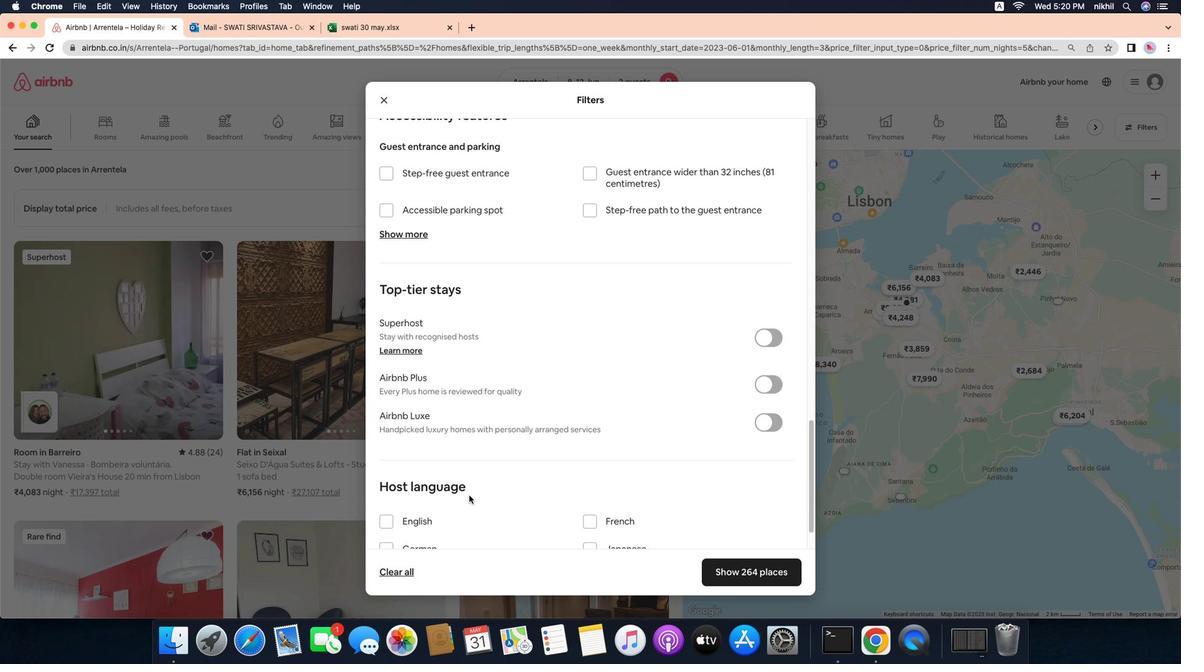 
Action: Mouse scrolled (474, 502) with delta (-25, -26)
Screenshot: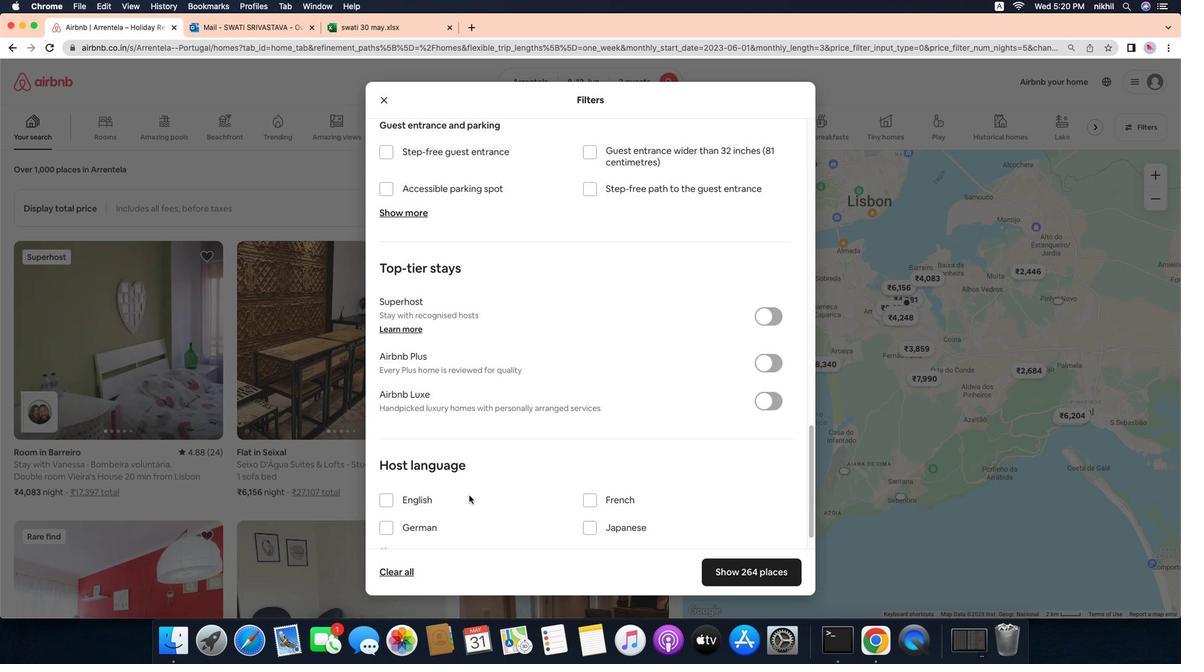 
Action: Mouse moved to (474, 502)
Screenshot: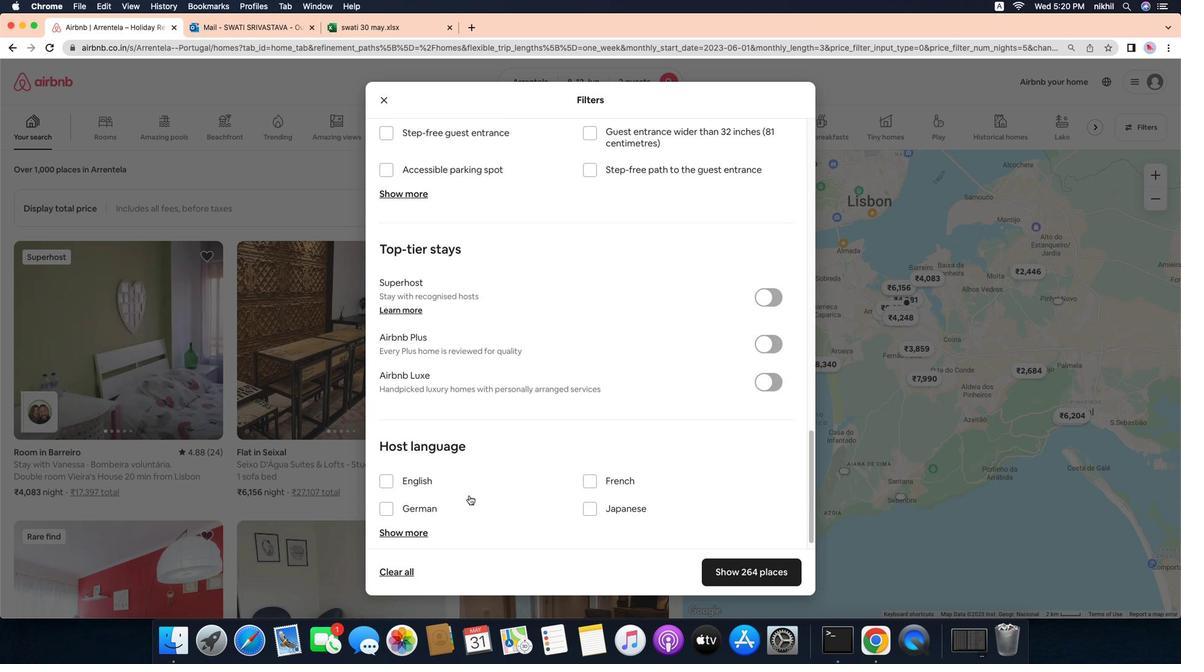 
Action: Mouse scrolled (474, 502) with delta (-25, -27)
Screenshot: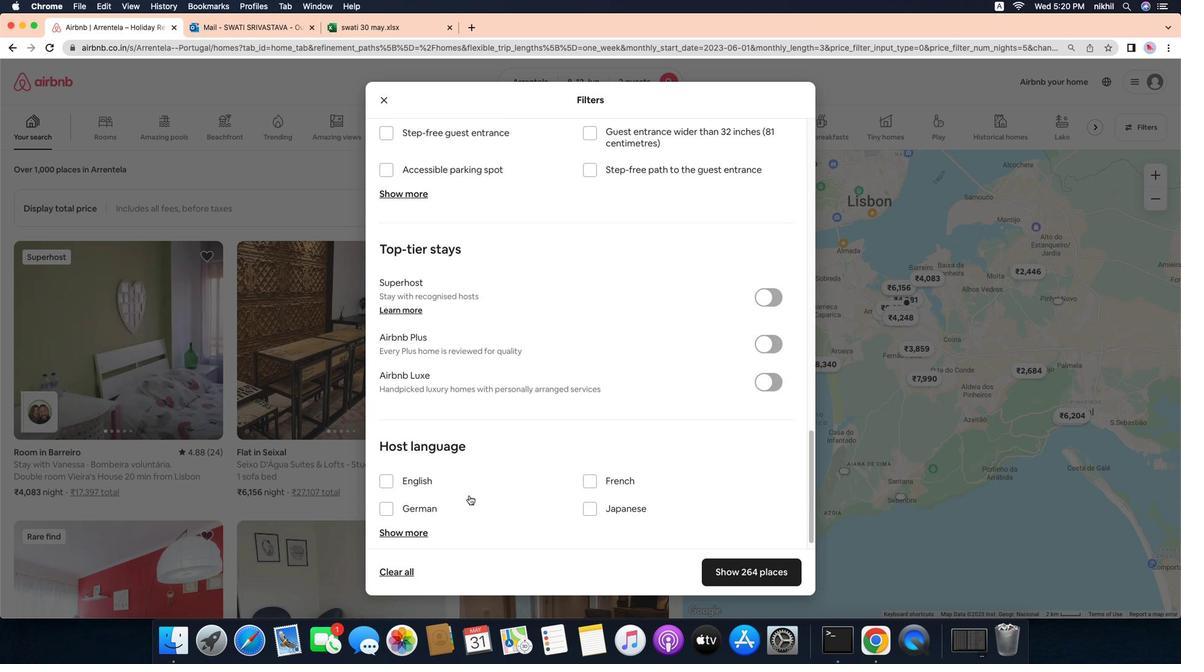 
Action: Mouse moved to (388, 477)
Screenshot: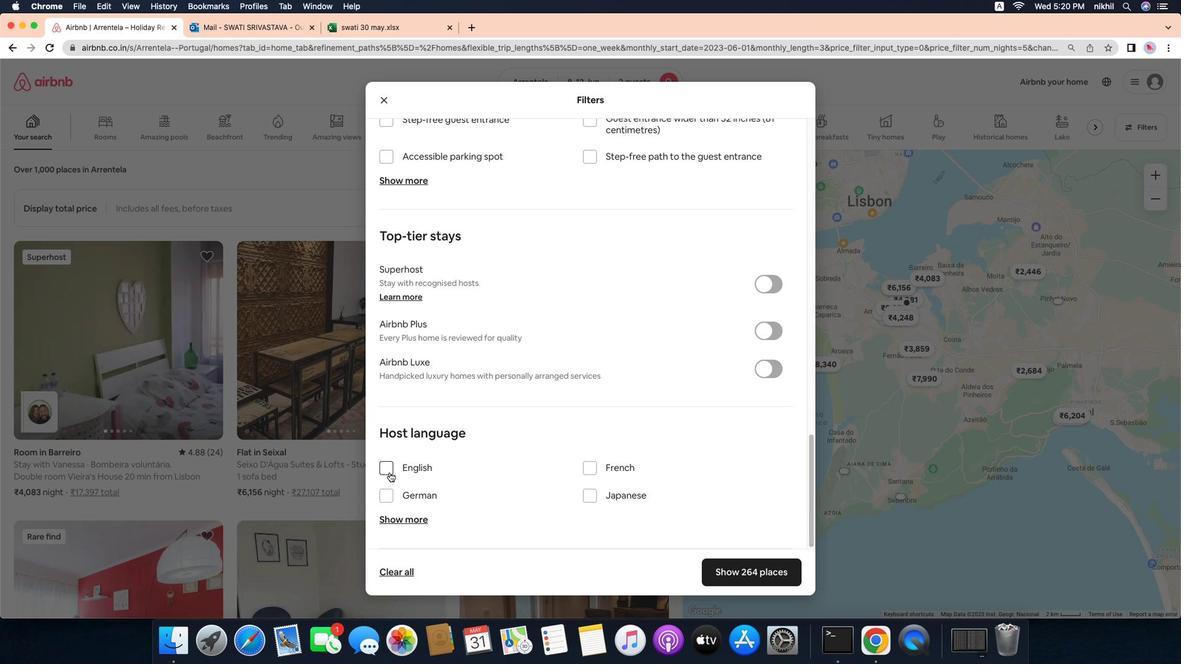 
Action: Mouse pressed left at (388, 477)
Screenshot: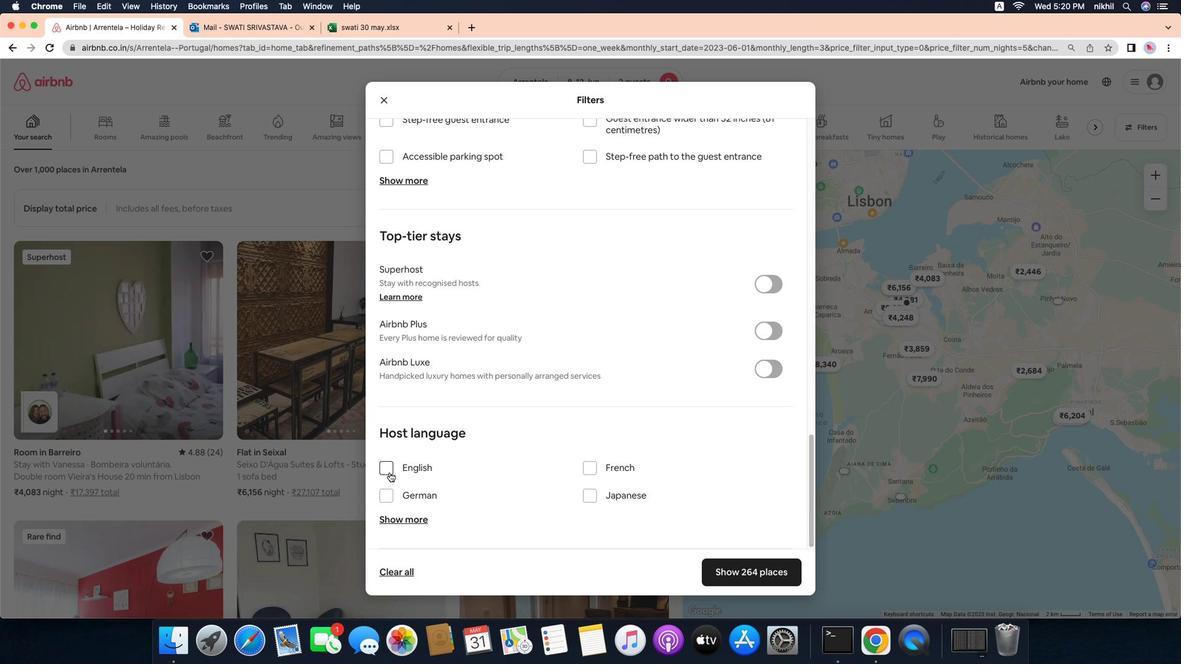 
Action: Mouse moved to (774, 584)
Screenshot: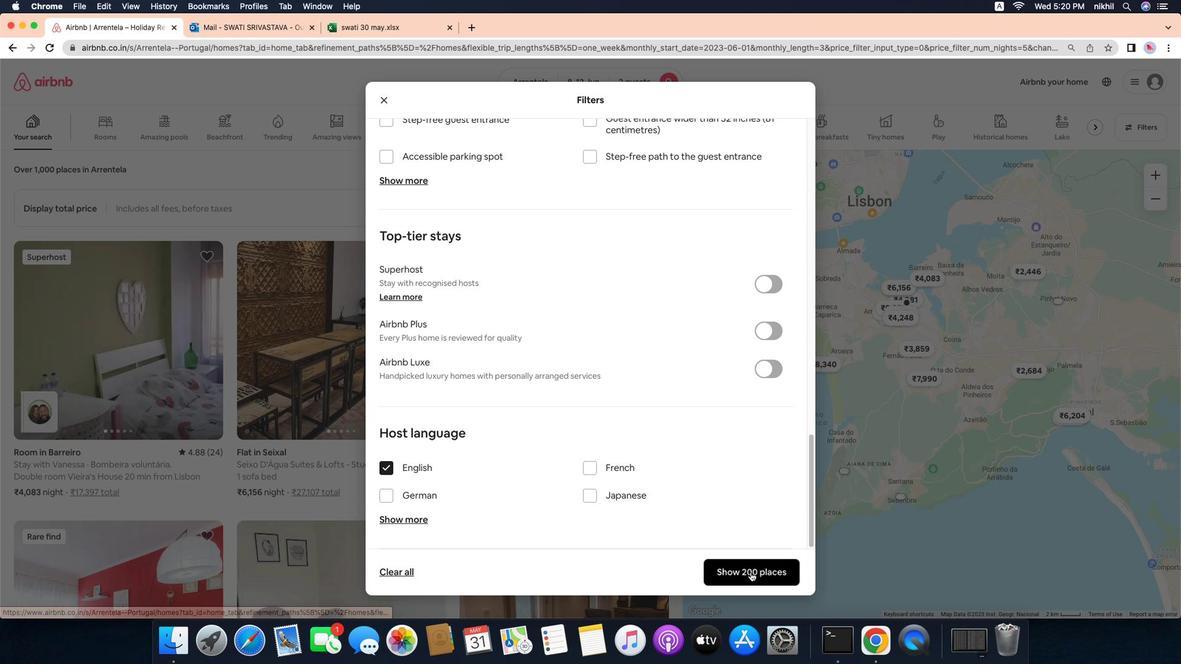
Action: Mouse pressed left at (774, 584)
Screenshot: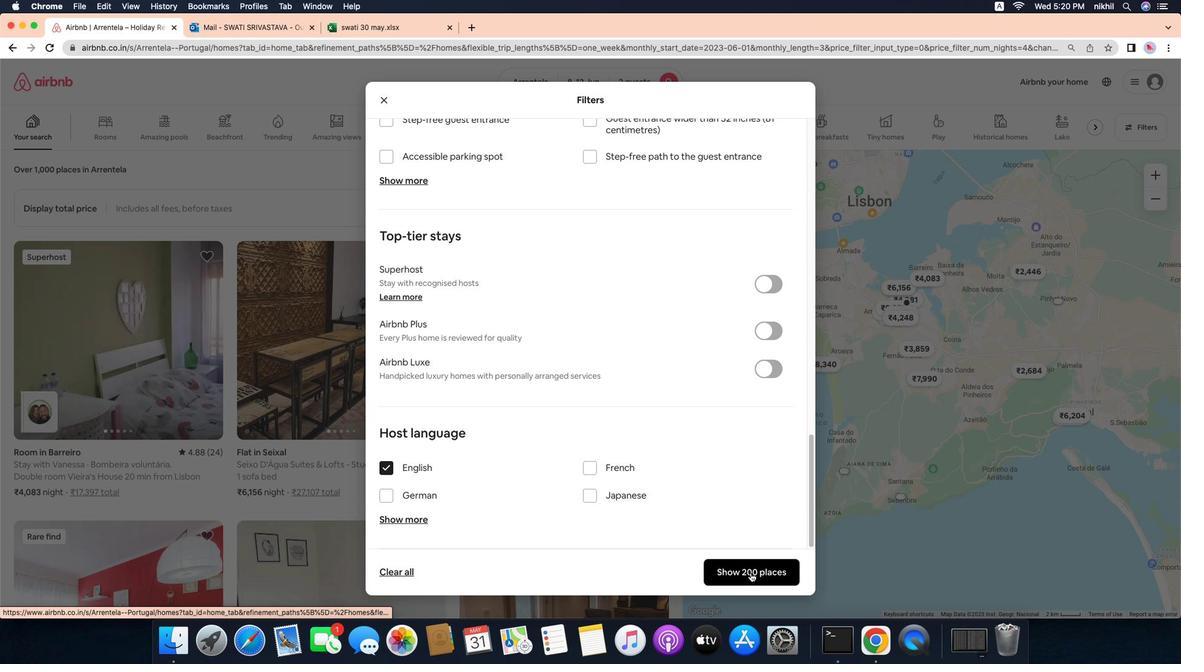 
Action: Mouse moved to (569, 155)
Screenshot: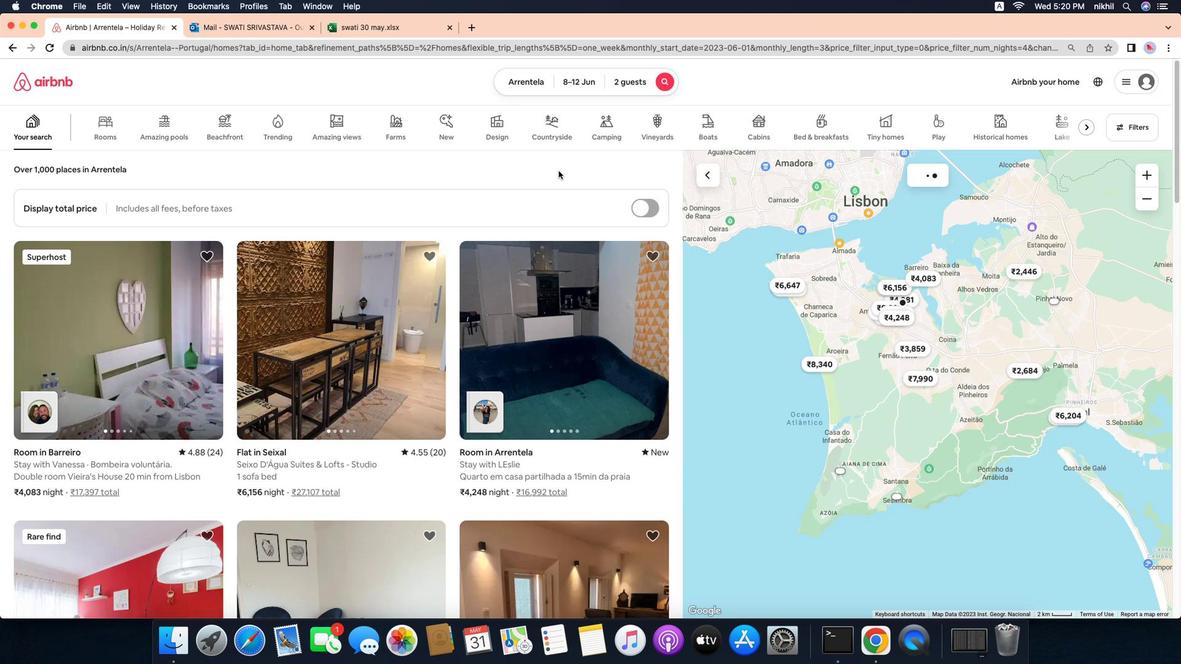 
